 Task: Send an email with the signature Bethany Lewis with the subject Appointment reminder and the message Please let me know if this works for your schedule. from softage.1@softage.net to softage.2@softage.net and softage.3@softage.net with an attached document Research_paper.pdf
Action: Mouse moved to (347, 563)
Screenshot: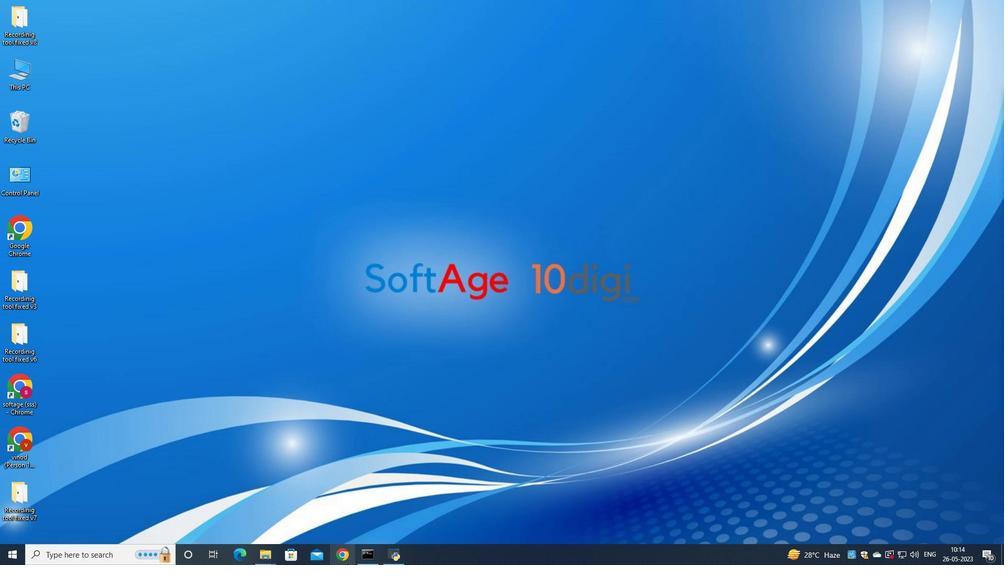 
Action: Mouse pressed left at (347, 563)
Screenshot: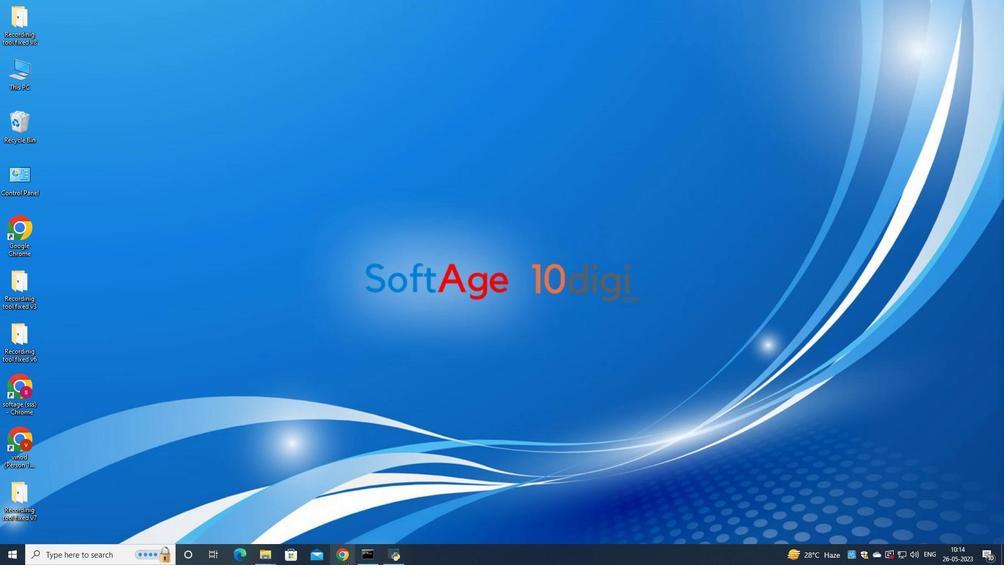 
Action: Mouse moved to (451, 338)
Screenshot: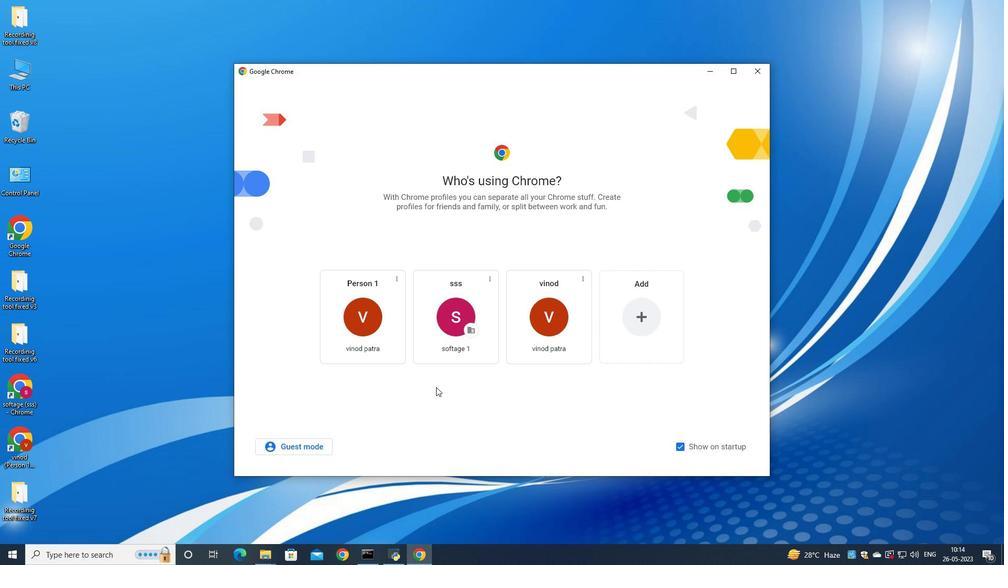
Action: Mouse pressed left at (451, 338)
Screenshot: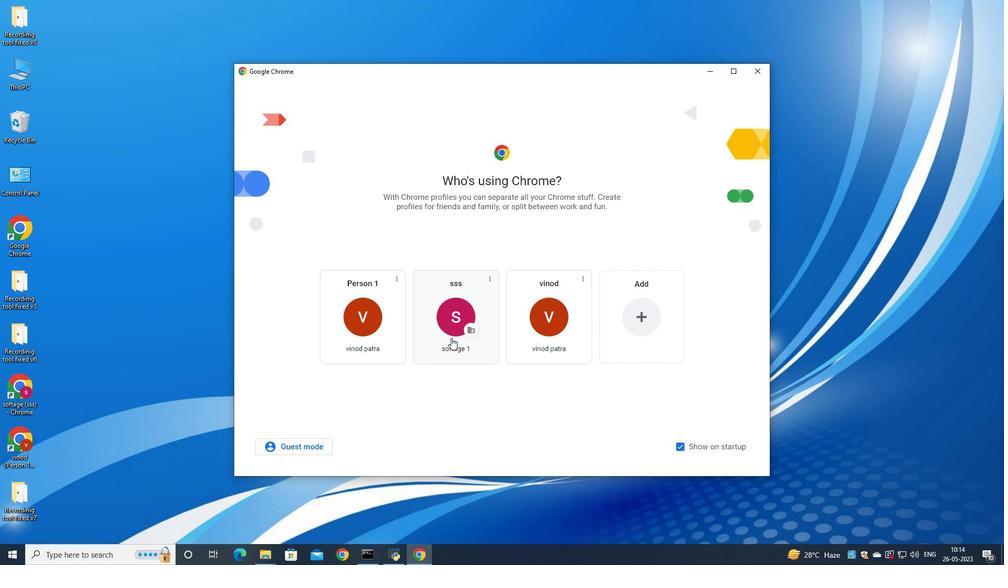 
Action: Mouse moved to (904, 57)
Screenshot: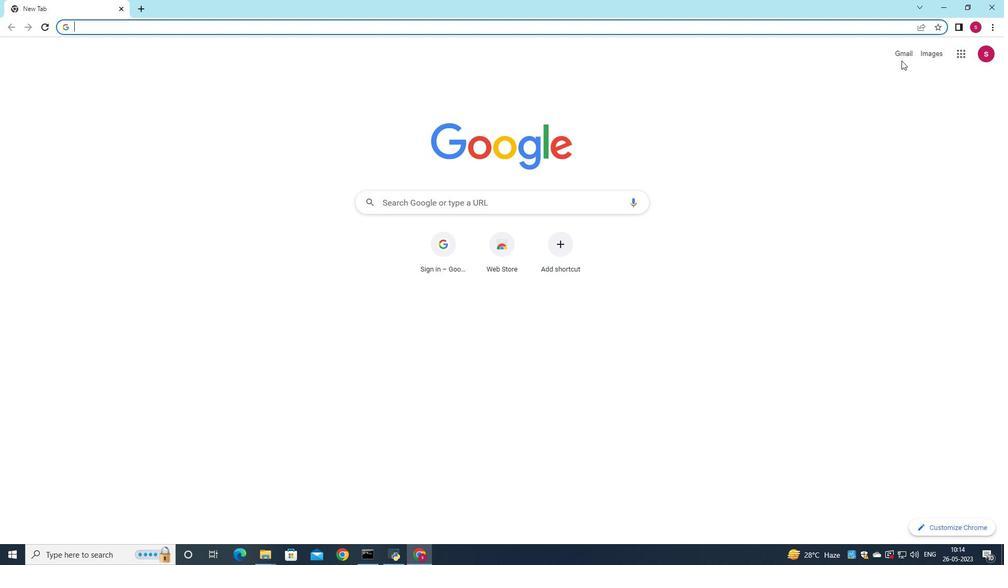 
Action: Mouse pressed left at (904, 57)
Screenshot: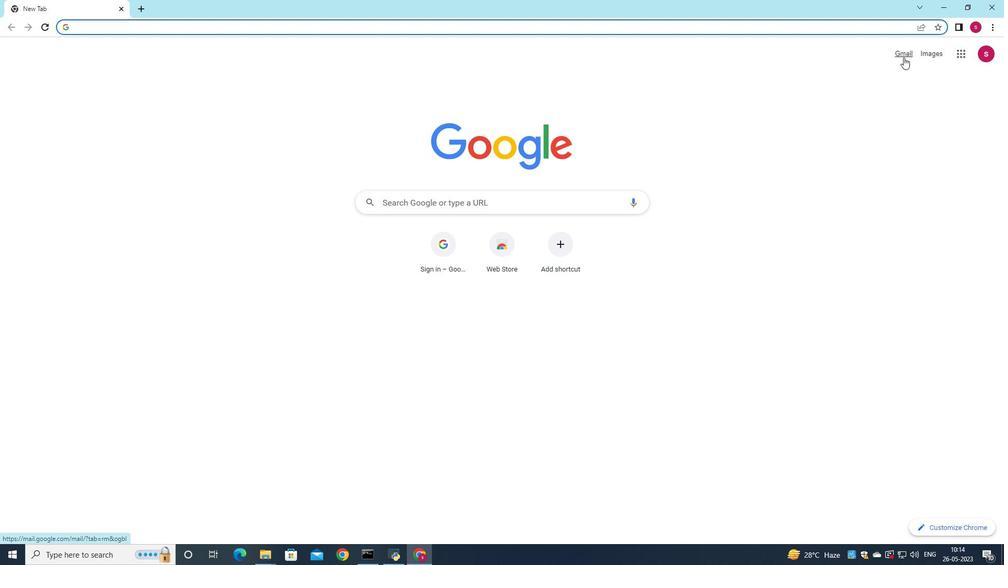 
Action: Mouse moved to (888, 75)
Screenshot: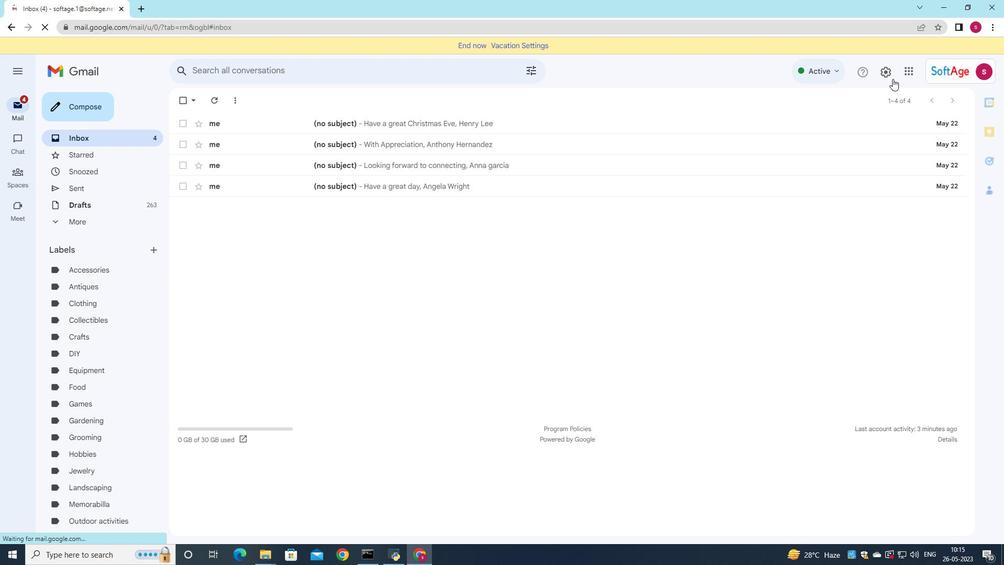 
Action: Mouse pressed left at (888, 75)
Screenshot: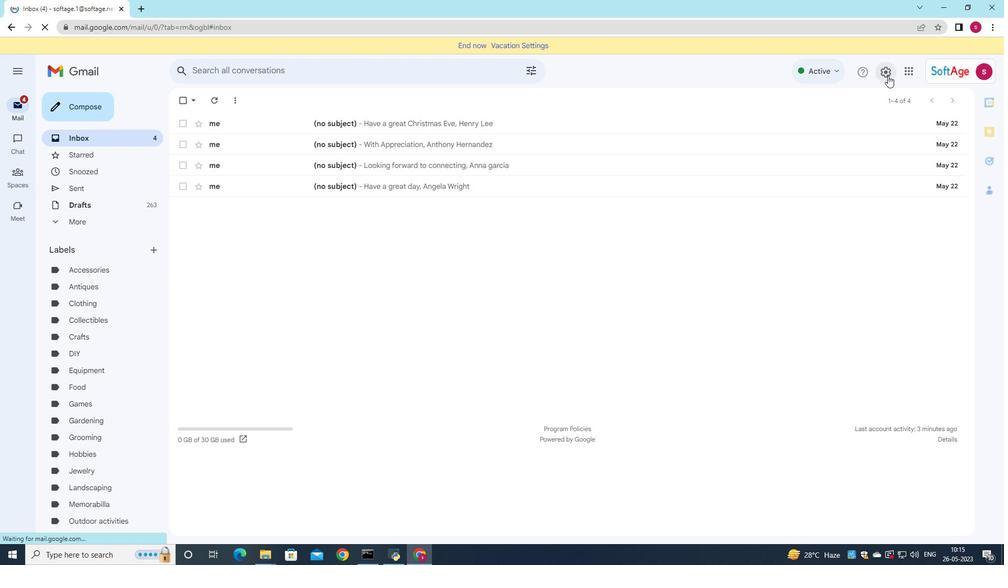 
Action: Mouse moved to (888, 130)
Screenshot: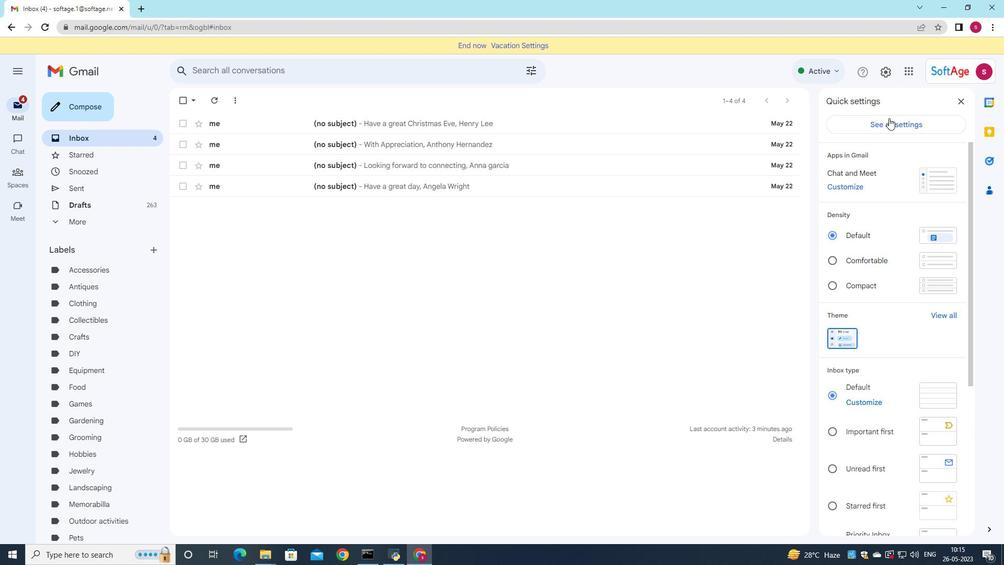 
Action: Mouse pressed left at (888, 130)
Screenshot: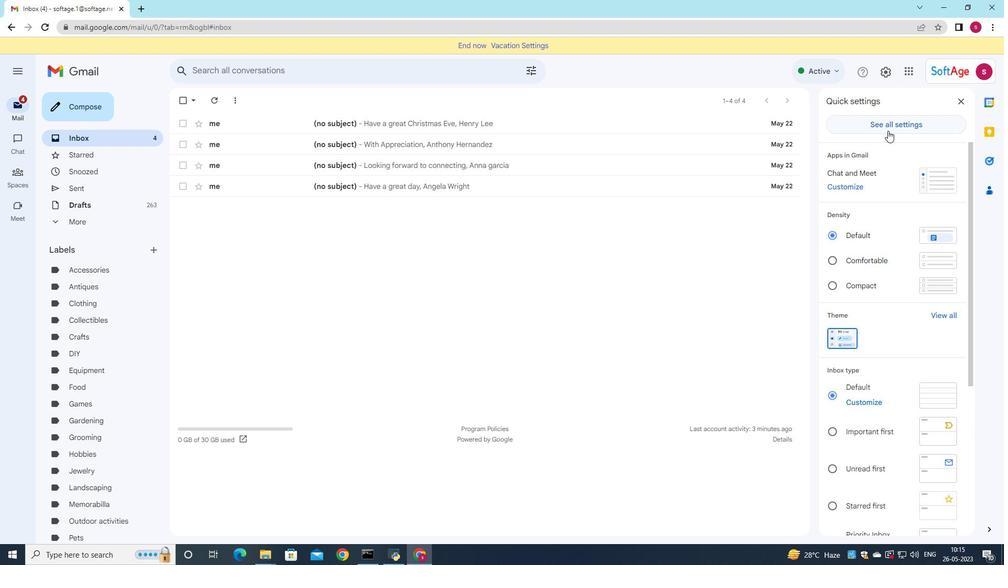 
Action: Mouse moved to (891, 120)
Screenshot: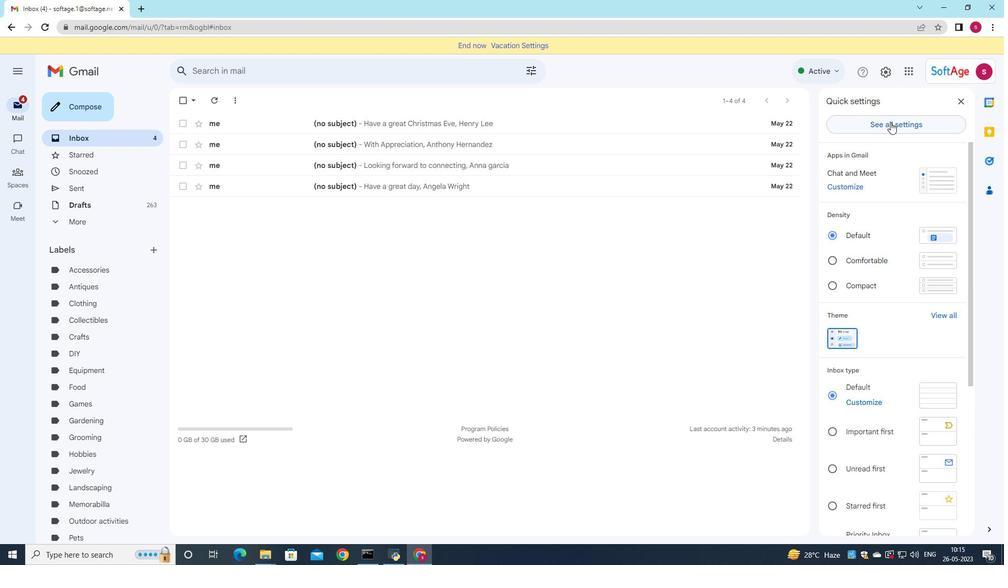 
Action: Mouse pressed left at (891, 120)
Screenshot: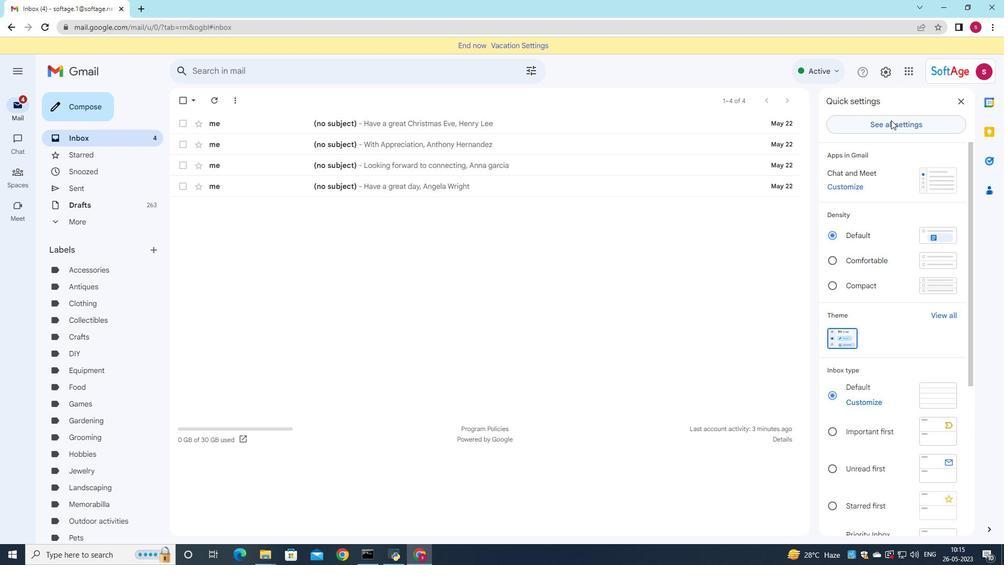 
Action: Mouse moved to (905, 123)
Screenshot: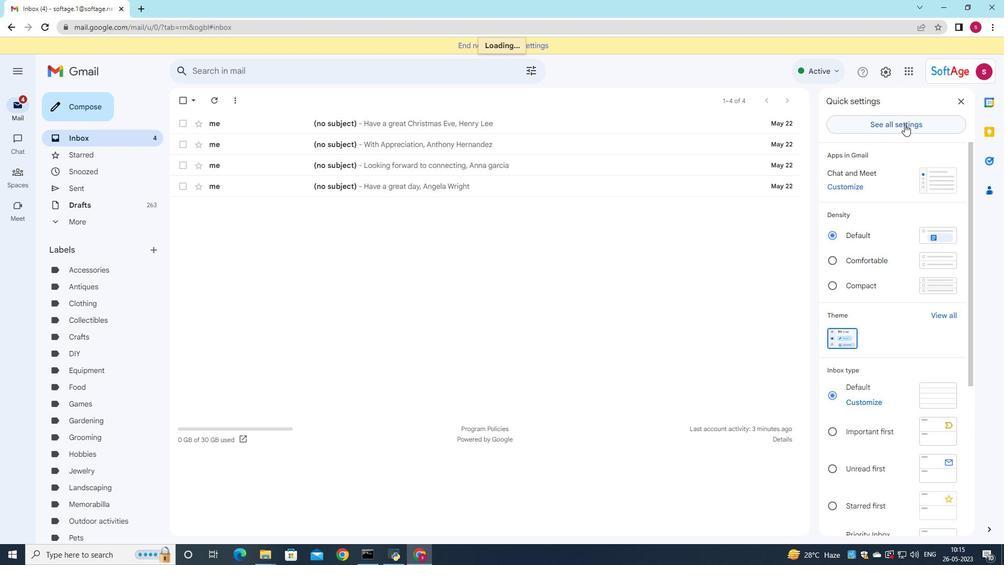
Action: Mouse pressed left at (905, 123)
Screenshot: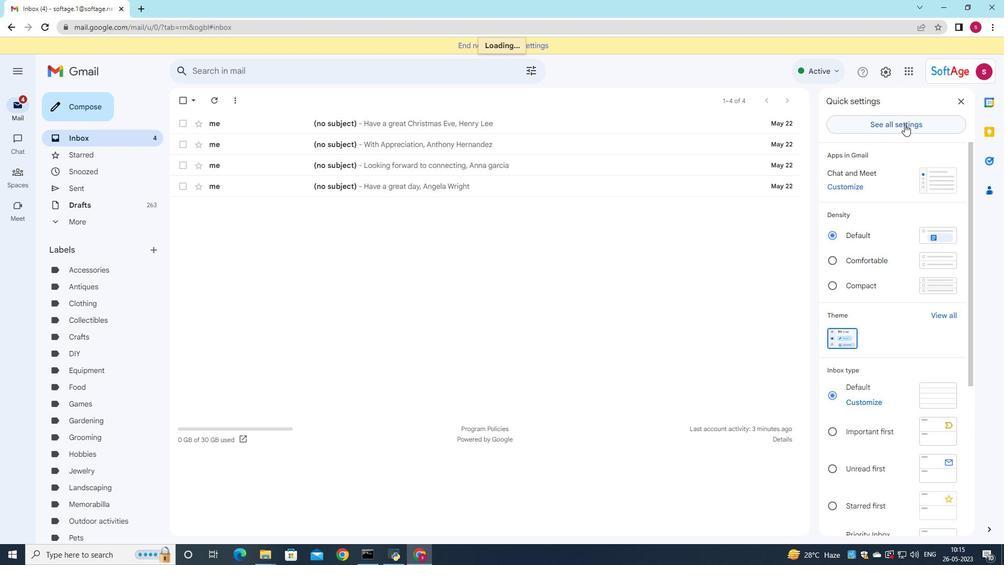 
Action: Mouse pressed left at (905, 123)
Screenshot: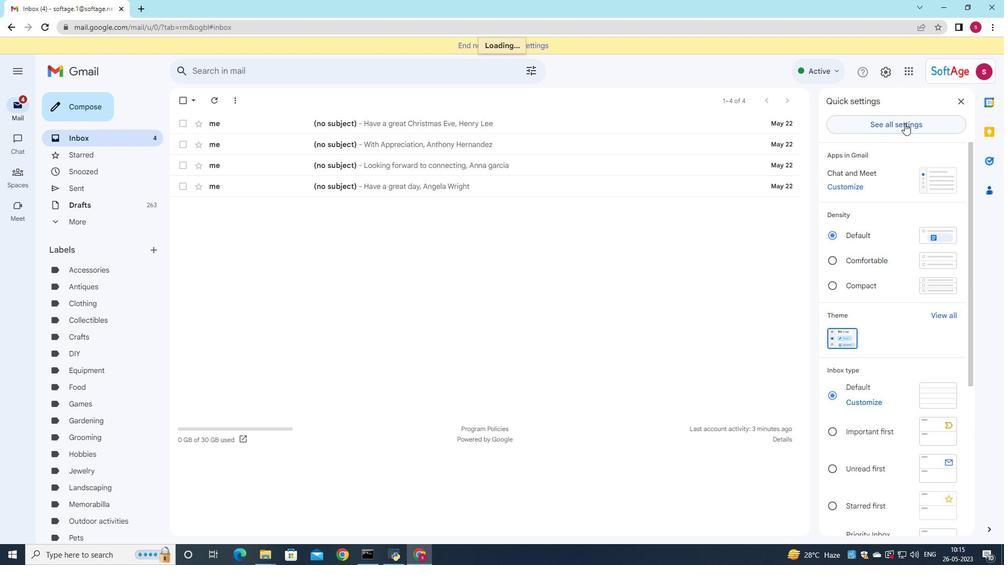 
Action: Mouse pressed left at (905, 123)
Screenshot: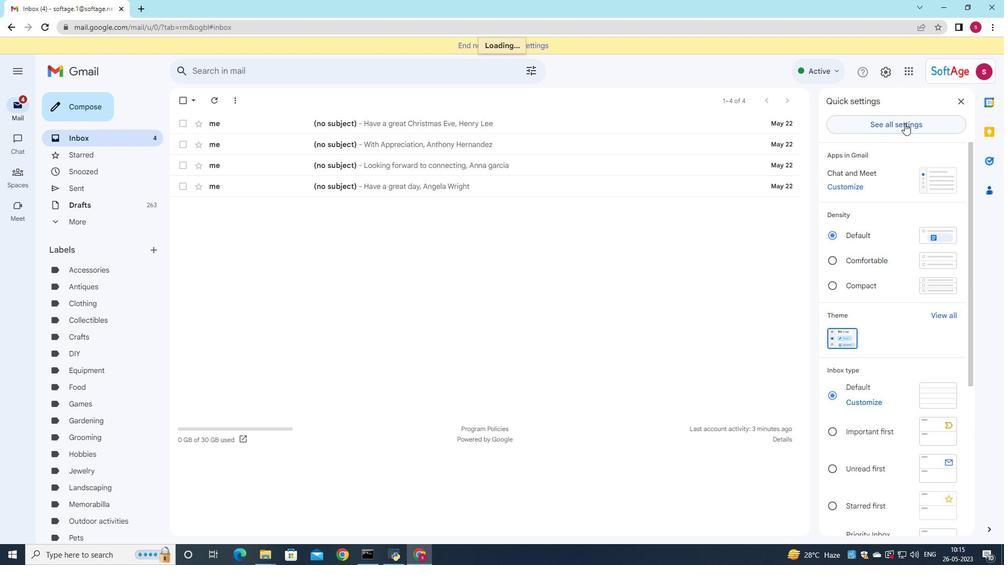 
Action: Mouse moved to (882, 124)
Screenshot: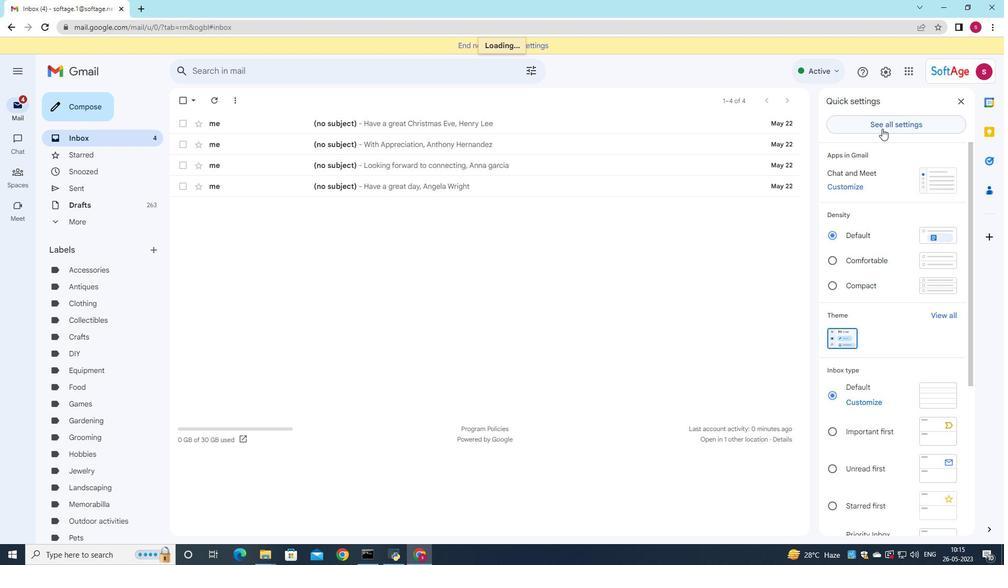 
Action: Mouse pressed left at (882, 124)
Screenshot: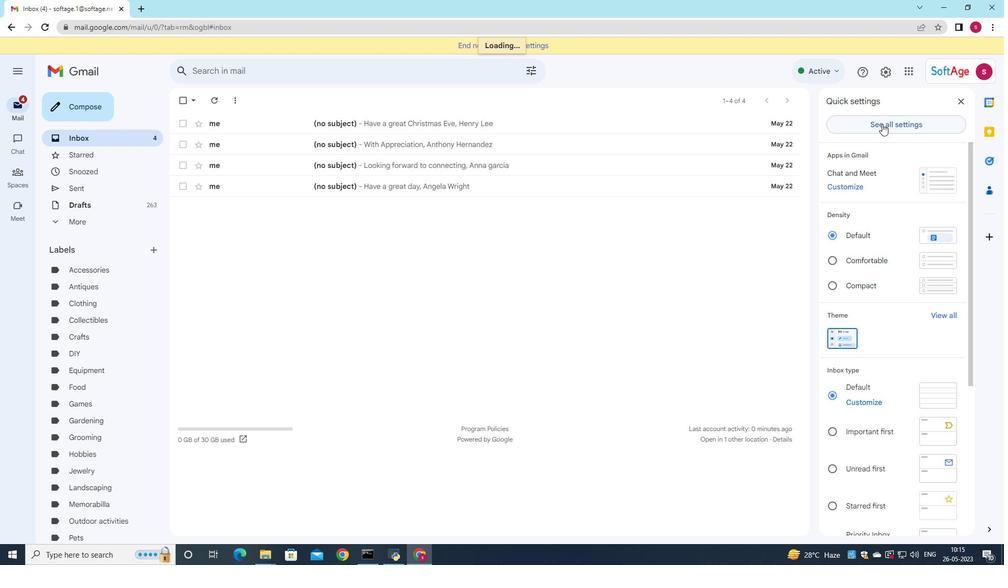 
Action: Mouse pressed left at (882, 124)
Screenshot: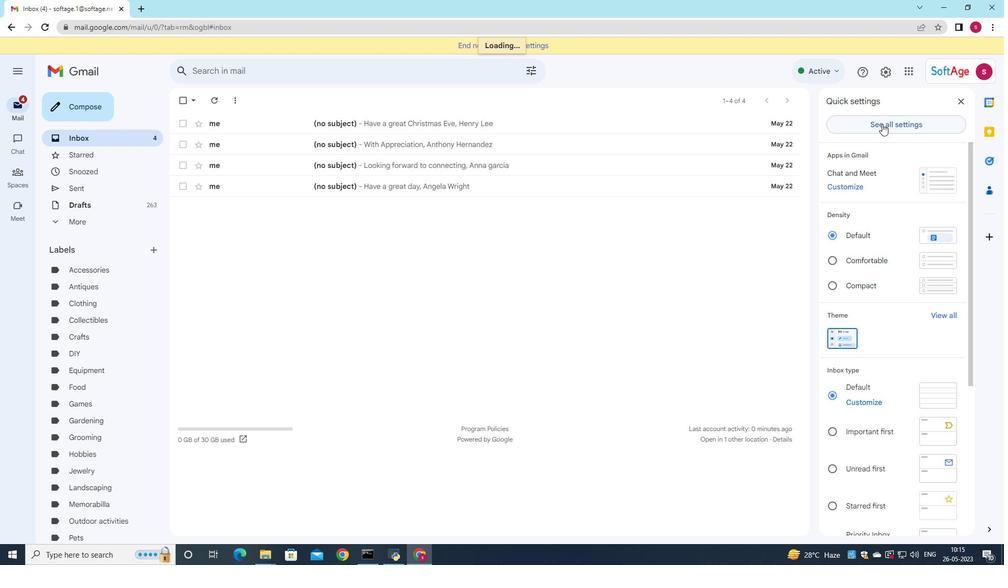 
Action: Mouse pressed left at (882, 124)
Screenshot: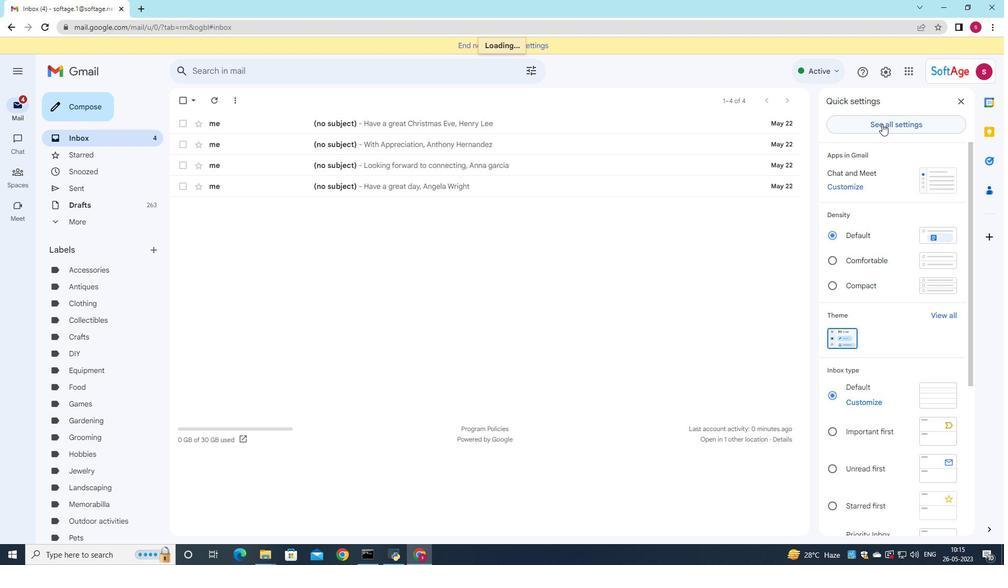 
Action: Mouse moved to (883, 121)
Screenshot: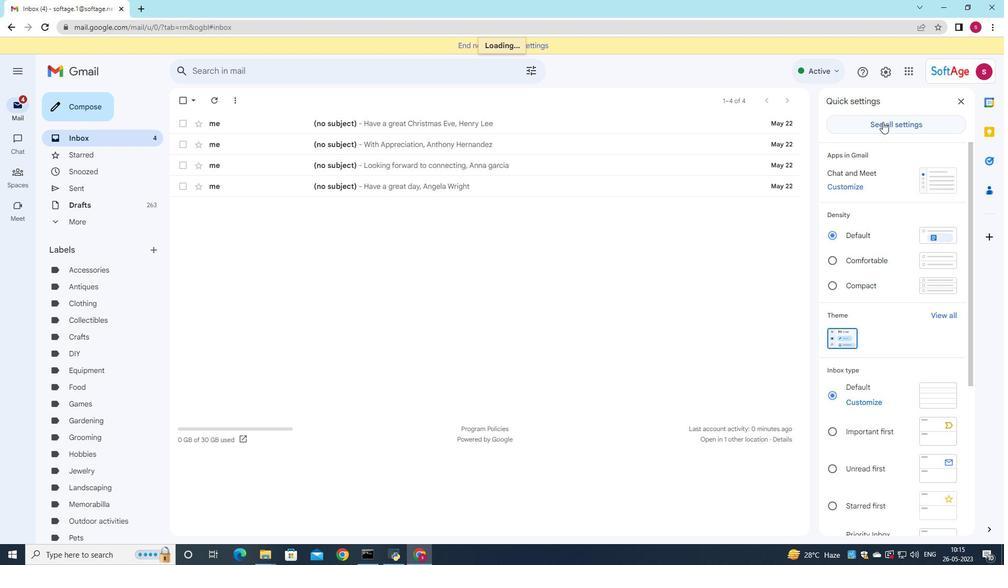 
Action: Mouse pressed left at (883, 121)
Screenshot: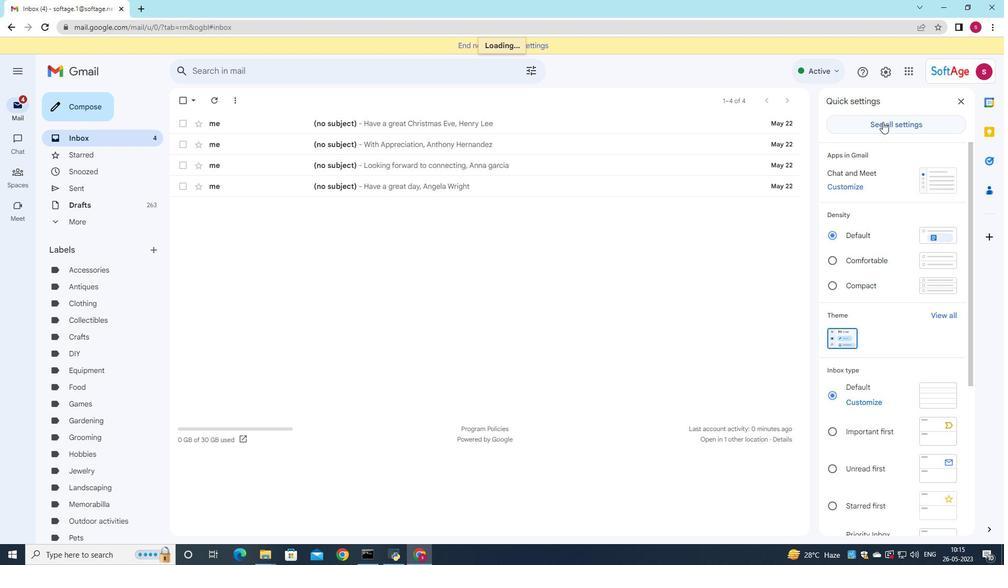 
Action: Mouse pressed left at (883, 121)
Screenshot: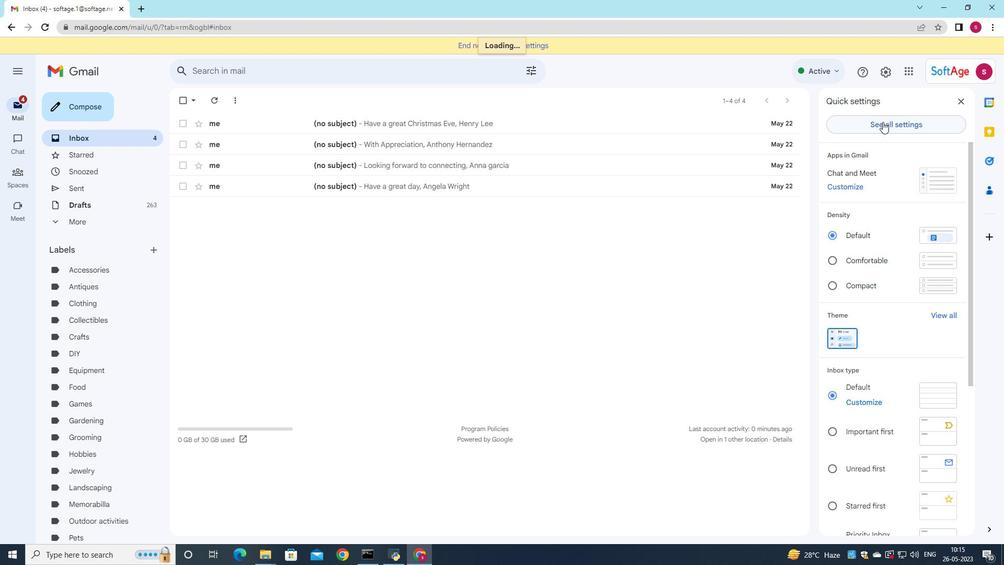 
Action: Mouse moved to (660, 223)
Screenshot: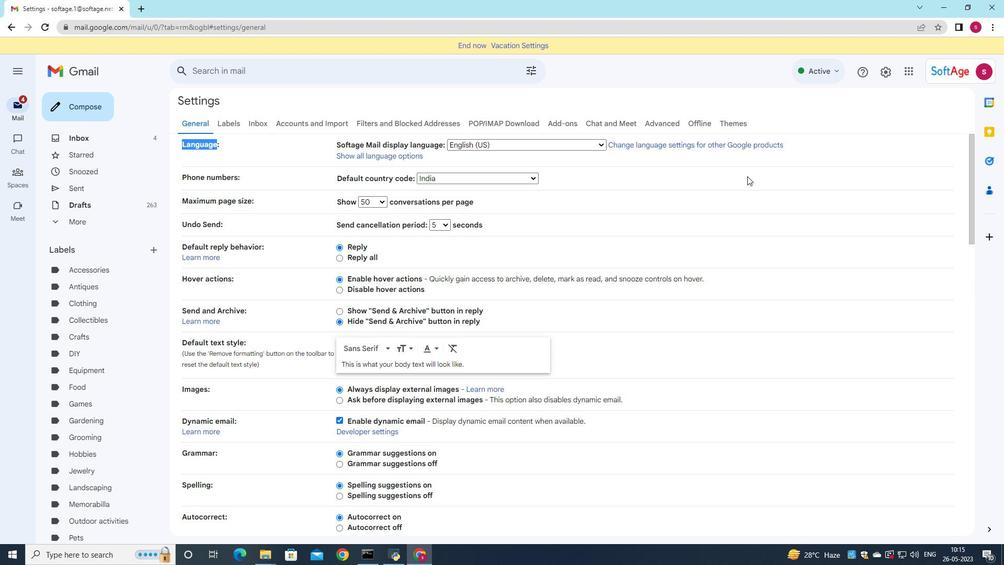 
Action: Mouse scrolled (660, 223) with delta (0, 0)
Screenshot: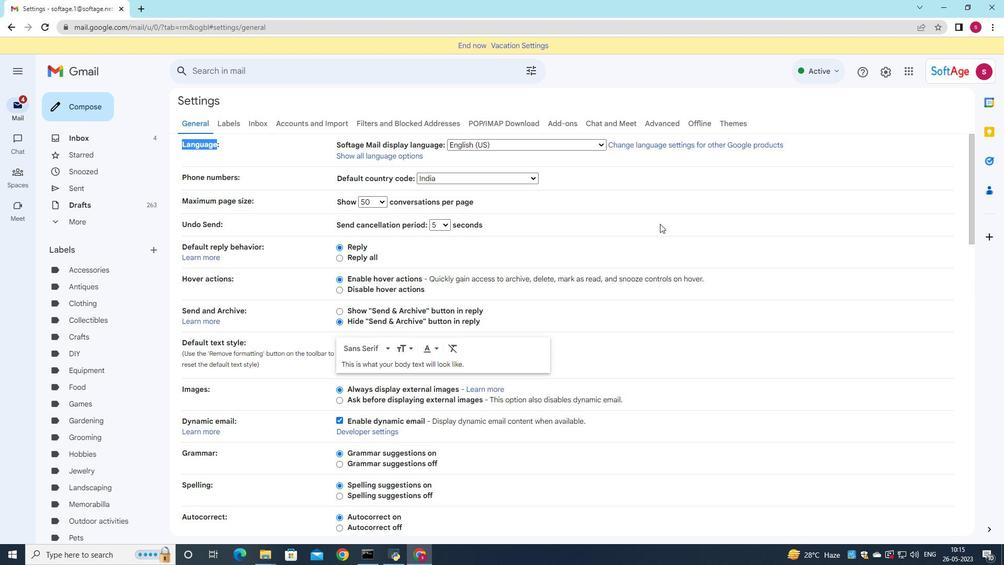 
Action: Mouse scrolled (660, 223) with delta (0, 0)
Screenshot: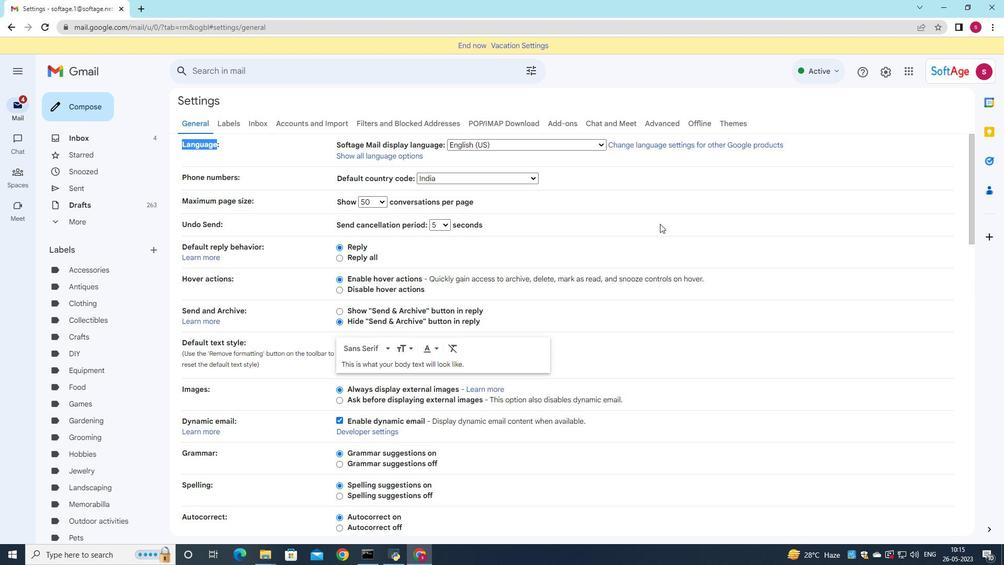 
Action: Mouse scrolled (660, 223) with delta (0, 0)
Screenshot: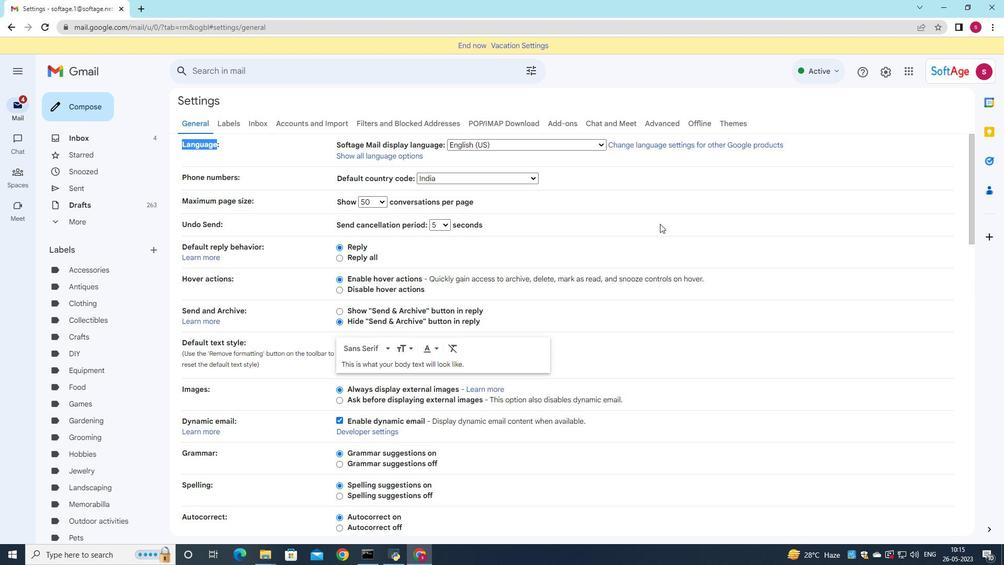
Action: Mouse moved to (487, 308)
Screenshot: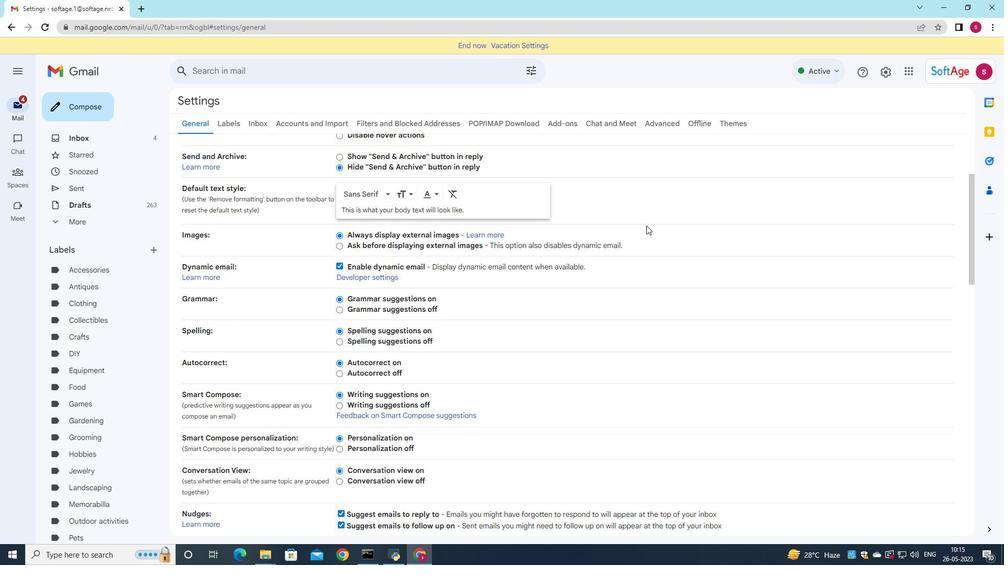 
Action: Mouse scrolled (487, 307) with delta (0, 0)
Screenshot: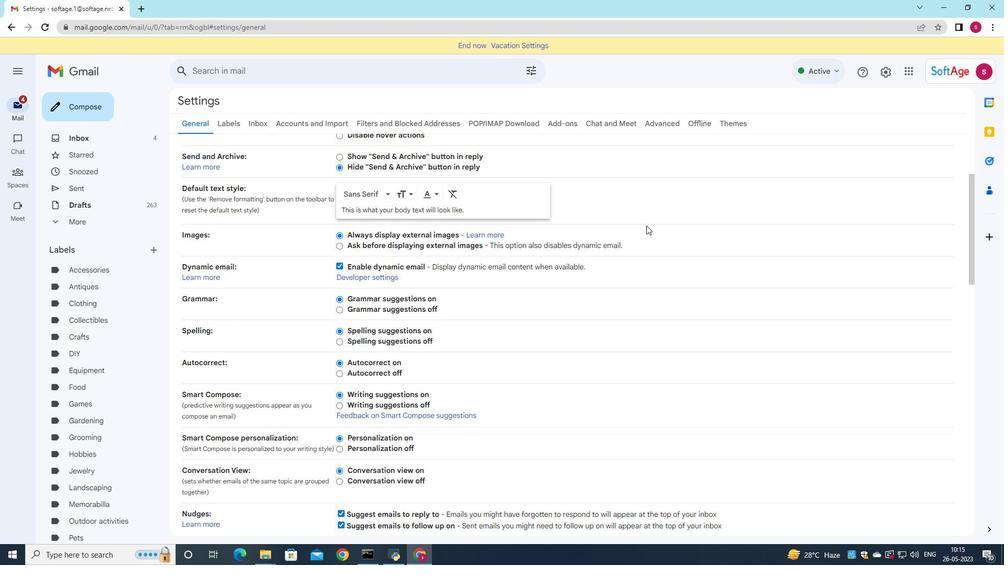 
Action: Mouse moved to (431, 345)
Screenshot: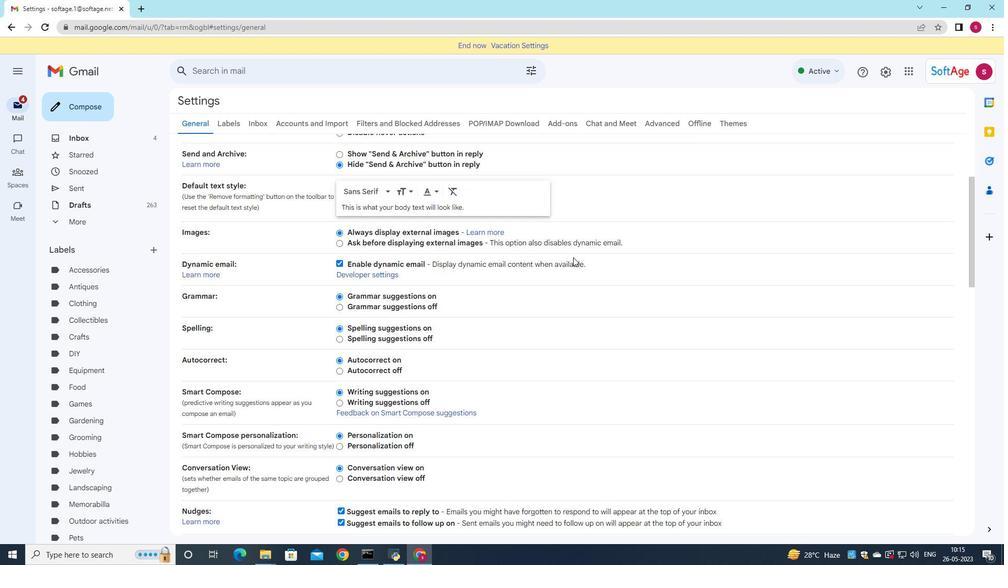 
Action: Mouse scrolled (431, 344) with delta (0, 0)
Screenshot: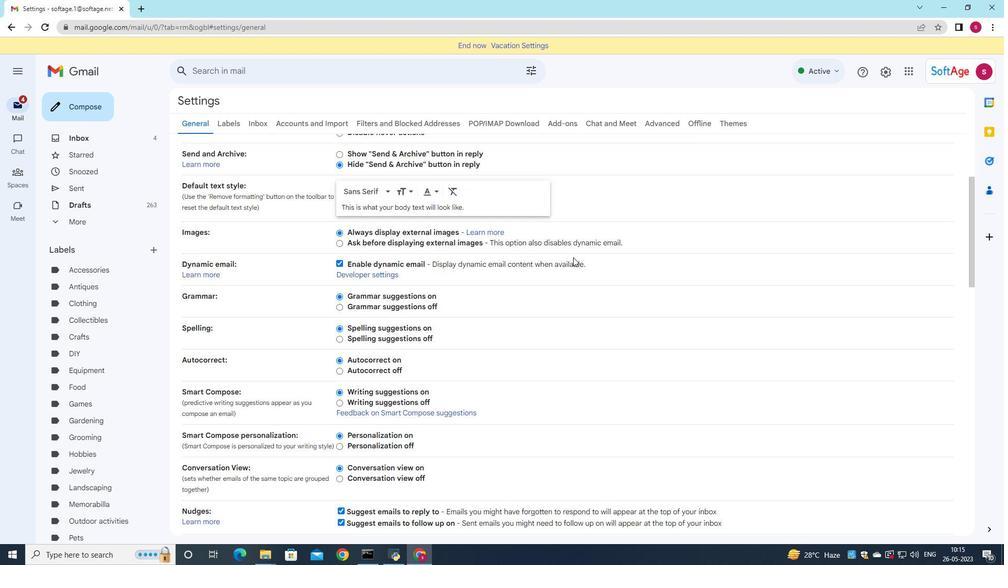 
Action: Mouse moved to (387, 379)
Screenshot: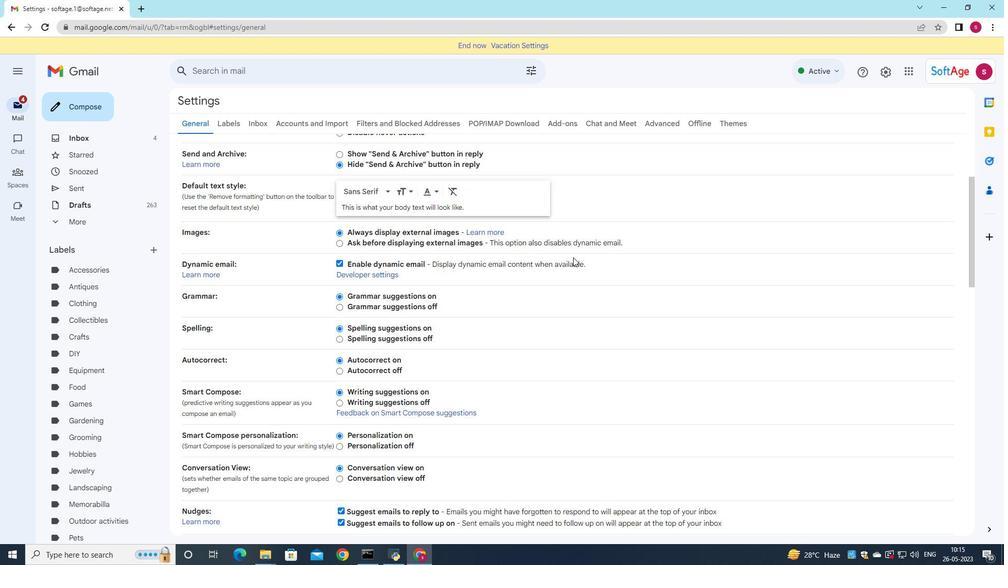 
Action: Mouse scrolled (387, 378) with delta (0, 0)
Screenshot: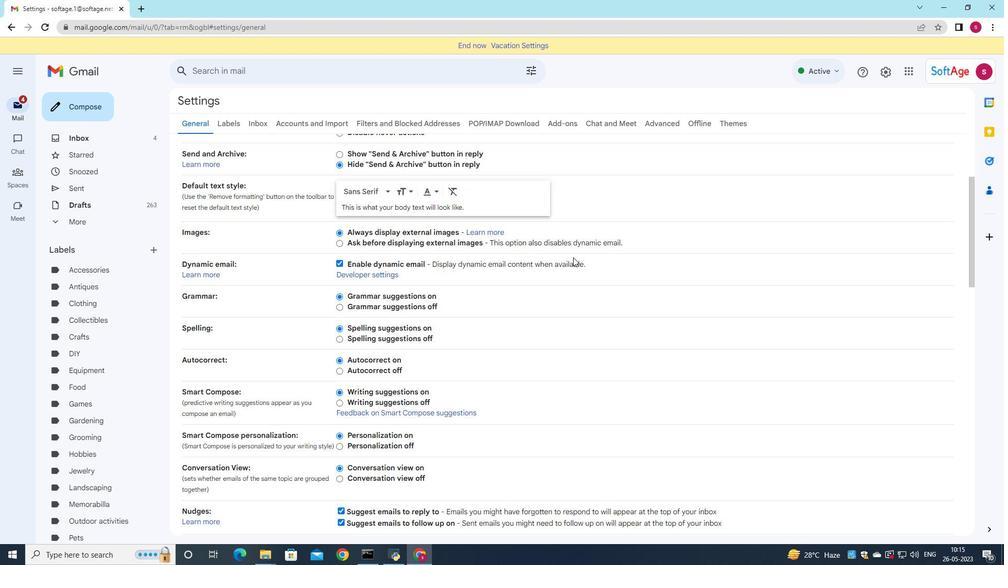 
Action: Mouse moved to (368, 389)
Screenshot: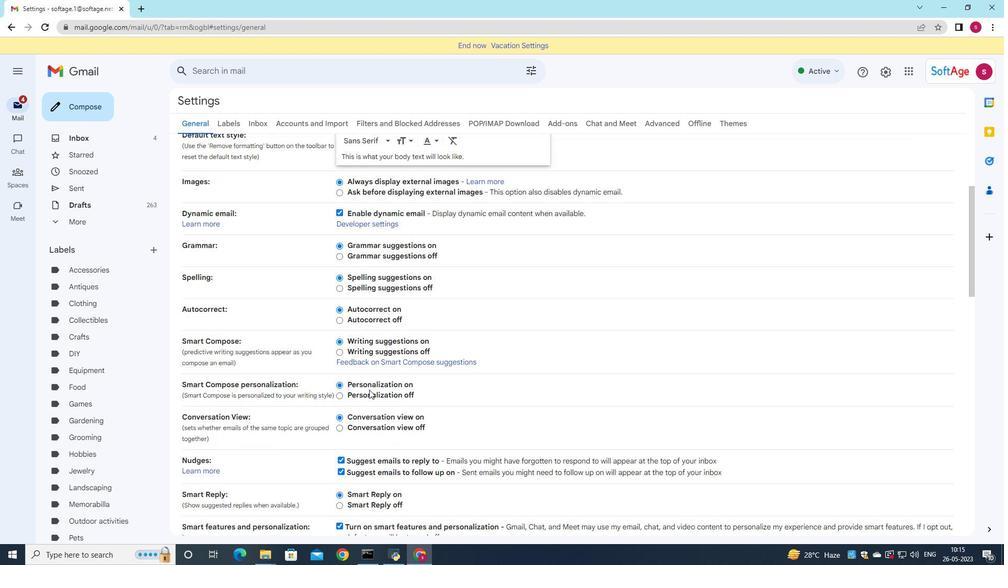 
Action: Mouse scrolled (368, 389) with delta (0, 0)
Screenshot: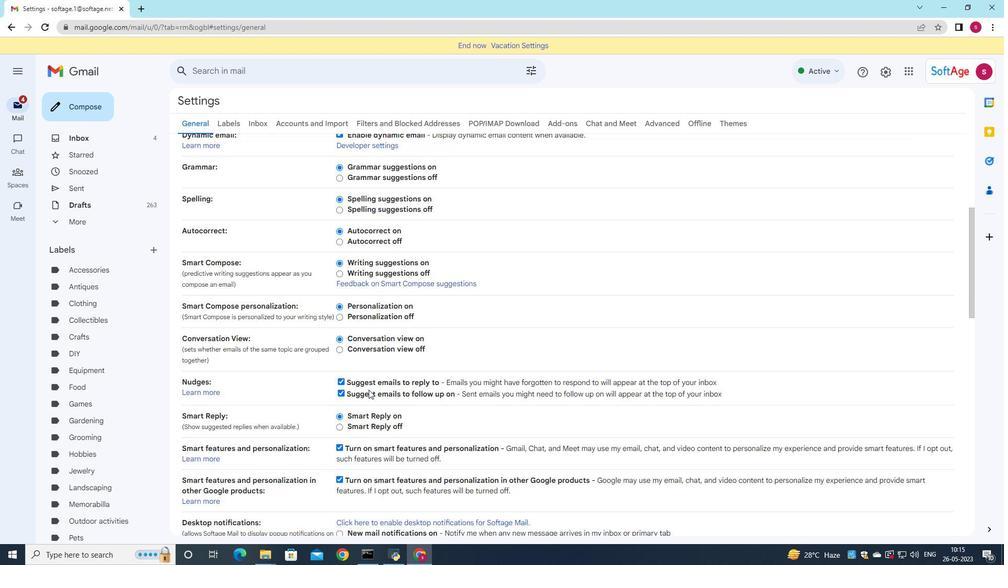 
Action: Mouse scrolled (368, 389) with delta (0, 0)
Screenshot: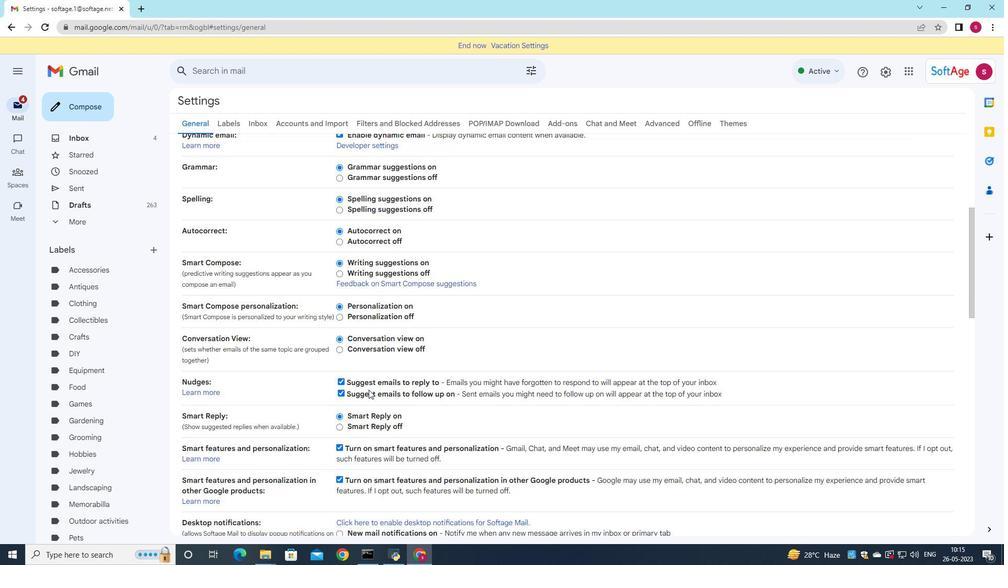 
Action: Mouse scrolled (368, 389) with delta (0, 0)
Screenshot: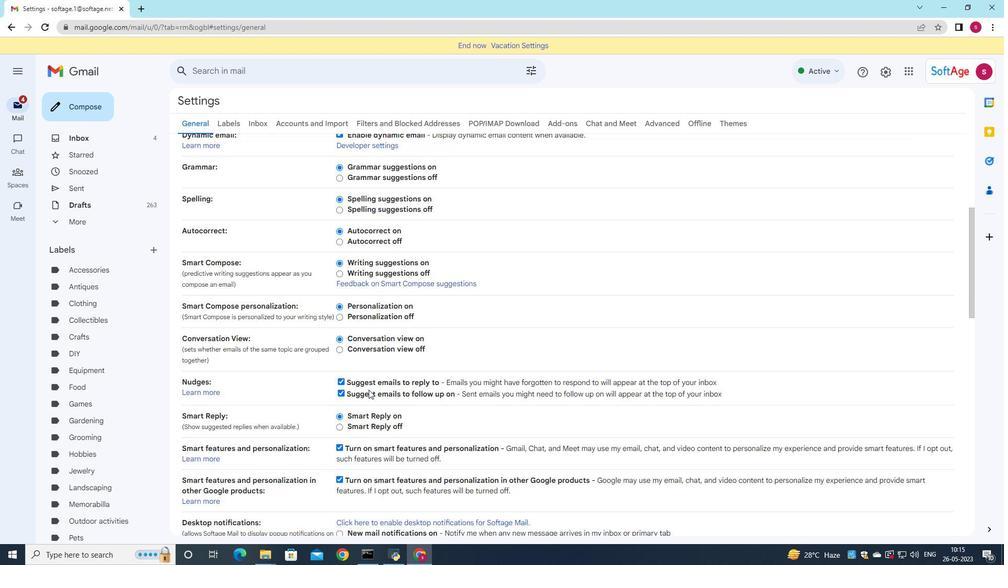 
Action: Mouse scrolled (368, 389) with delta (0, 0)
Screenshot: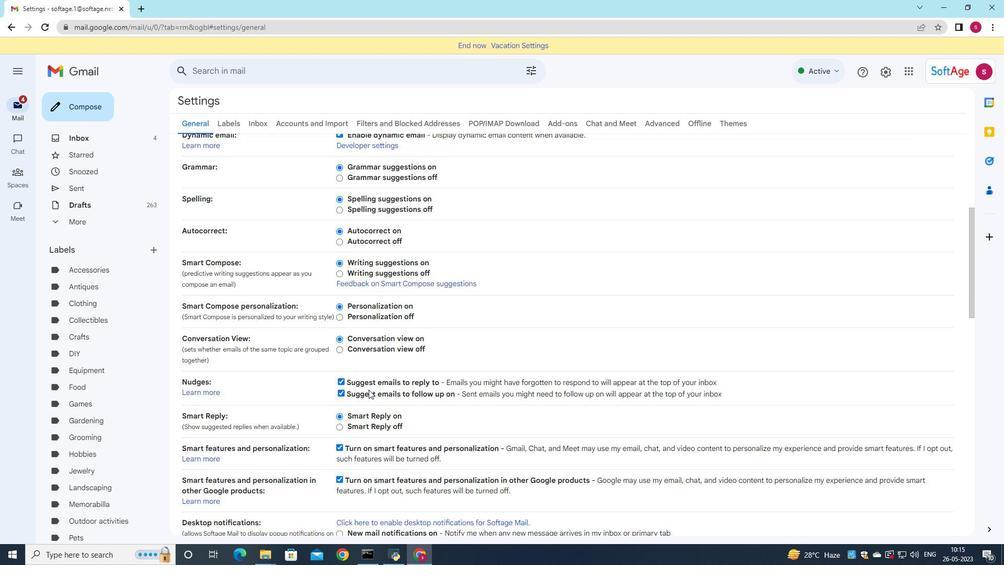 
Action: Mouse moved to (389, 381)
Screenshot: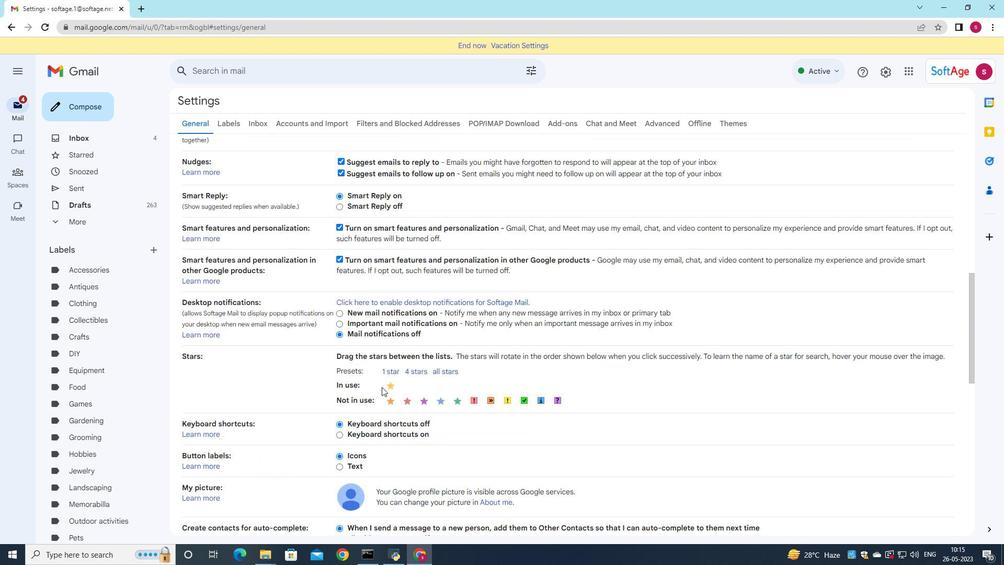 
Action: Mouse scrolled (389, 381) with delta (0, 0)
Screenshot: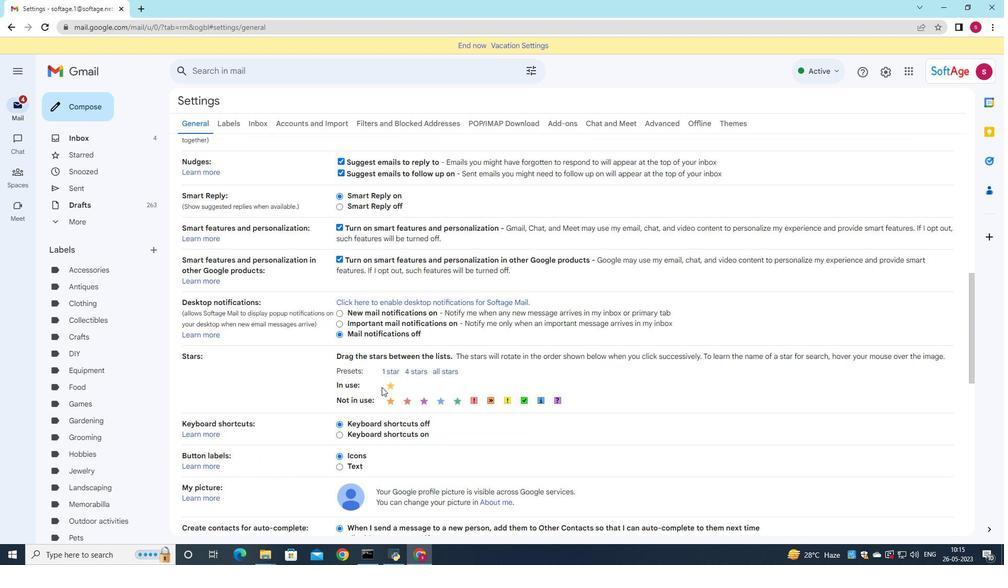 
Action: Mouse scrolled (389, 381) with delta (0, 0)
Screenshot: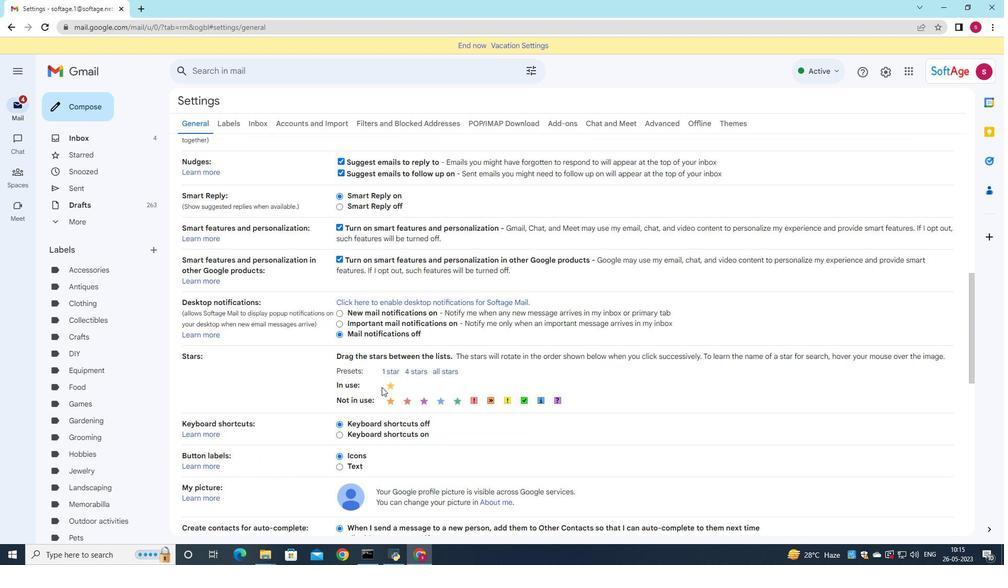 
Action: Mouse scrolled (389, 381) with delta (0, 0)
Screenshot: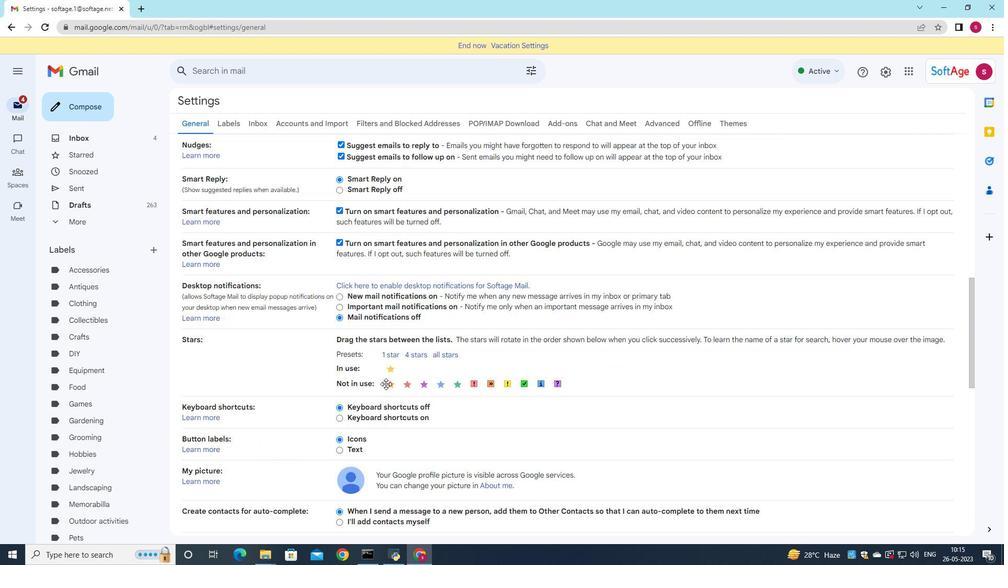 
Action: Mouse moved to (396, 395)
Screenshot: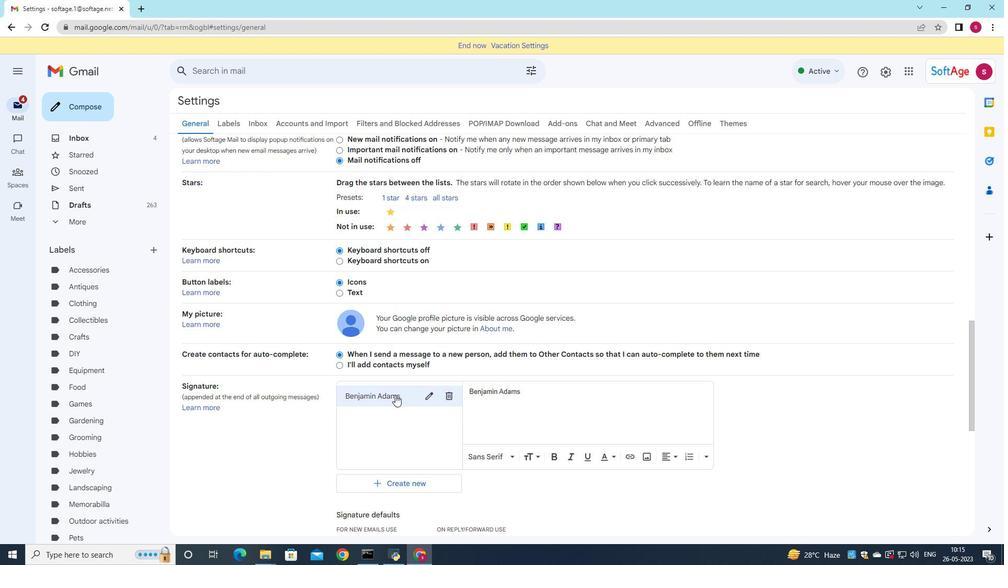 
Action: Mouse scrolled (396, 394) with delta (0, 0)
Screenshot: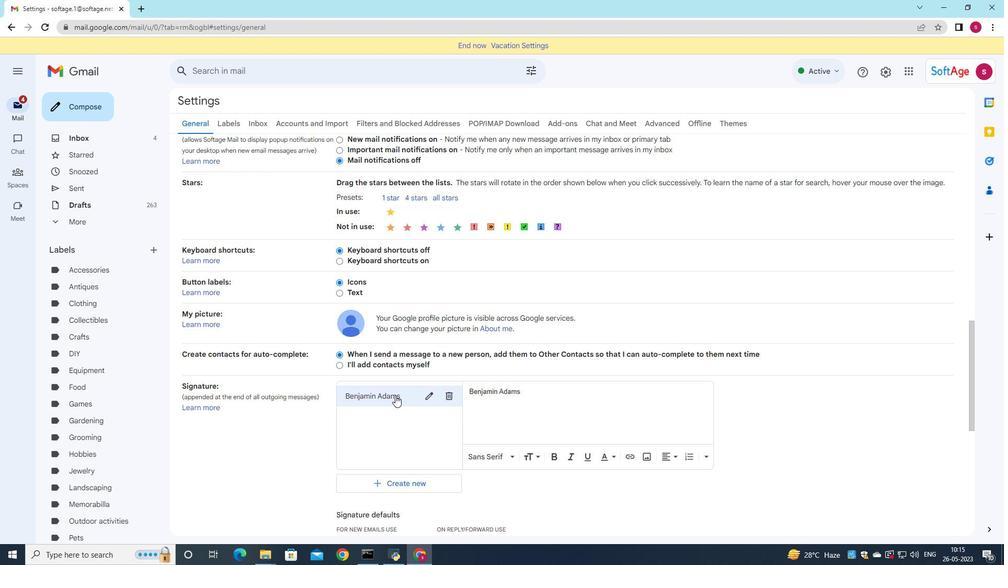 
Action: Mouse moved to (447, 341)
Screenshot: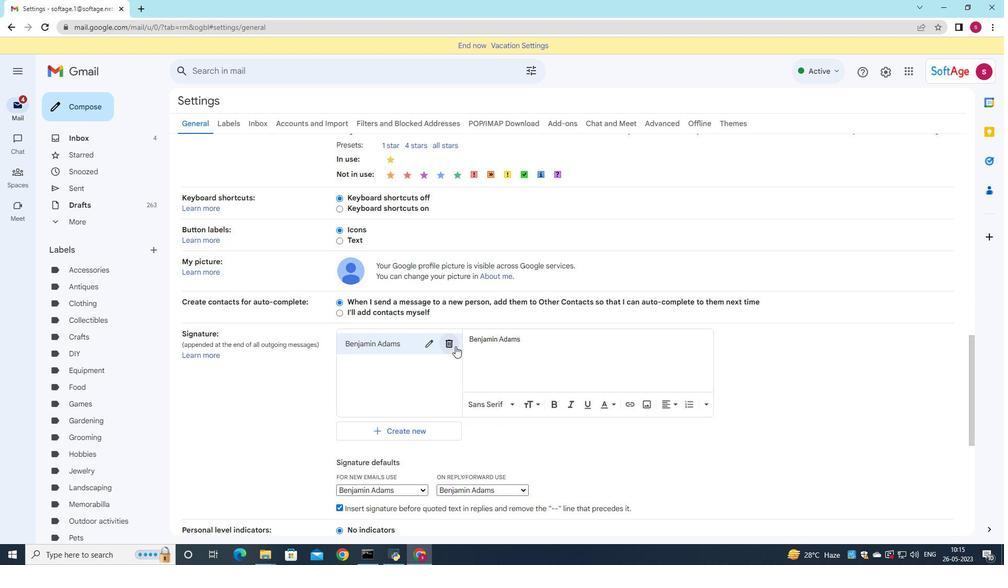 
Action: Mouse pressed left at (447, 341)
Screenshot: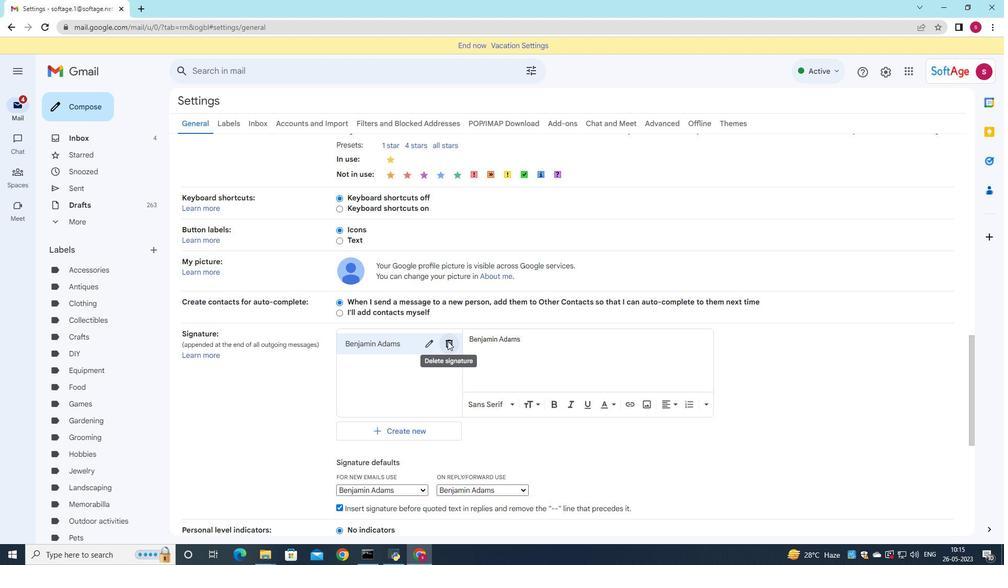 
Action: Mouse moved to (601, 305)
Screenshot: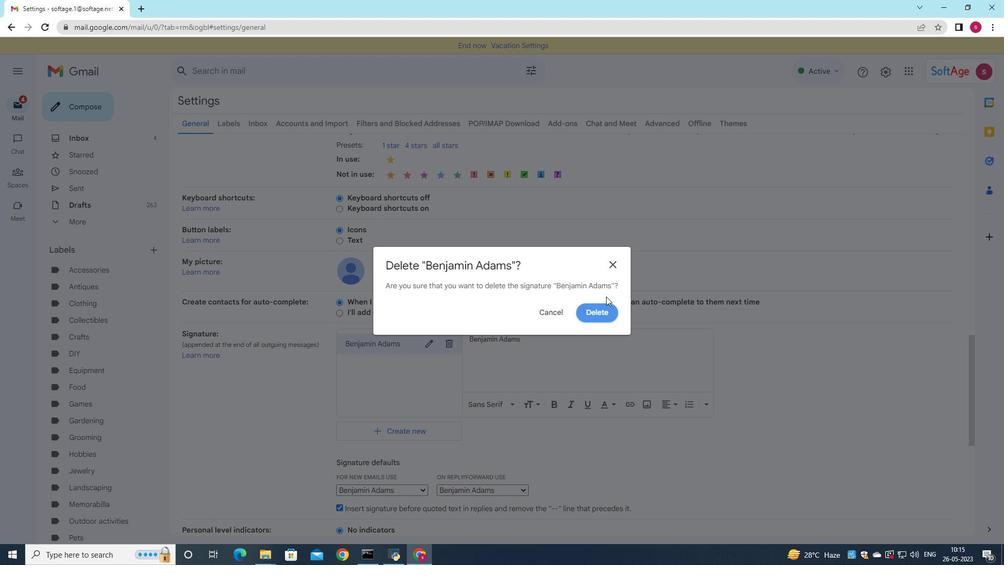 
Action: Mouse pressed left at (601, 305)
Screenshot: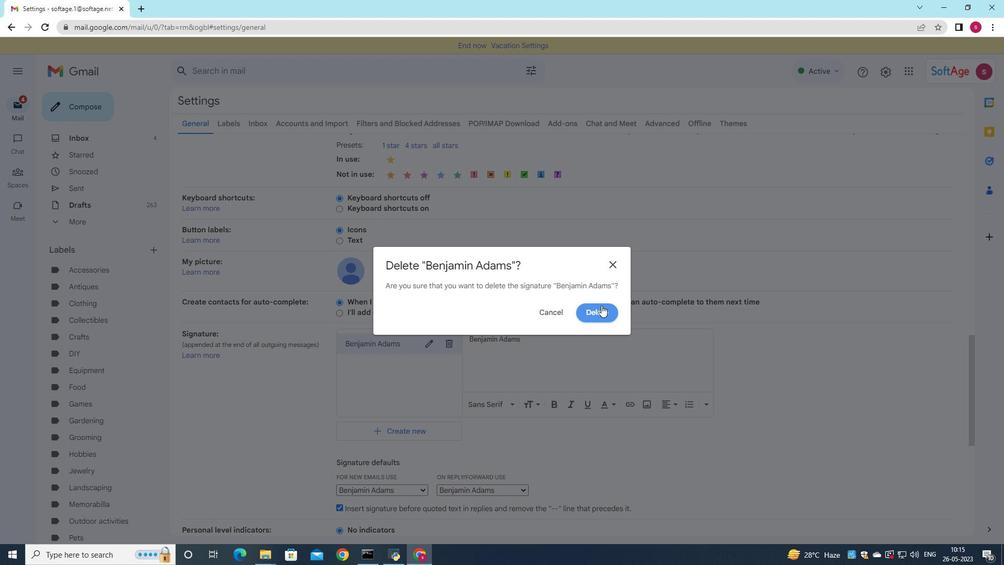 
Action: Mouse moved to (382, 355)
Screenshot: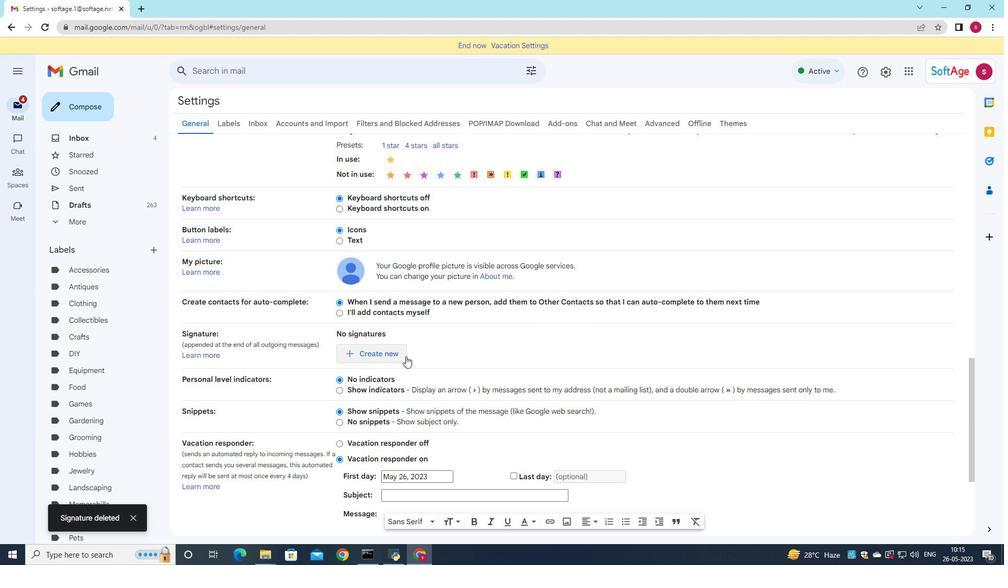 
Action: Mouse pressed left at (382, 355)
Screenshot: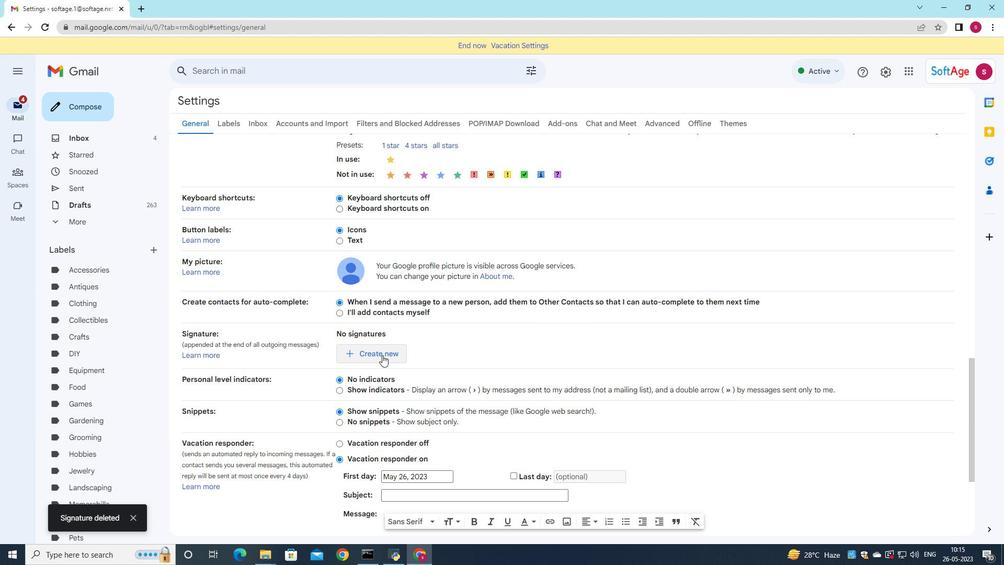 
Action: Mouse moved to (567, 297)
Screenshot: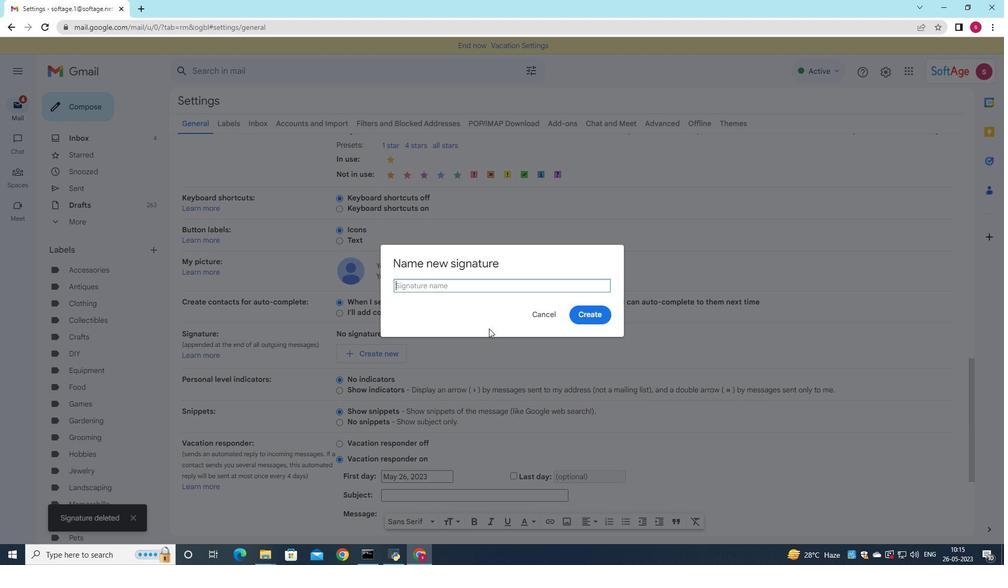 
Action: Key pressed <Key.shift>Bethany<Key.space><Key.shift>Lewuis<Key.backspace><Key.backspace><Key.backspace>is
Screenshot: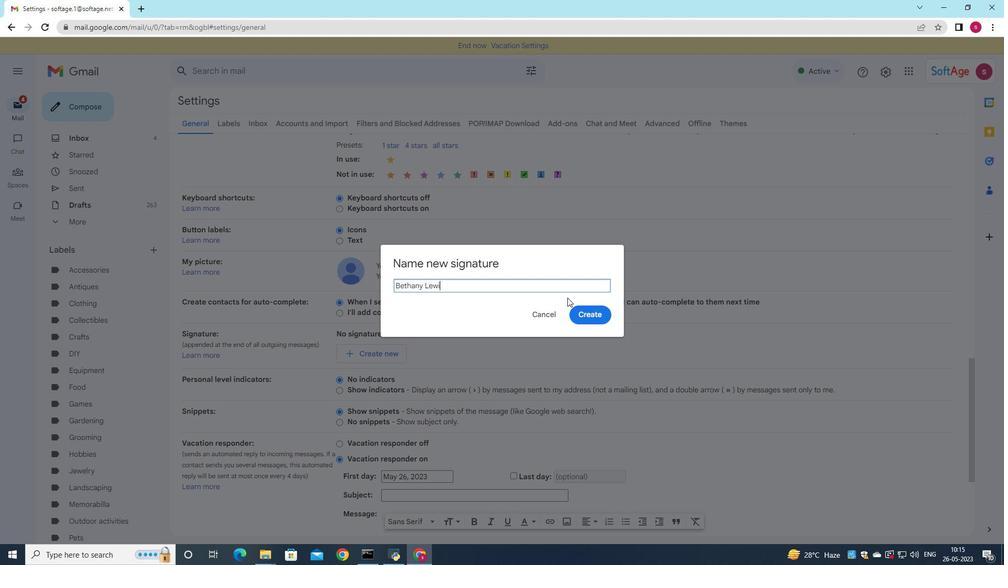 
Action: Mouse moved to (594, 308)
Screenshot: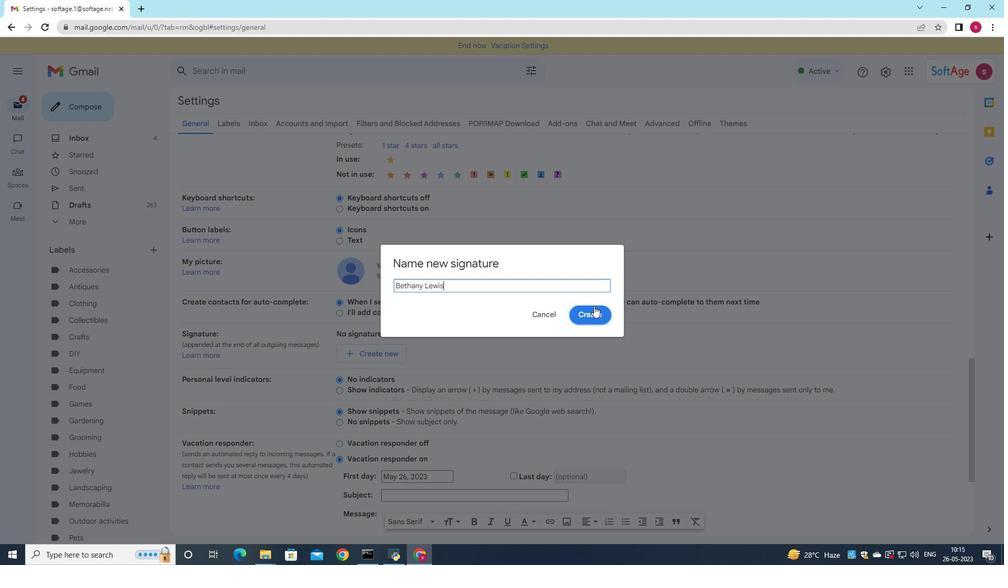 
Action: Mouse pressed left at (594, 308)
Screenshot: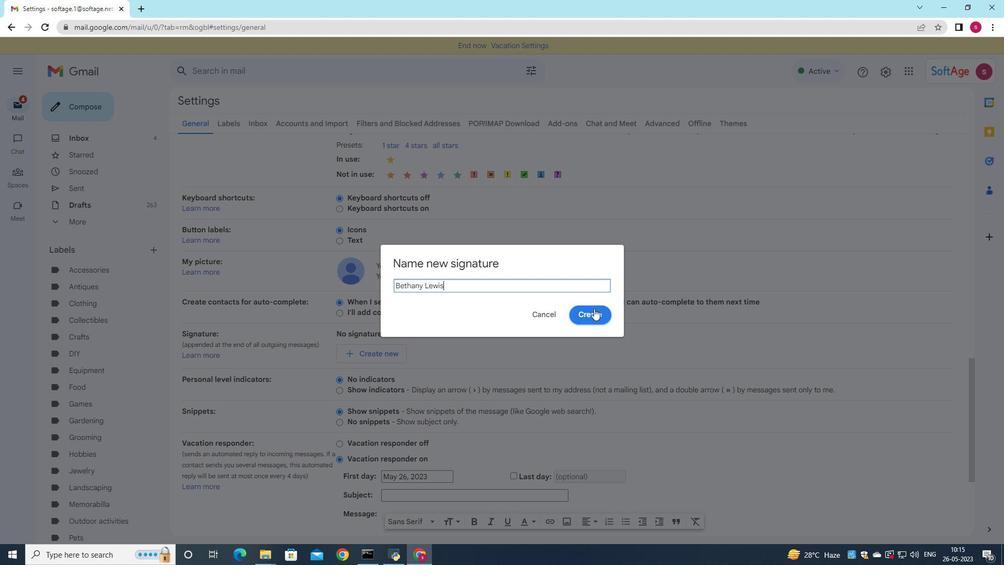 
Action: Mouse moved to (520, 350)
Screenshot: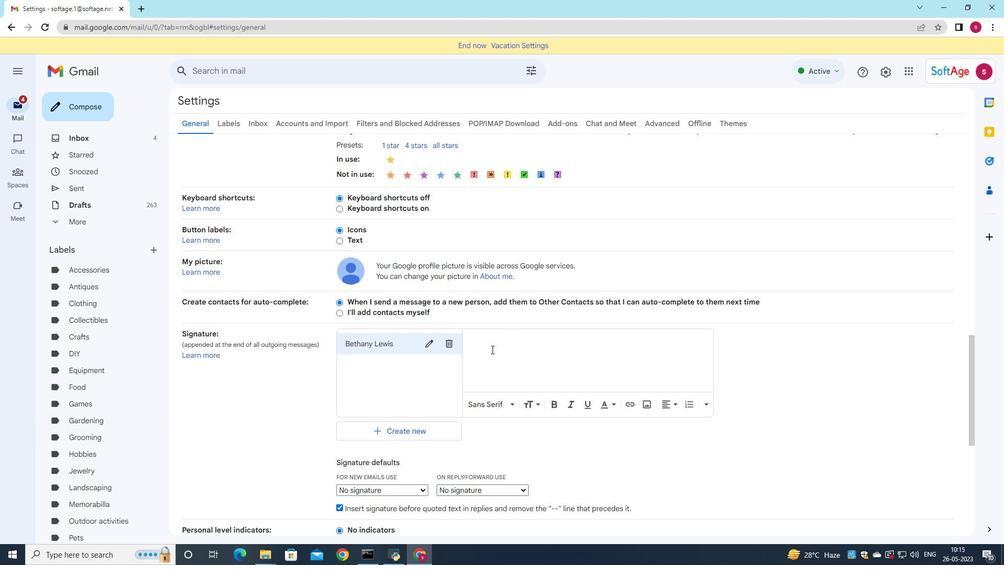 
Action: Mouse pressed left at (520, 350)
Screenshot: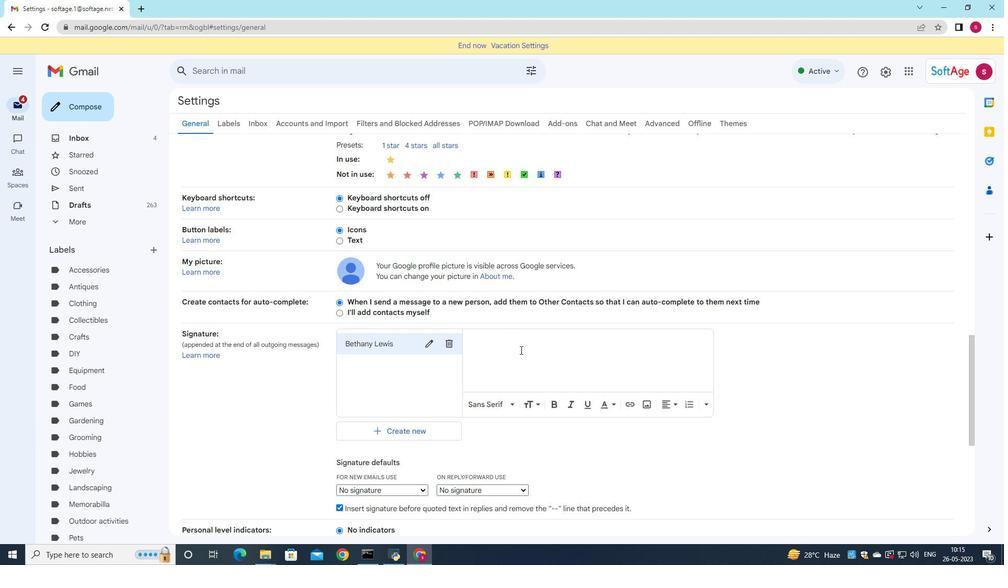 
Action: Key pressed <Key.shift>Bethany<Key.space><Key.shift>Lewis
Screenshot: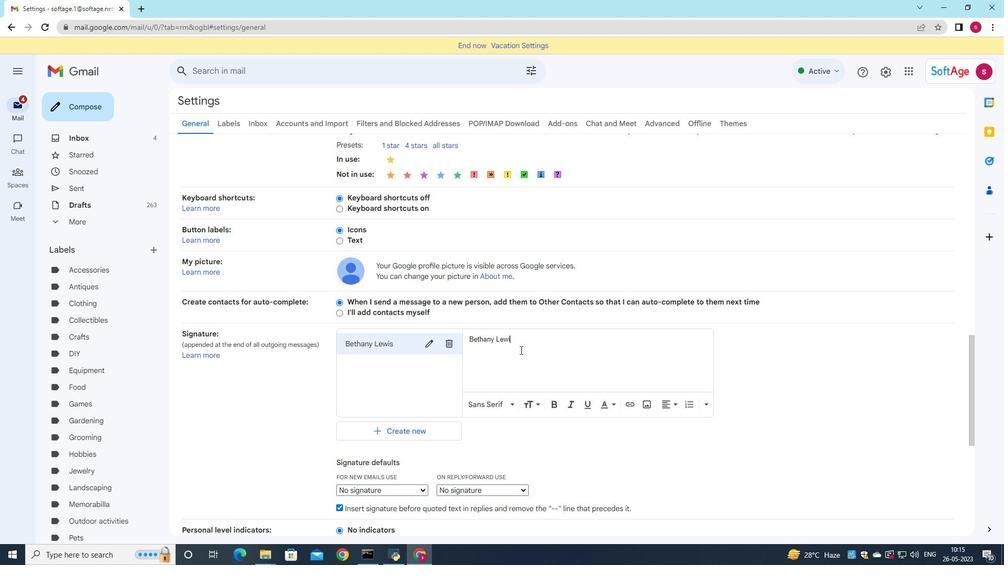 
Action: Mouse moved to (411, 433)
Screenshot: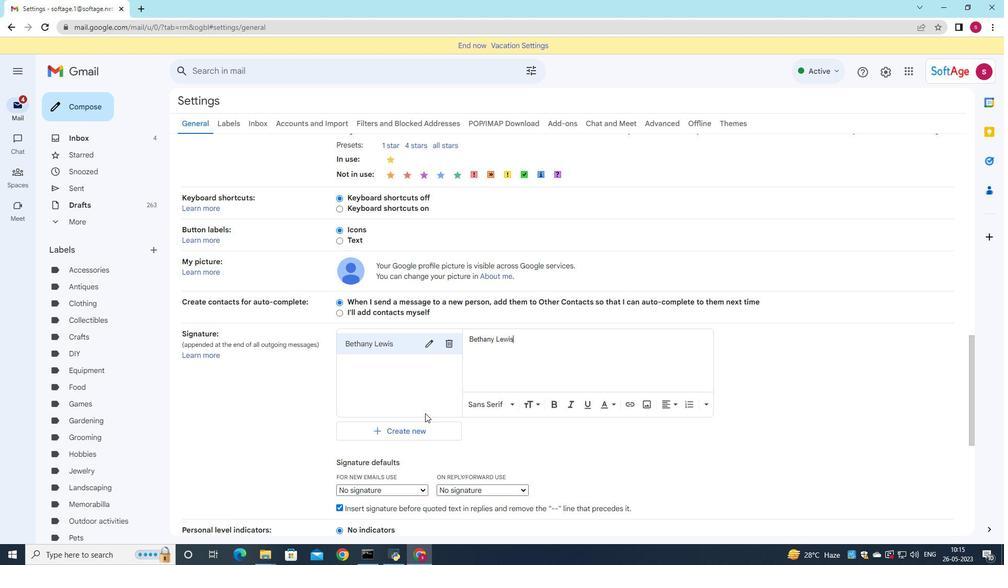 
Action: Mouse scrolled (419, 419) with delta (0, 0)
Screenshot: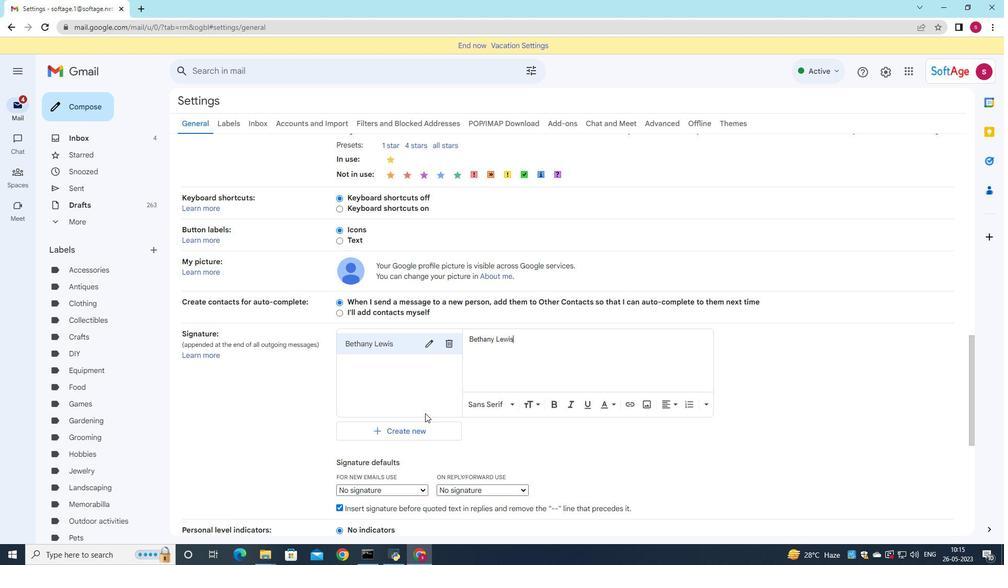 
Action: Mouse moved to (411, 434)
Screenshot: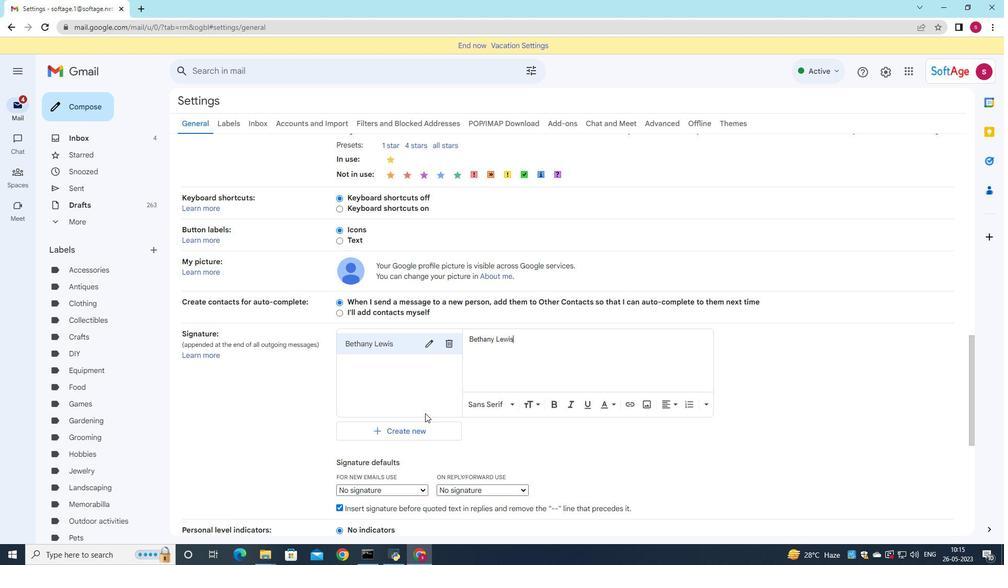 
Action: Mouse scrolled (411, 433) with delta (0, 0)
Screenshot: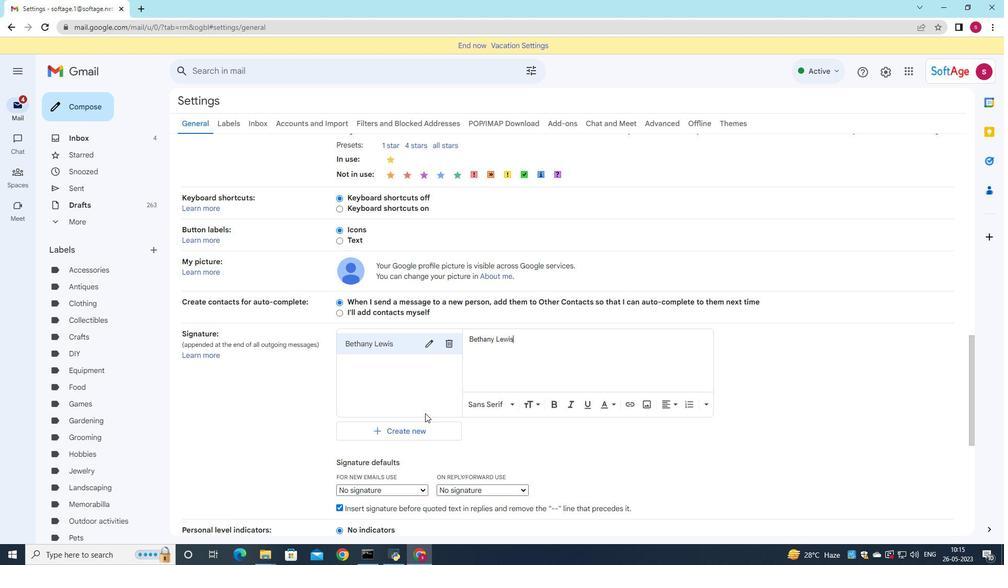 
Action: Mouse moved to (403, 382)
Screenshot: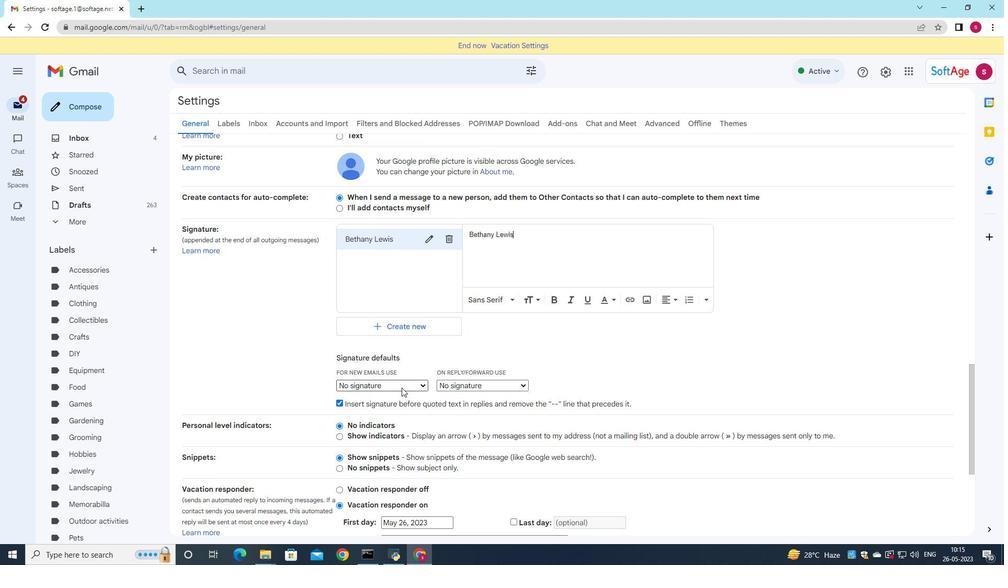 
Action: Mouse pressed left at (403, 382)
Screenshot: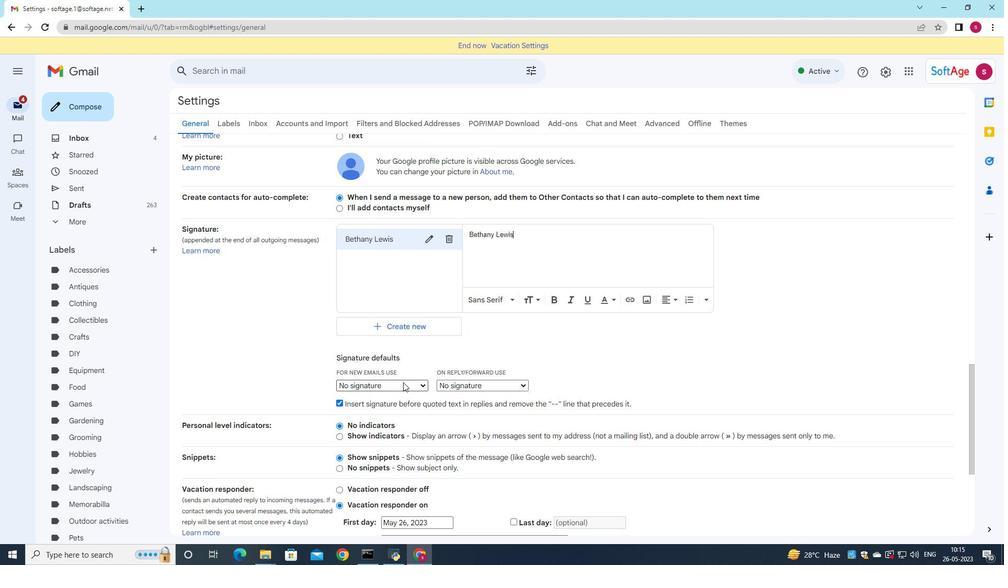 
Action: Mouse moved to (402, 409)
Screenshot: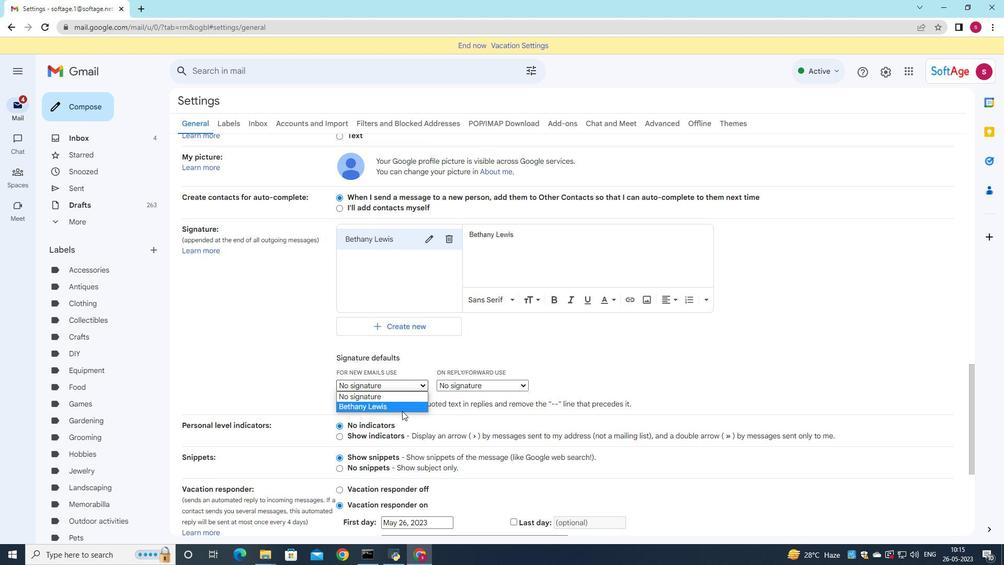 
Action: Mouse pressed left at (402, 409)
Screenshot: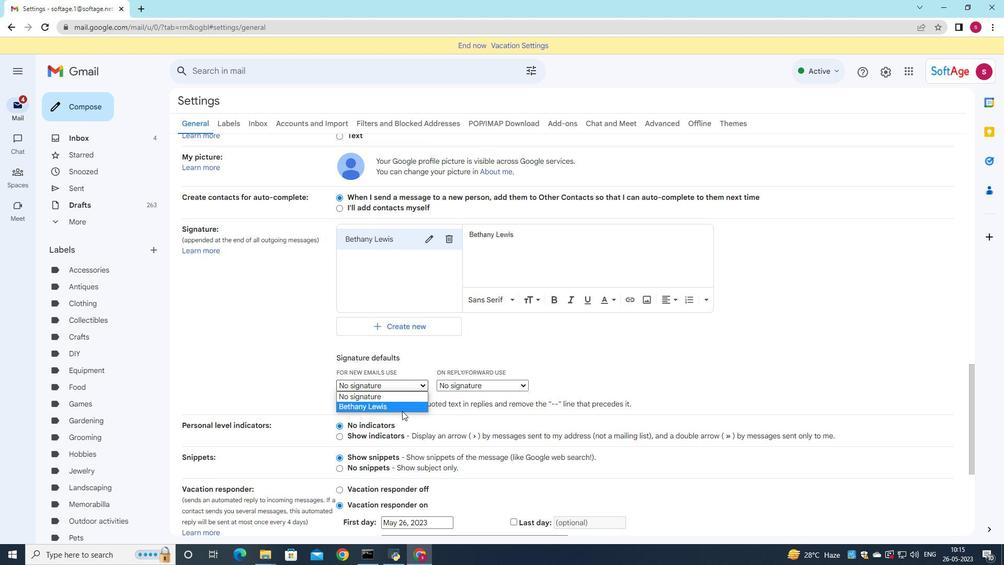 
Action: Mouse moved to (462, 386)
Screenshot: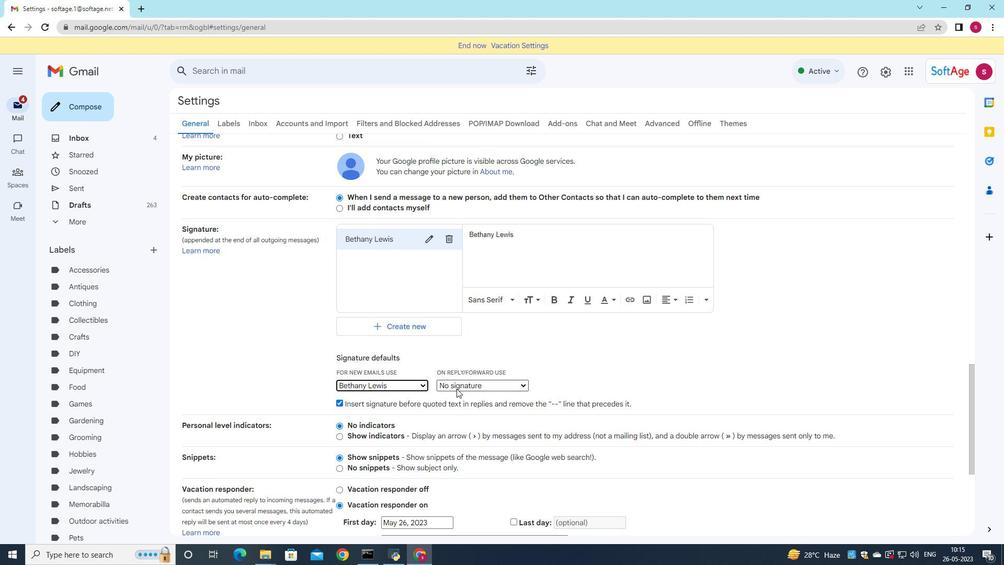 
Action: Mouse pressed left at (462, 386)
Screenshot: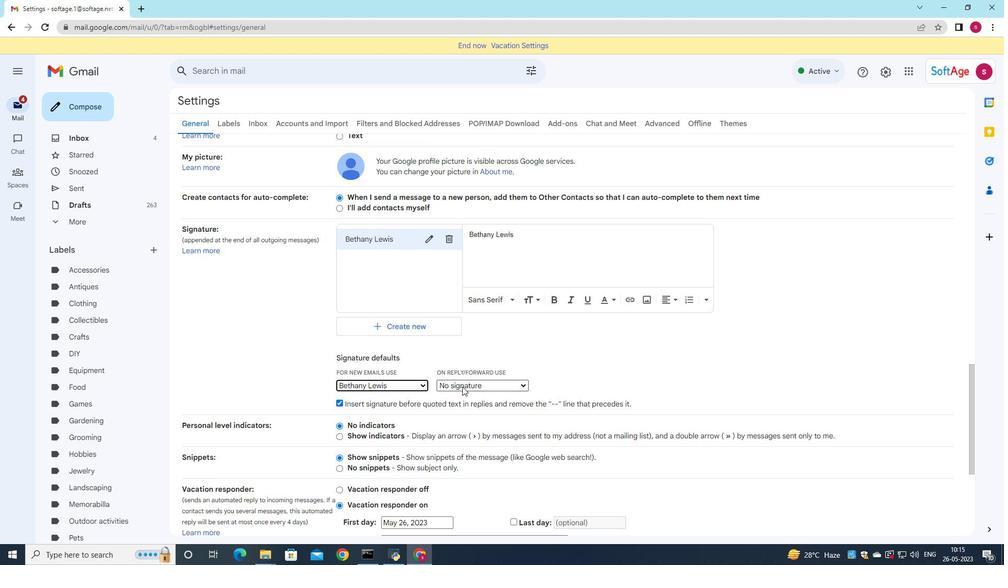 
Action: Mouse moved to (463, 405)
Screenshot: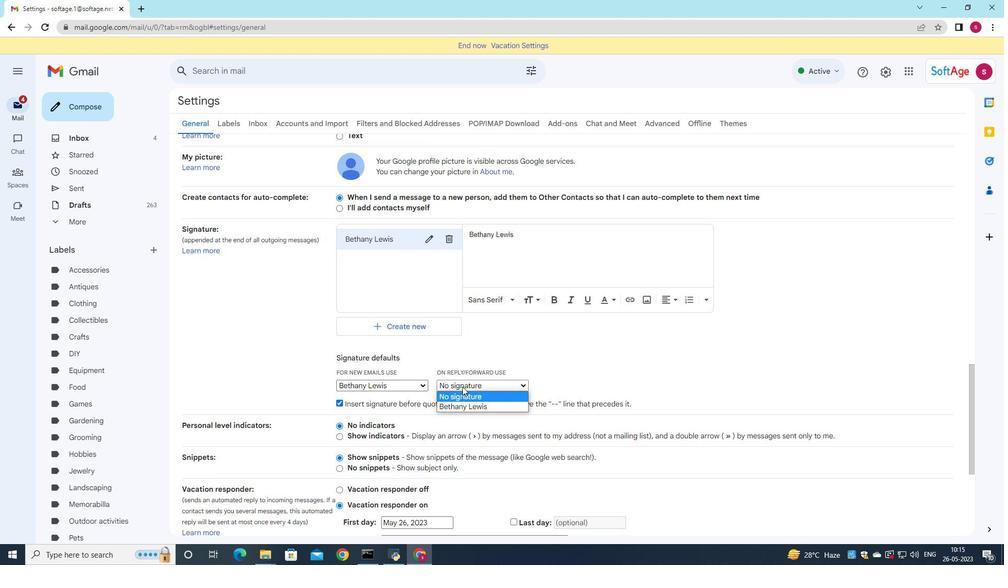 
Action: Mouse pressed left at (463, 405)
Screenshot: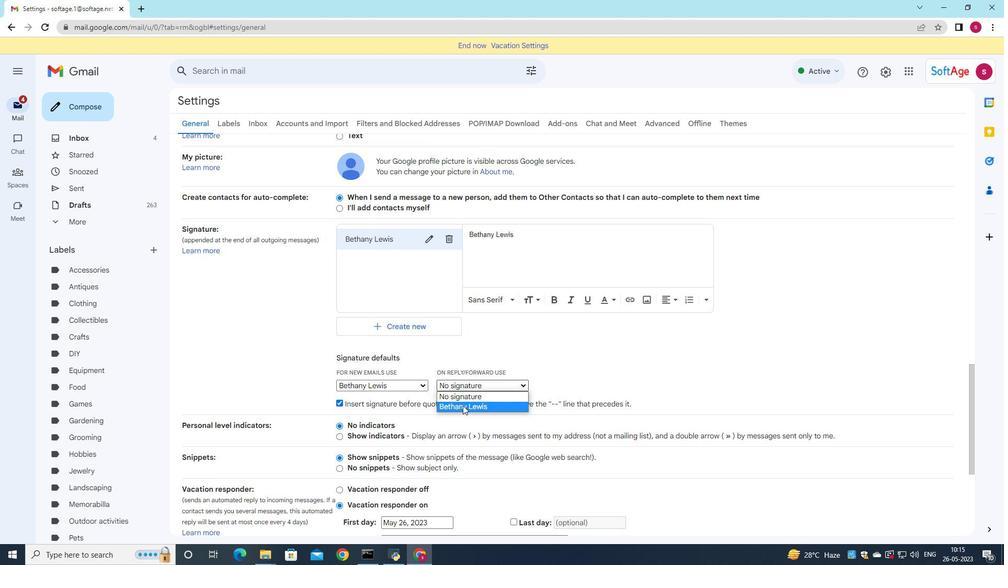 
Action: Mouse moved to (459, 390)
Screenshot: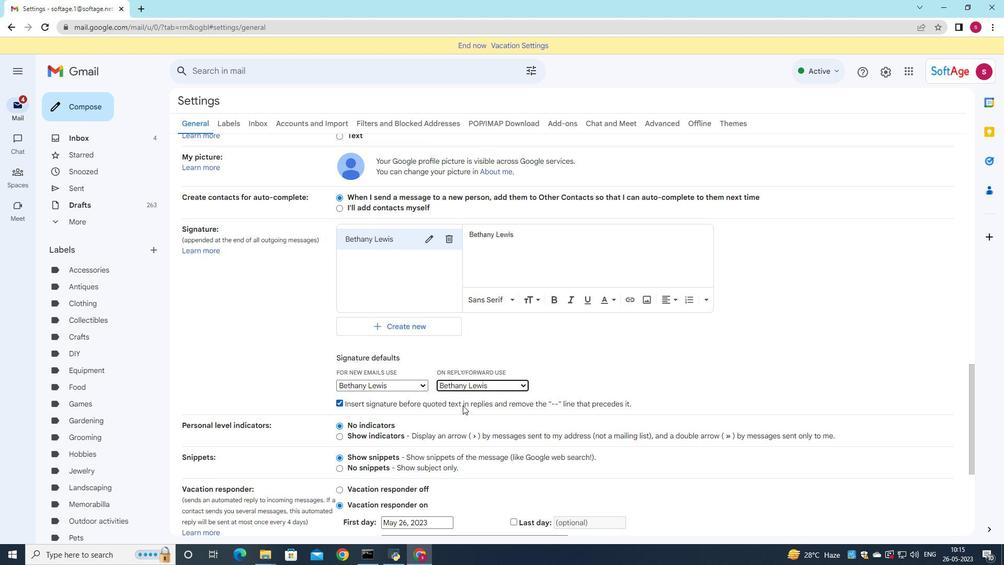 
Action: Mouse scrolled (459, 390) with delta (0, 0)
Screenshot: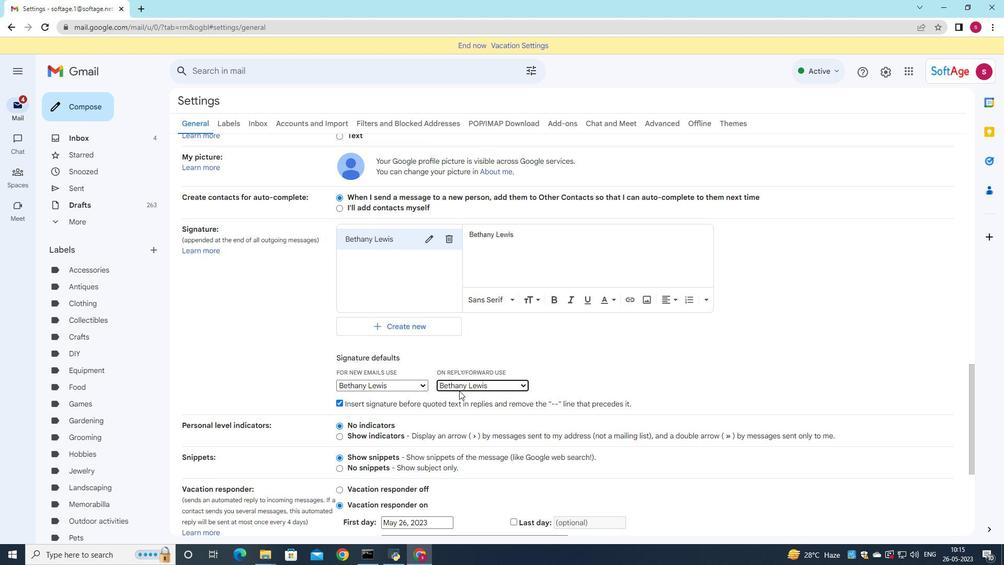 
Action: Mouse moved to (458, 390)
Screenshot: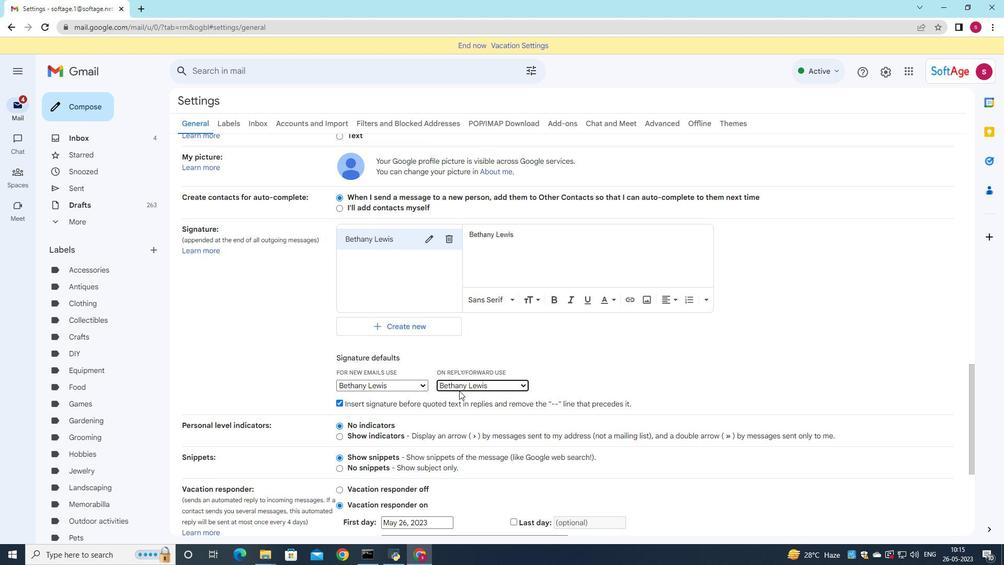 
Action: Mouse scrolled (458, 390) with delta (0, 0)
Screenshot: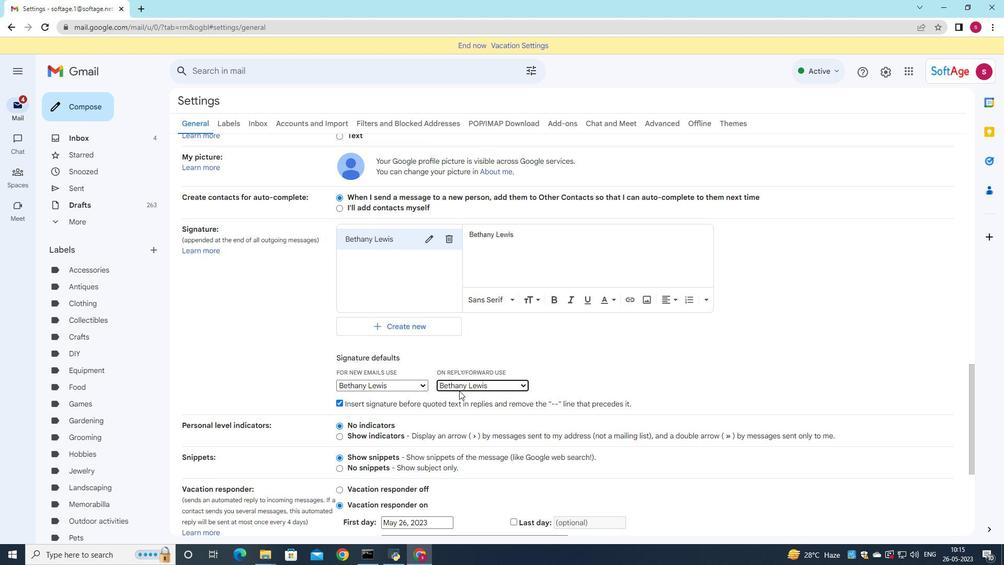 
Action: Mouse moved to (455, 392)
Screenshot: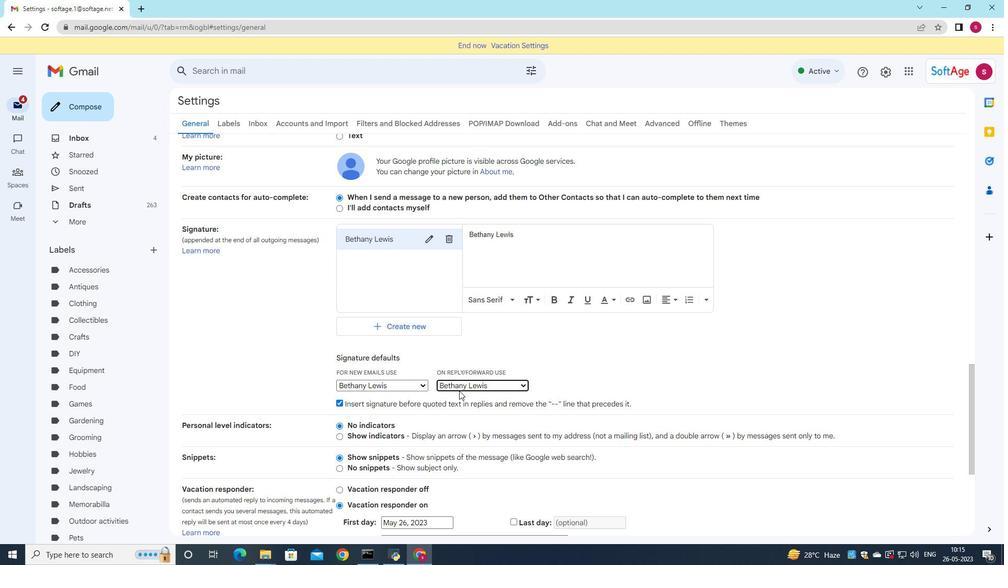 
Action: Mouse scrolled (455, 392) with delta (0, 0)
Screenshot: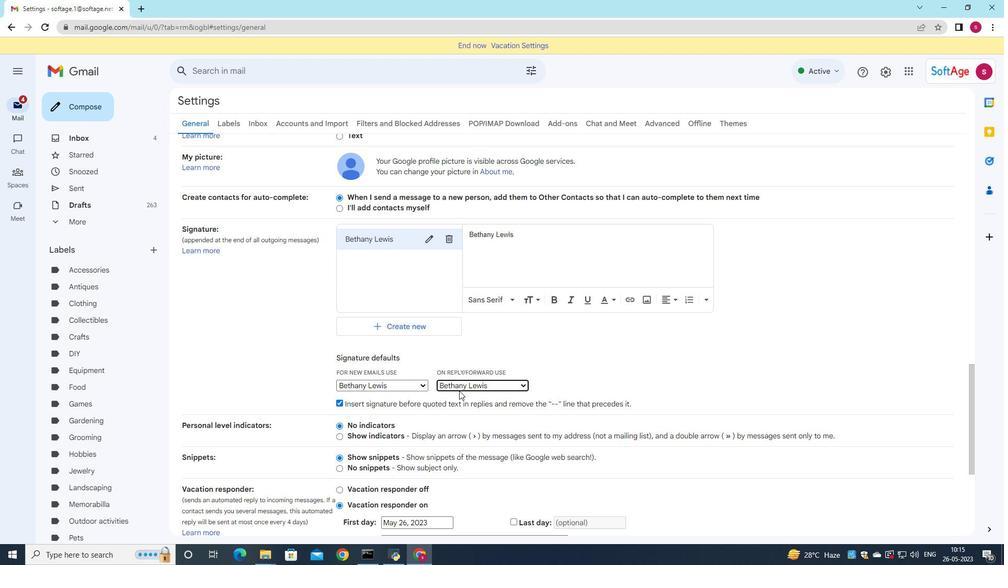 
Action: Mouse moved to (454, 393)
Screenshot: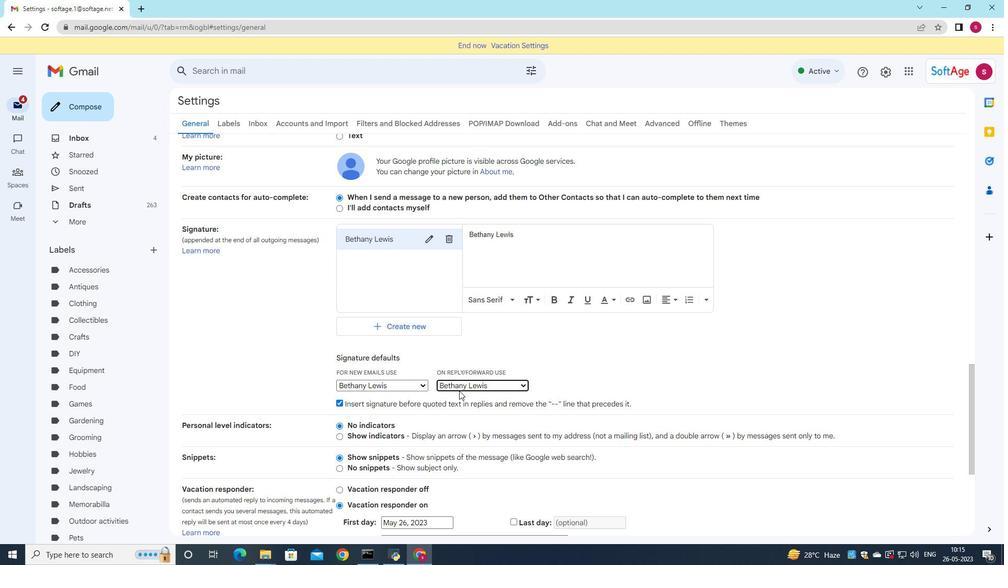 
Action: Mouse scrolled (454, 392) with delta (0, 0)
Screenshot: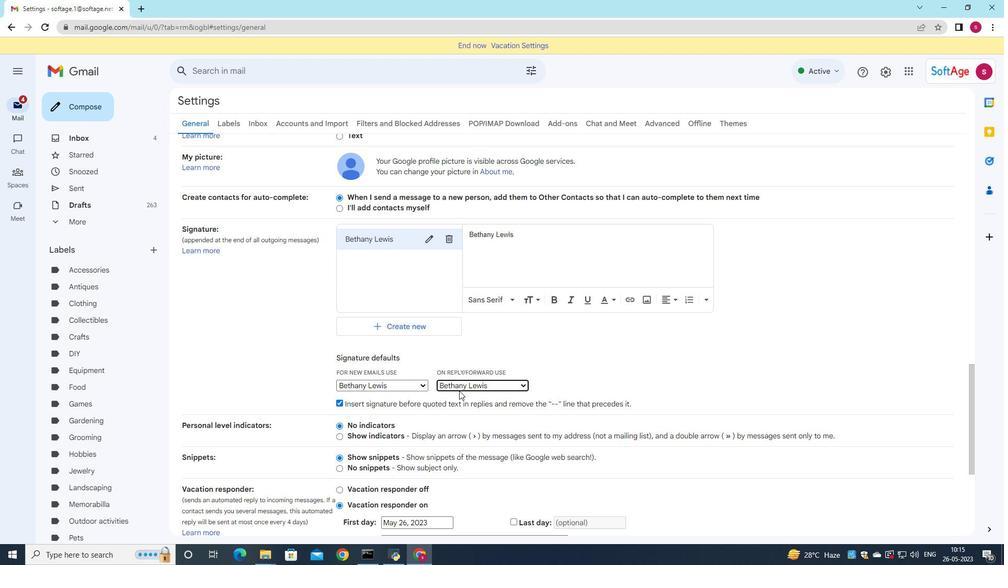 
Action: Mouse moved to (453, 394)
Screenshot: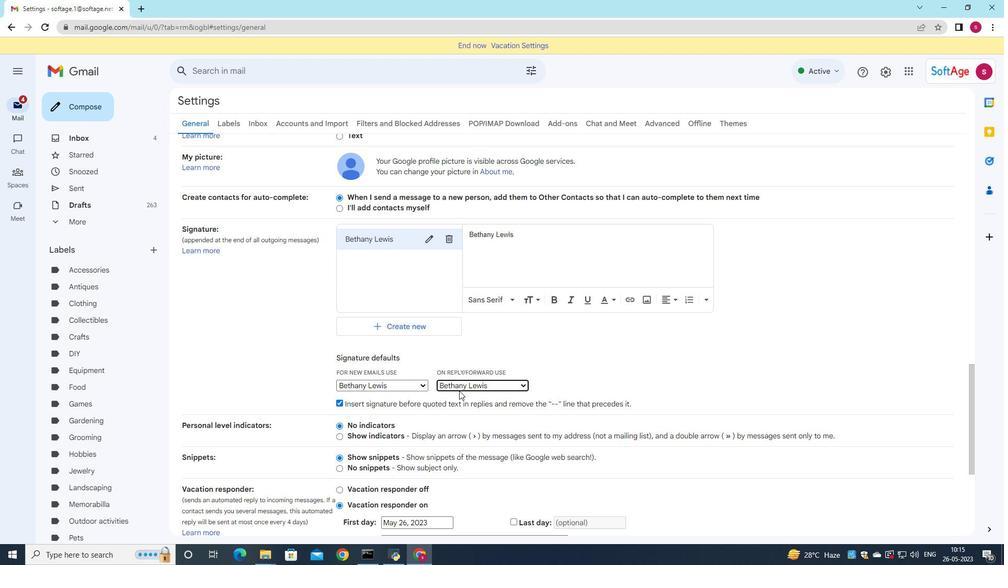 
Action: Mouse scrolled (453, 393) with delta (0, 0)
Screenshot: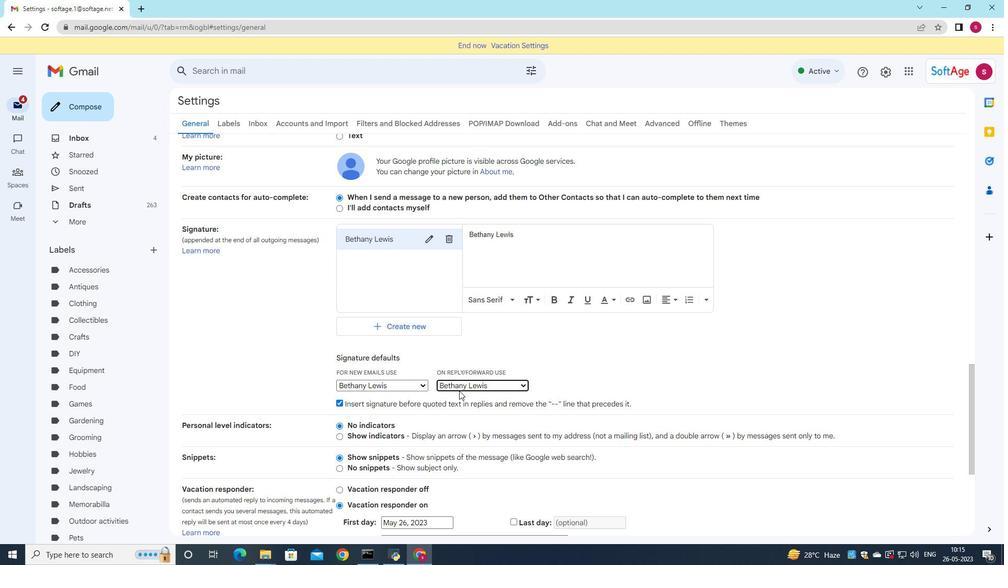 
Action: Mouse moved to (454, 422)
Screenshot: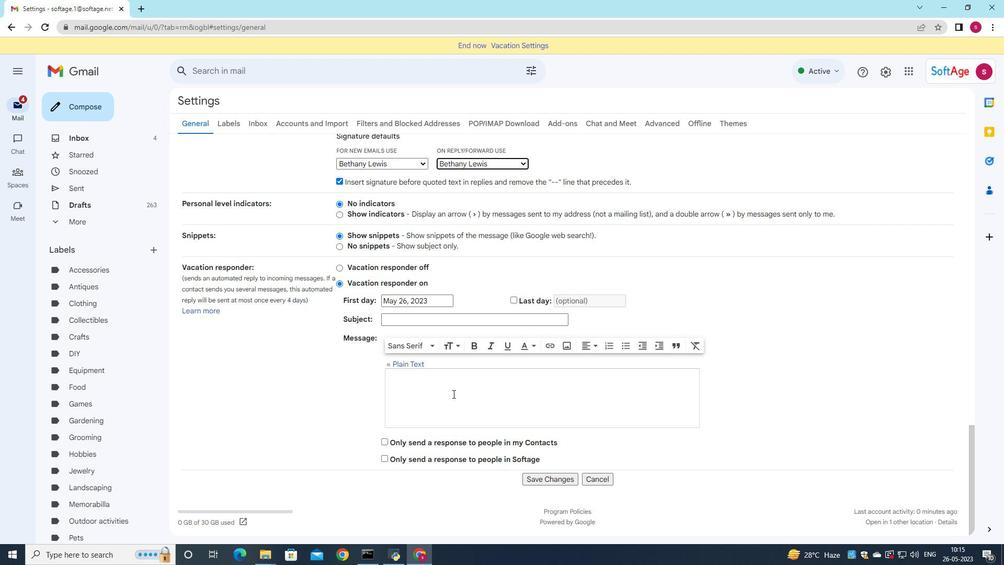 
Action: Mouse scrolled (454, 422) with delta (0, 0)
Screenshot: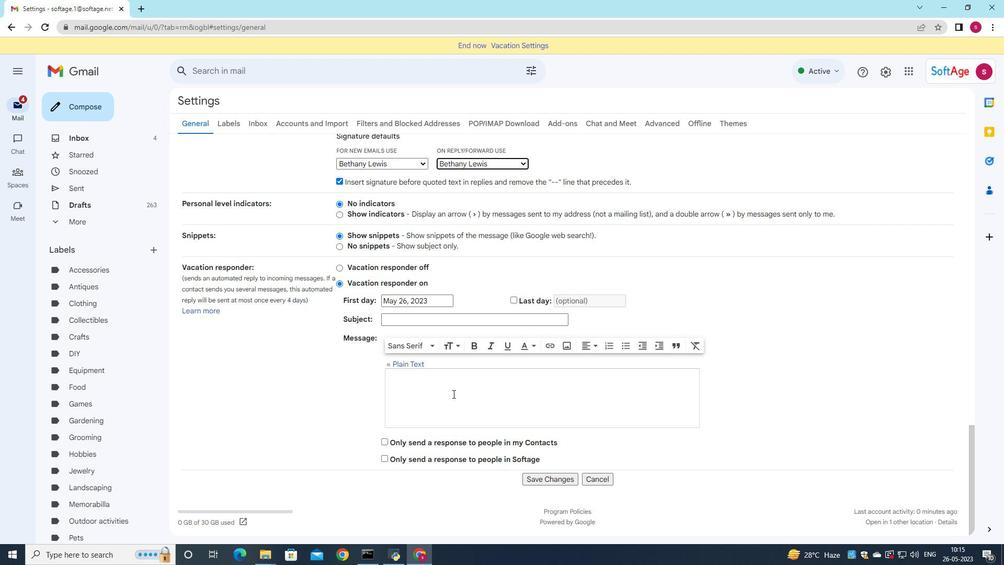 
Action: Mouse moved to (536, 482)
Screenshot: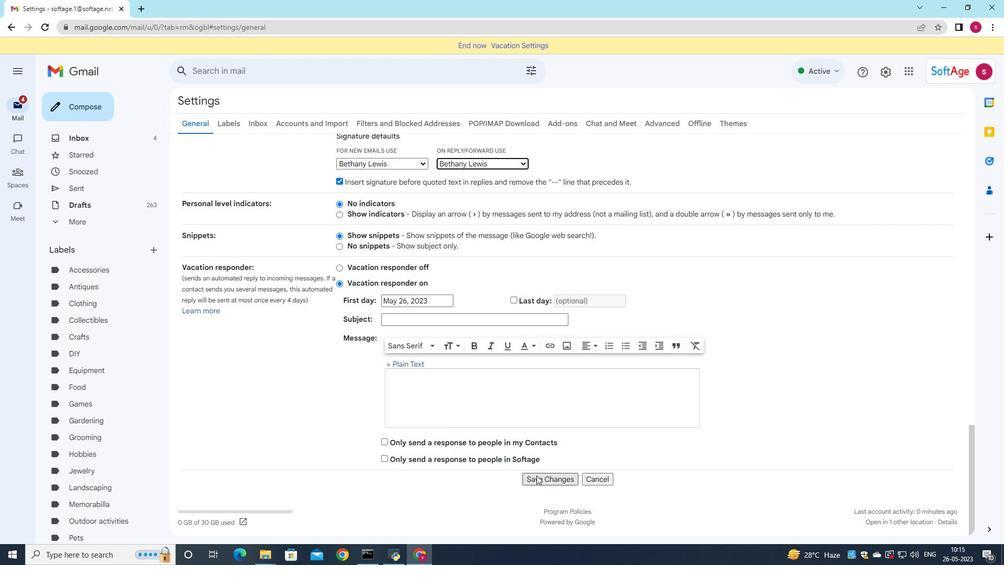 
Action: Mouse pressed left at (536, 482)
Screenshot: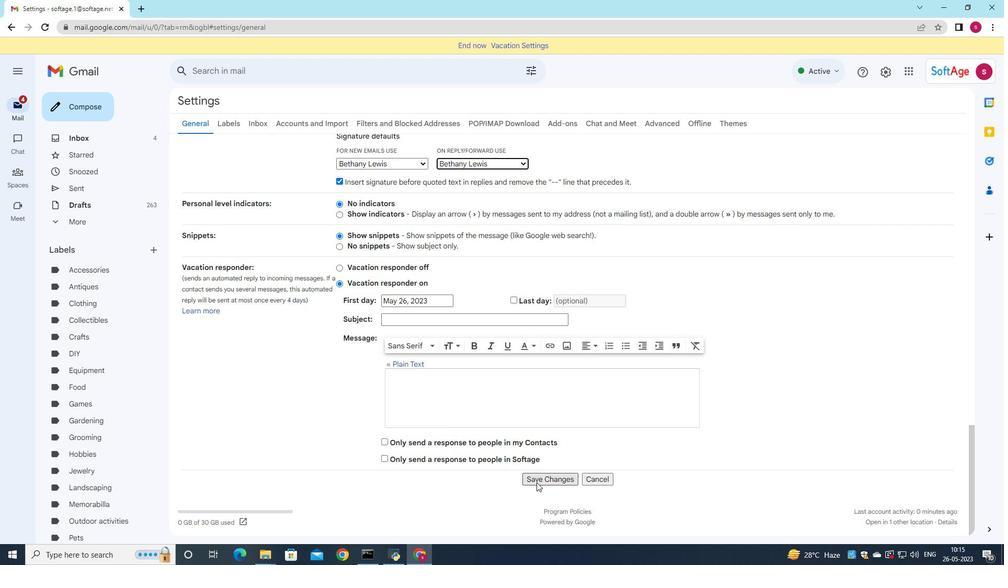 
Action: Mouse moved to (84, 103)
Screenshot: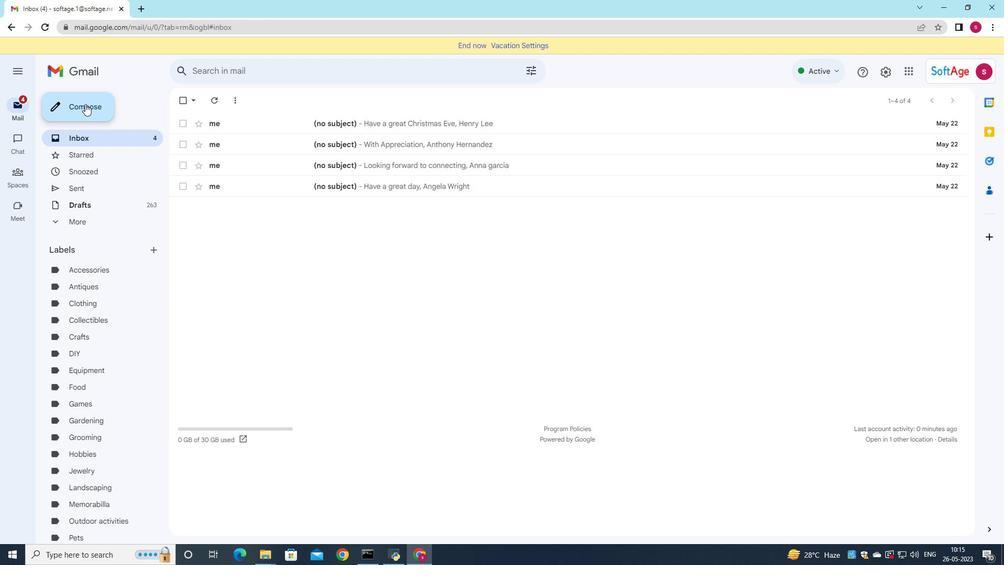 
Action: Mouse pressed left at (84, 103)
Screenshot: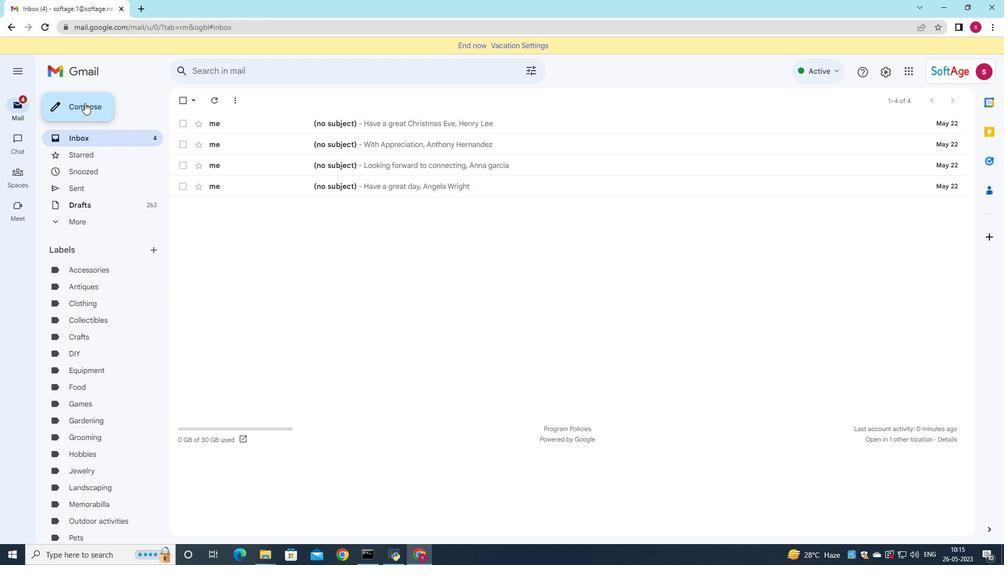 
Action: Mouse moved to (928, 267)
Screenshot: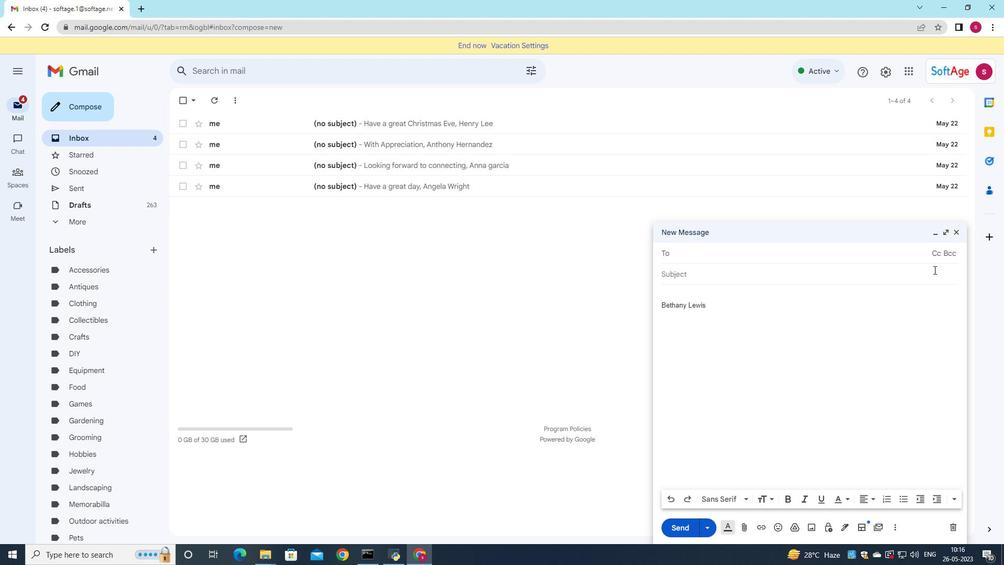 
Action: Key pressed soft
Screenshot: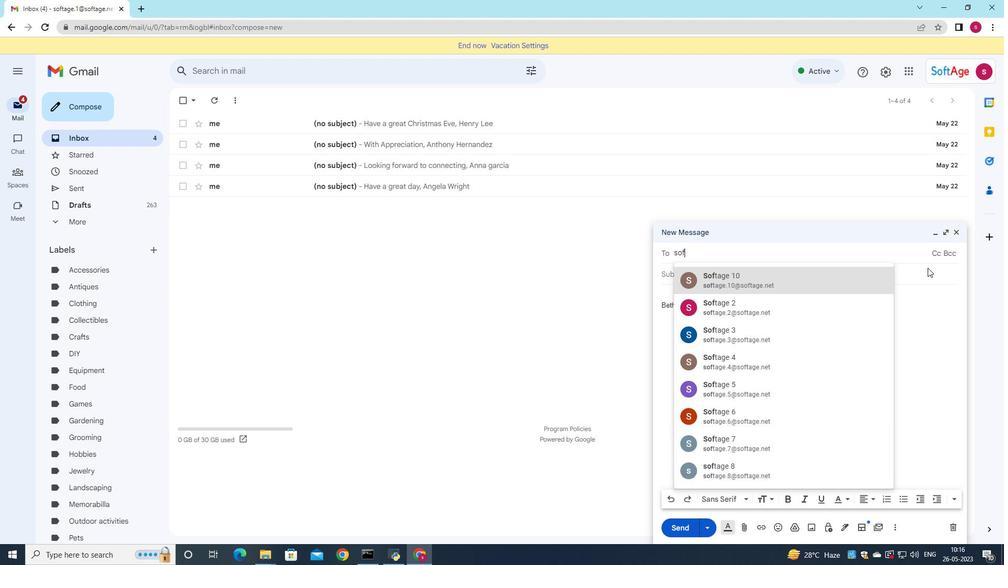 
Action: Mouse moved to (728, 305)
Screenshot: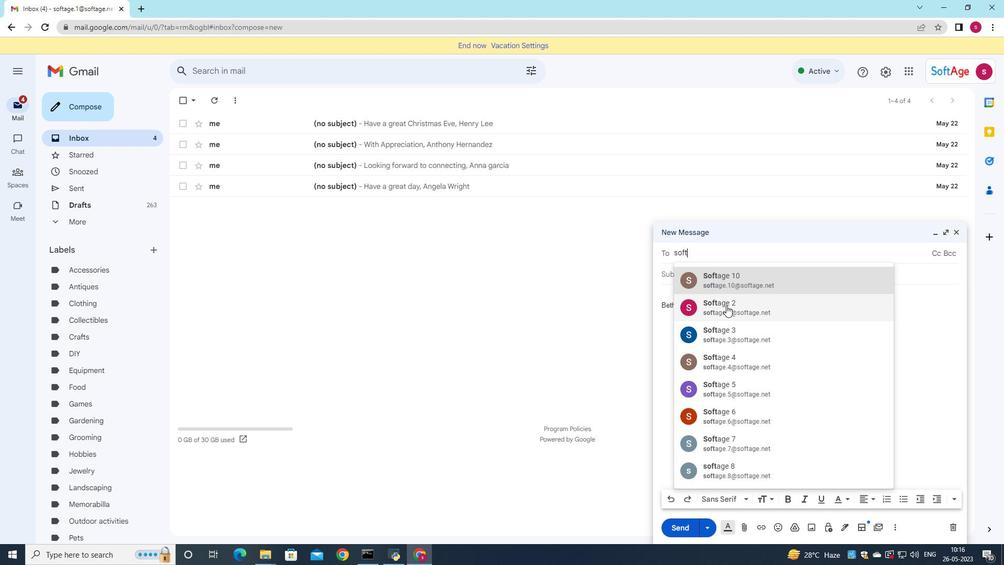 
Action: Mouse pressed left at (728, 305)
Screenshot: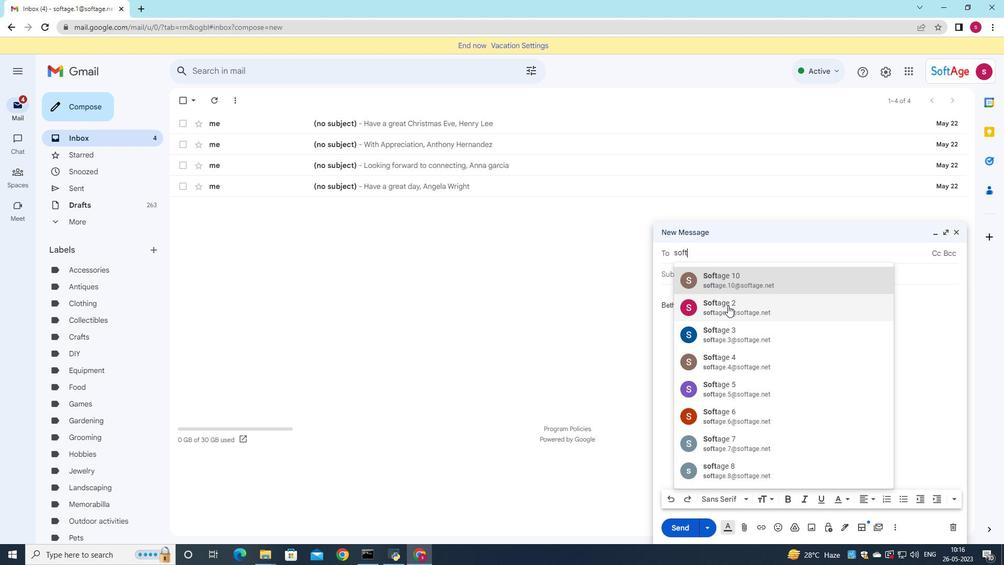 
Action: Mouse moved to (783, 279)
Screenshot: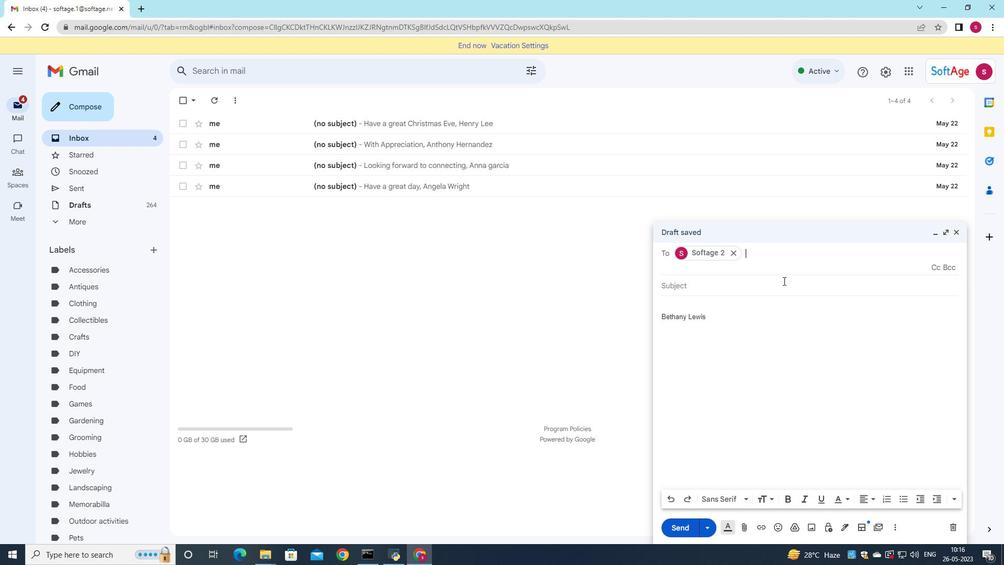 
Action: Key pressed soft
Screenshot: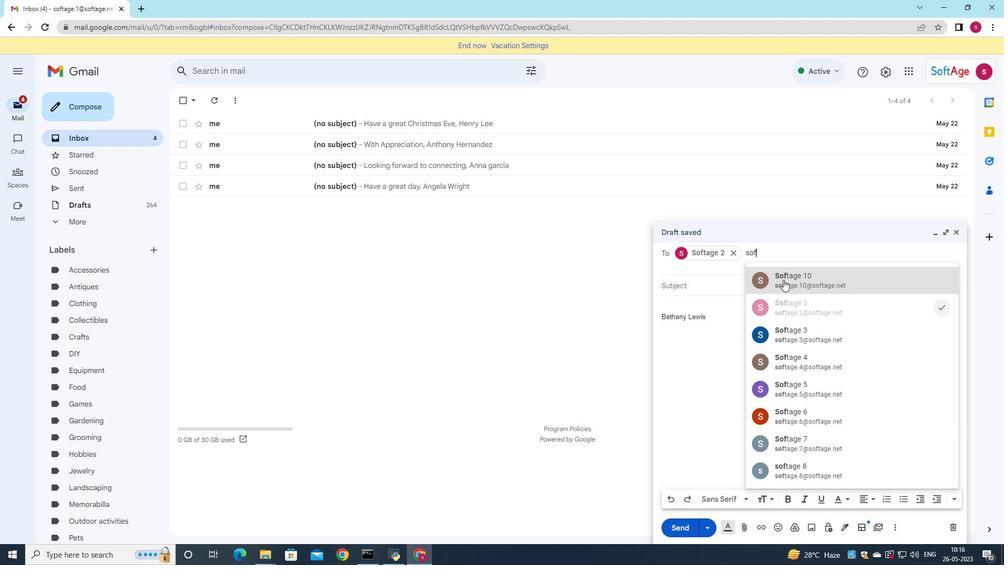 
Action: Mouse moved to (799, 333)
Screenshot: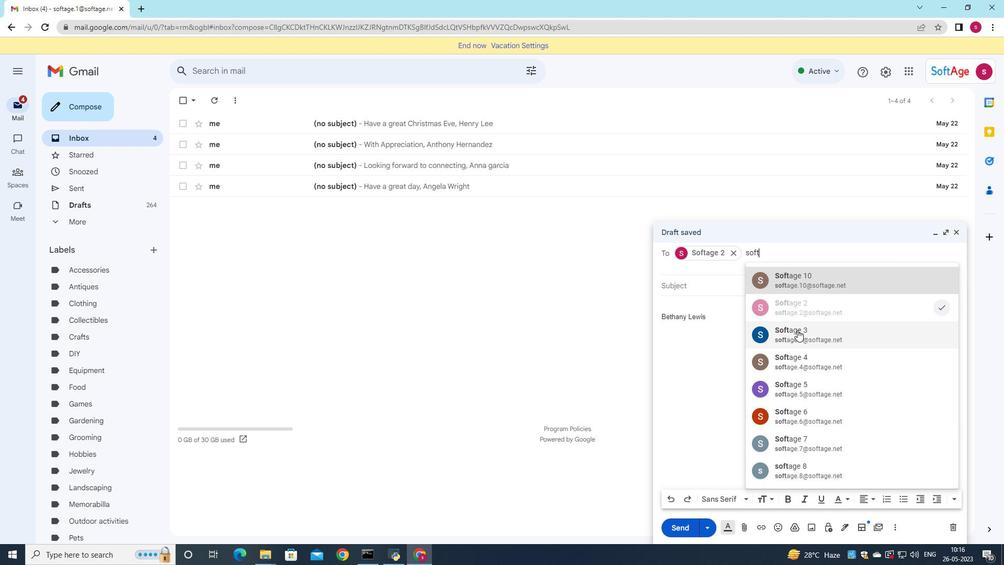 
Action: Mouse pressed left at (799, 333)
Screenshot: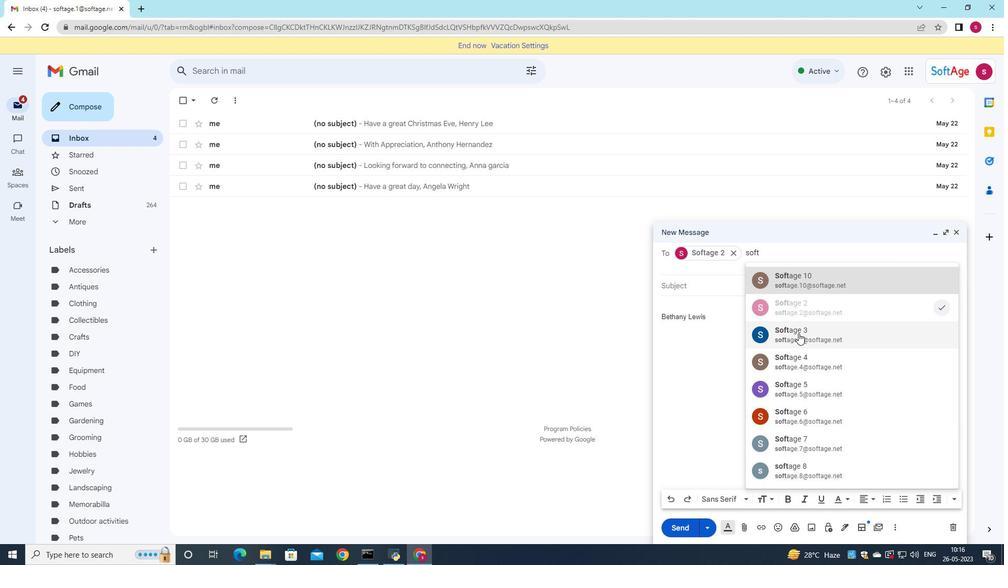 
Action: Mouse moved to (706, 288)
Screenshot: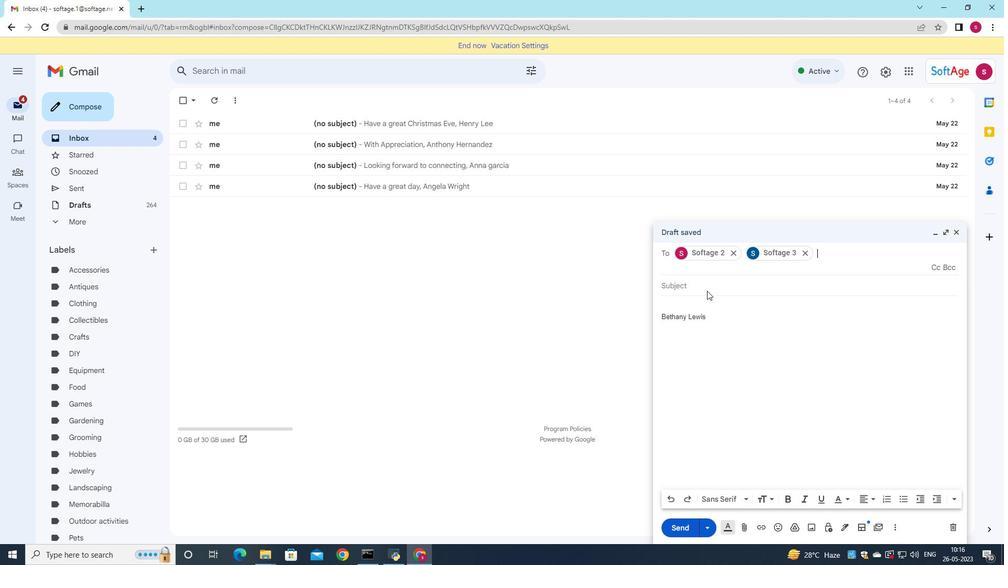 
Action: Mouse pressed left at (706, 288)
Screenshot: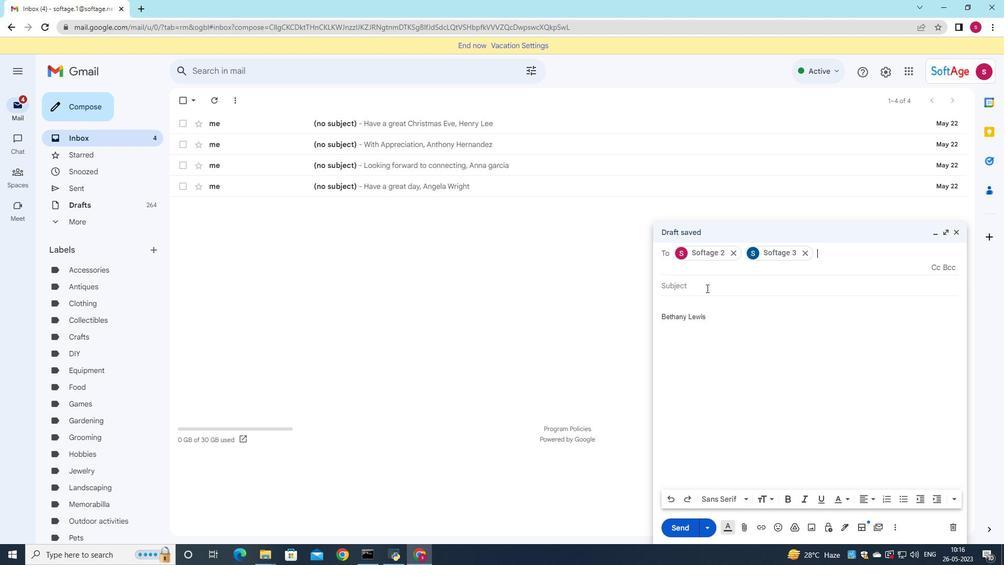 
Action: Key pressed <Key.shift>Appointment<Key.space><Key.shift>Reminder
Screenshot: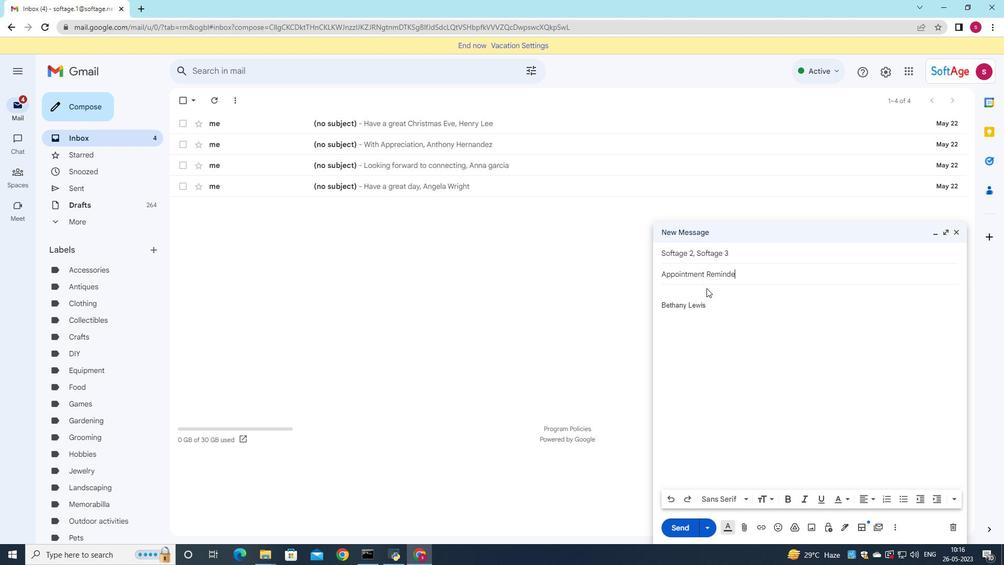 
Action: Mouse moved to (669, 293)
Screenshot: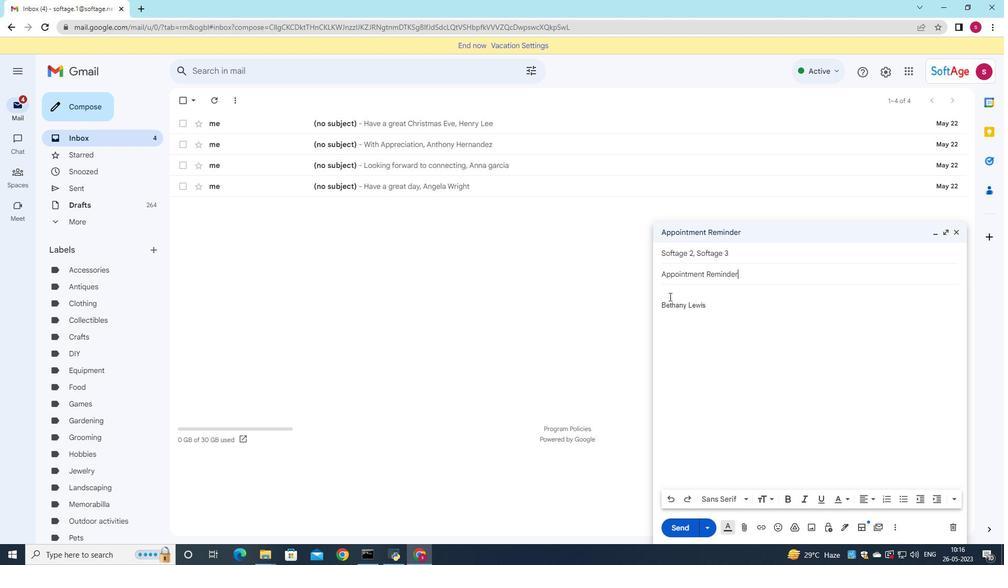 
Action: Mouse pressed left at (669, 293)
Screenshot: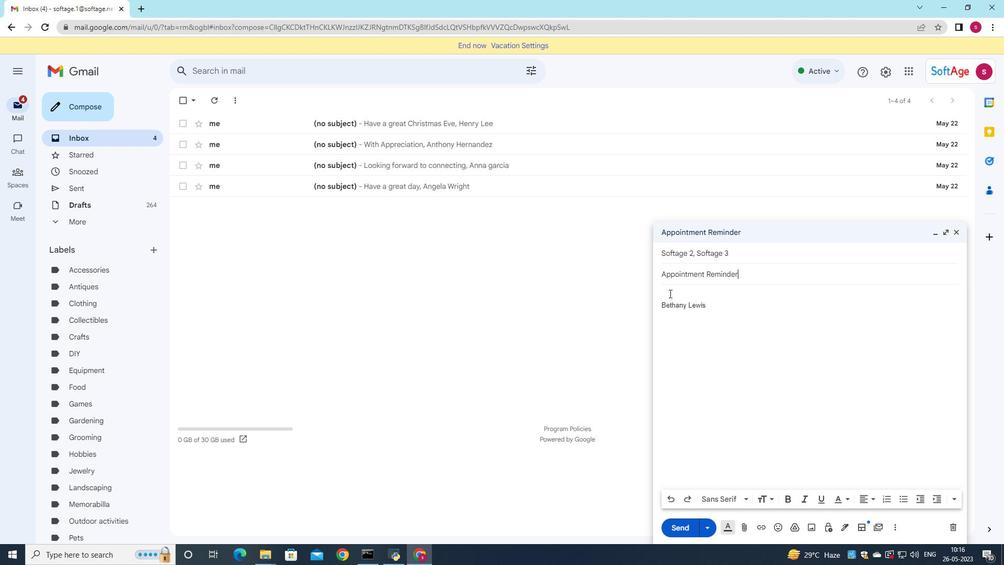 
Action: Key pressed <Key.shift>Please<Key.space>let<Key.space>me<Key.space>know<Key.space>if<Key.space>this<Key.space>works<Key.space>for<Key.space>your<Key.space>schedule
Screenshot: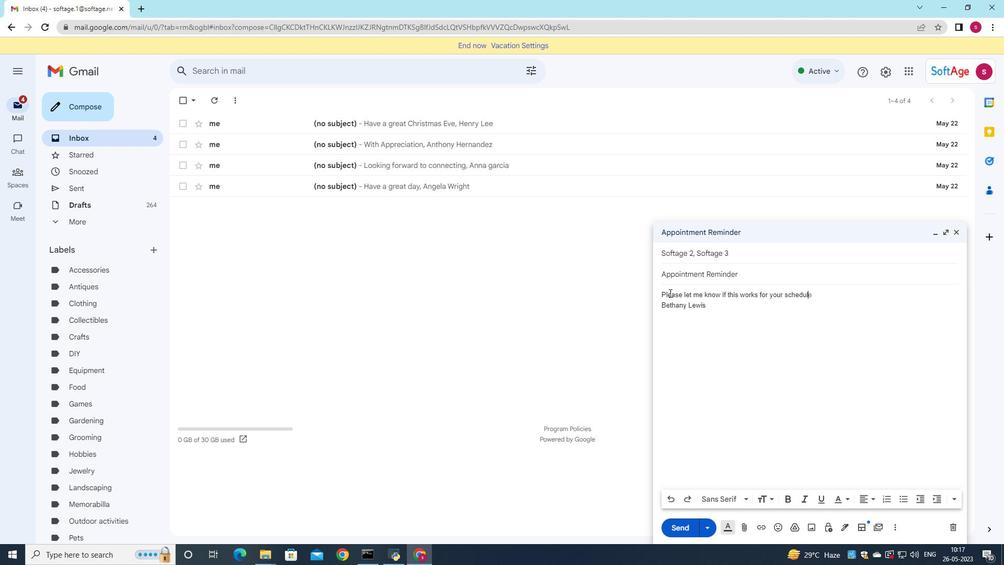 
Action: Mouse moved to (741, 528)
Screenshot: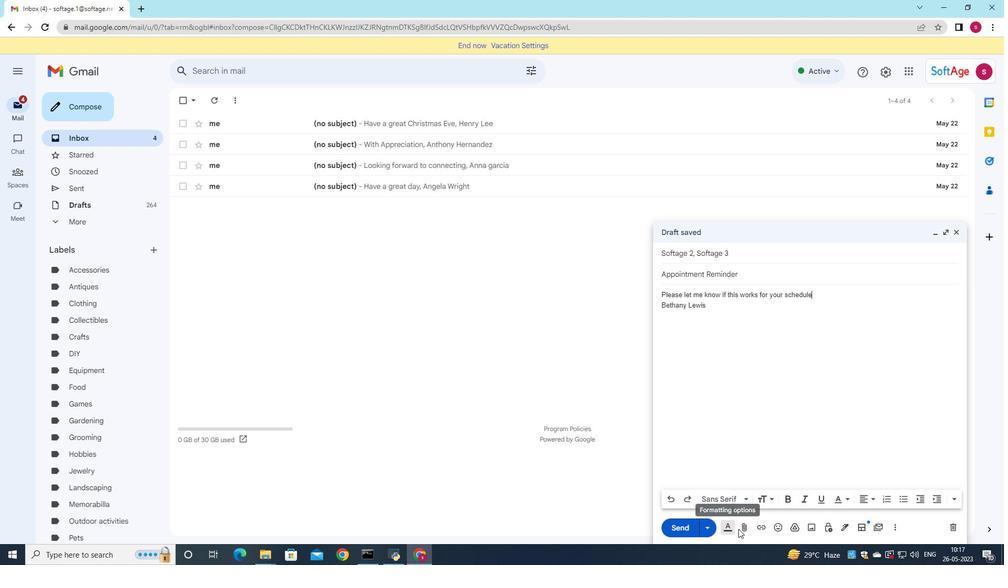 
Action: Mouse pressed left at (741, 528)
Screenshot: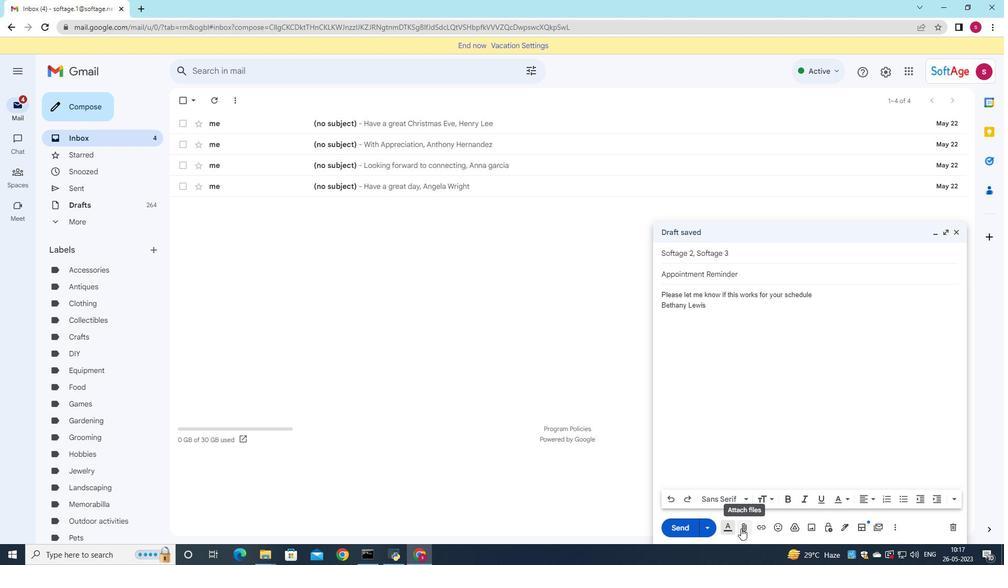 
Action: Mouse moved to (158, 79)
Screenshot: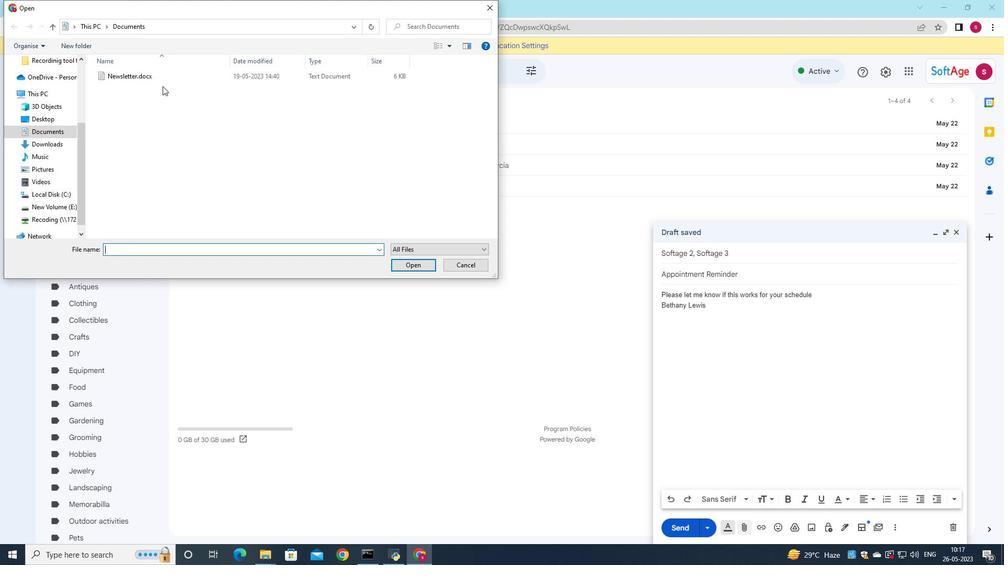 
Action: Mouse pressed left at (158, 79)
Screenshot: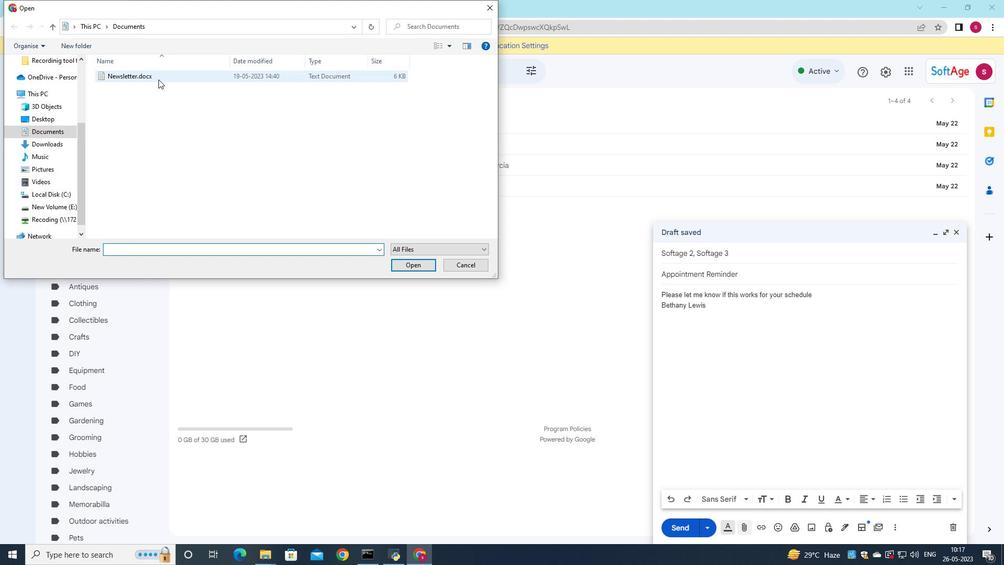 
Action: Mouse moved to (163, 77)
Screenshot: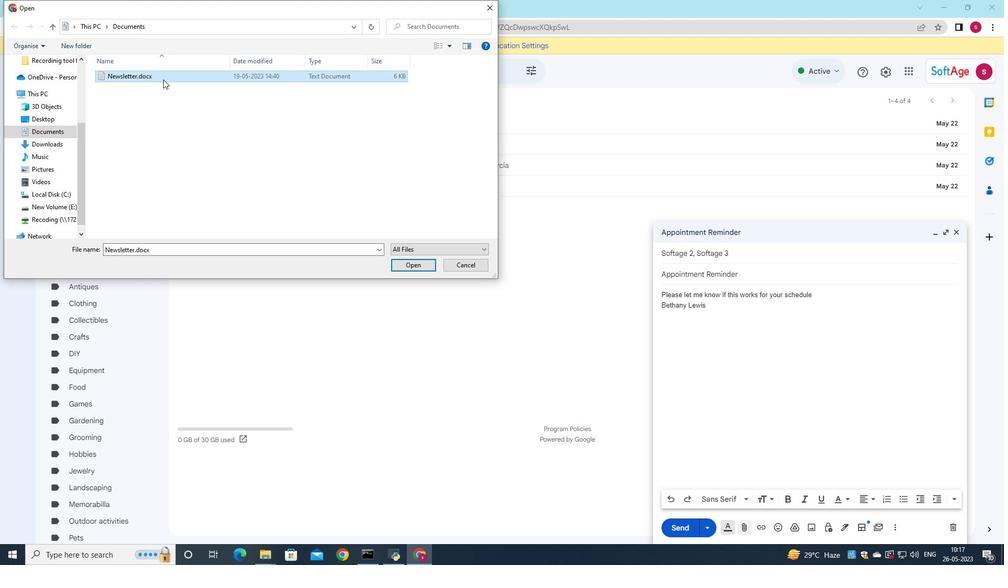 
Action: Mouse pressed left at (163, 77)
Screenshot: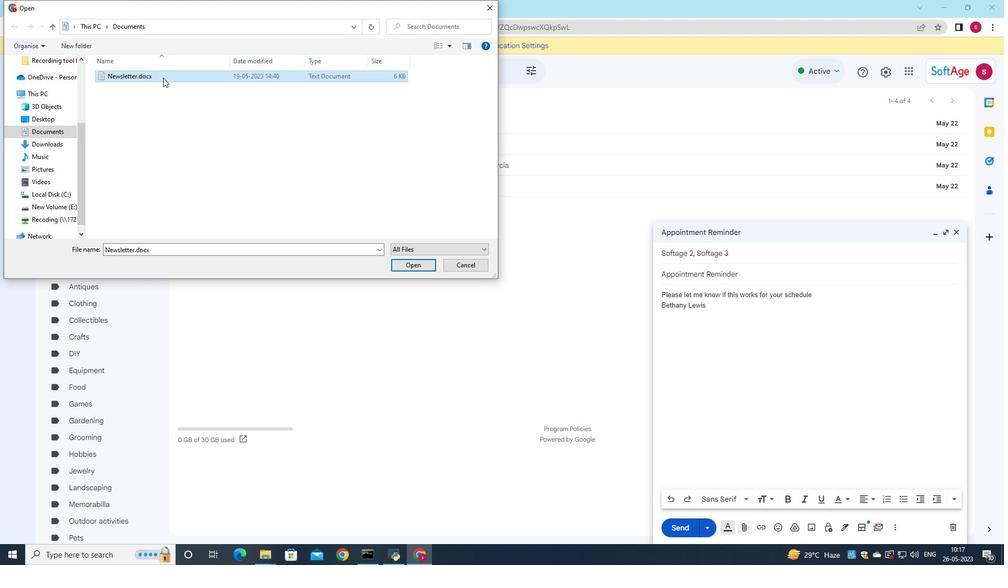 
Action: Mouse moved to (522, 230)
Screenshot: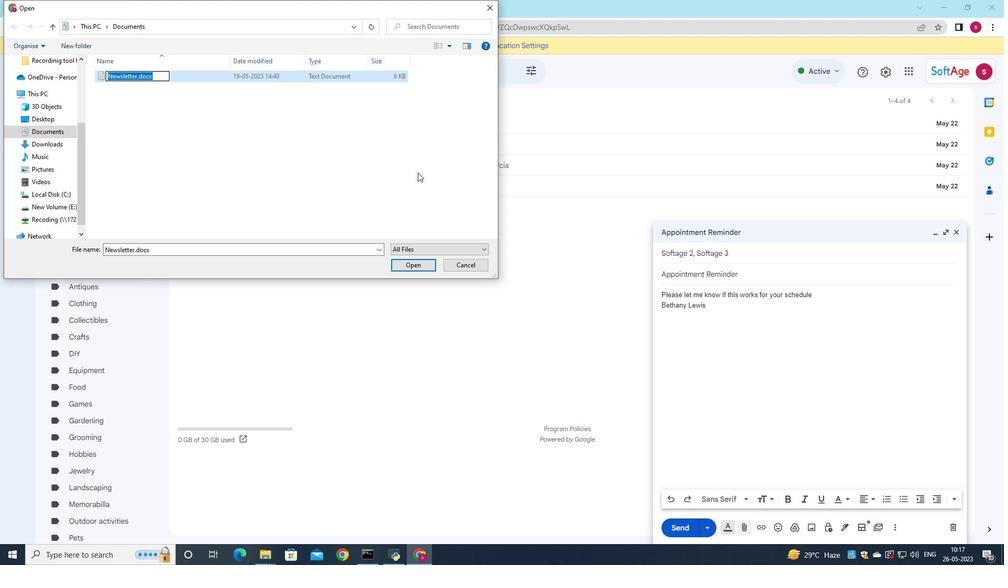 
Action: Key pressed <Key.shift><Key.shift><Key.shift><Key.shift><Key.shift><Key.shift>Research<Key.shift>_paper.pdf
Screenshot: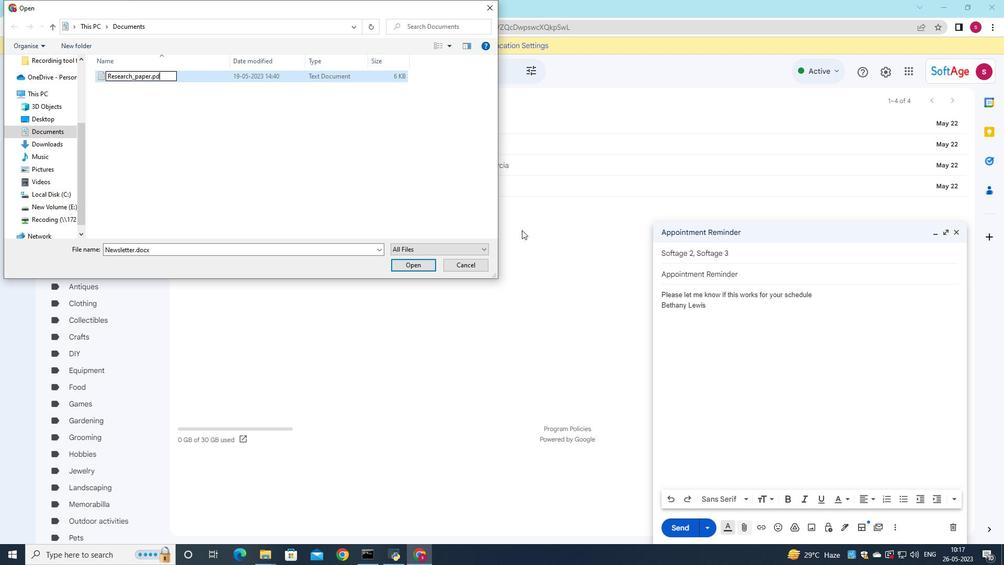 
Action: Mouse moved to (261, 79)
Screenshot: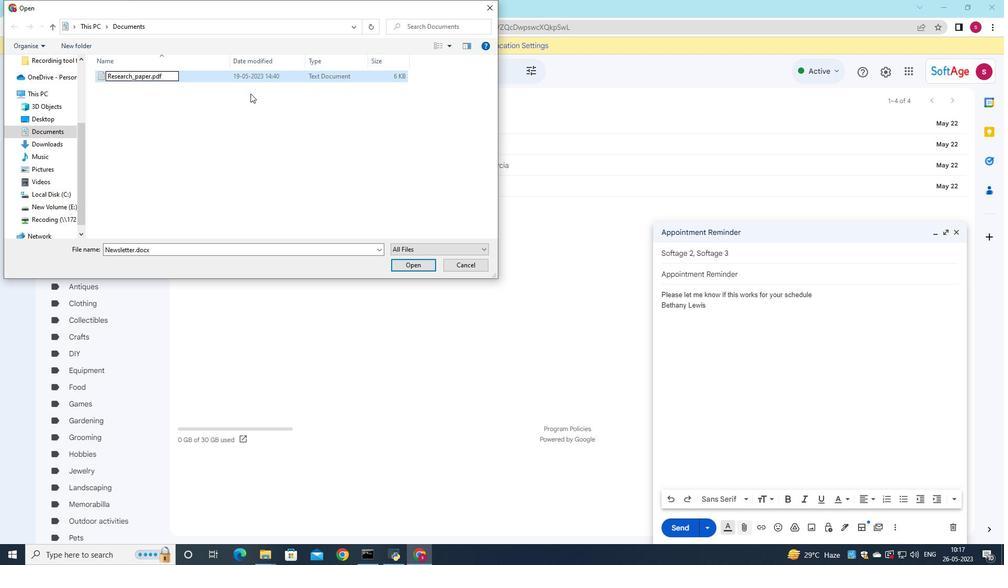 
Action: Mouse pressed left at (261, 79)
Screenshot: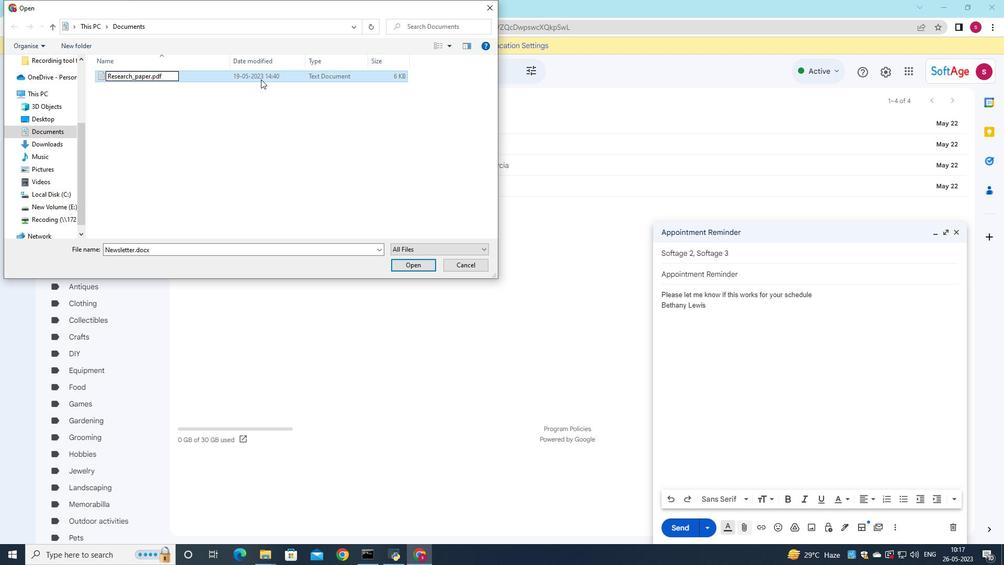 
Action: Mouse moved to (264, 74)
Screenshot: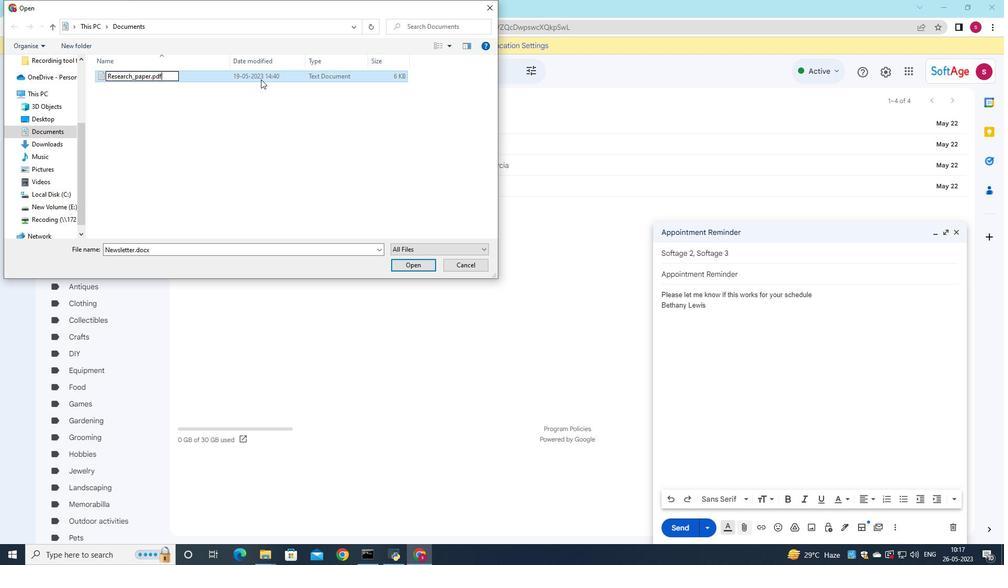 
Action: Mouse pressed left at (264, 74)
Screenshot: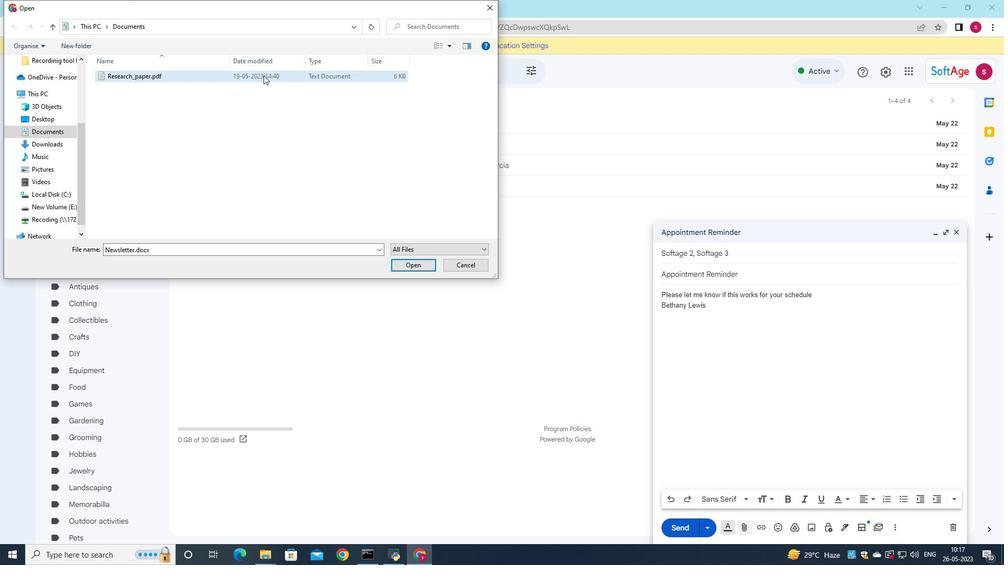 
Action: Mouse moved to (410, 262)
Screenshot: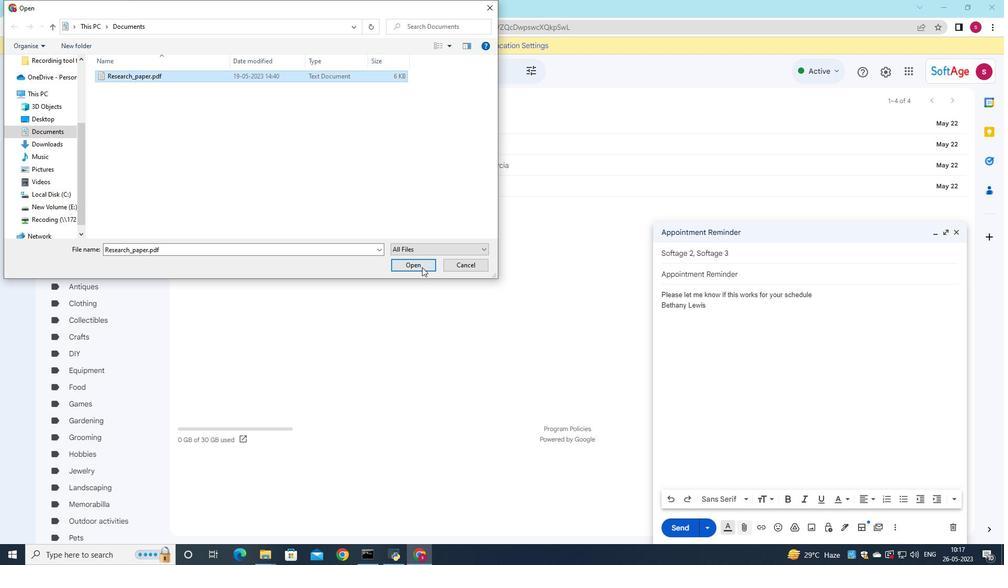 
Action: Mouse pressed left at (410, 262)
Screenshot: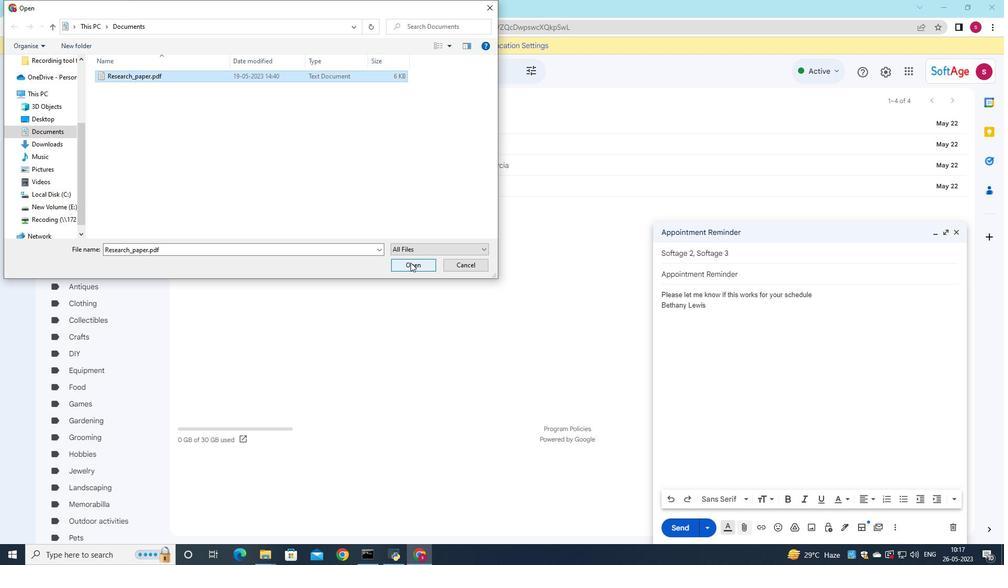 
Action: Mouse moved to (681, 525)
Screenshot: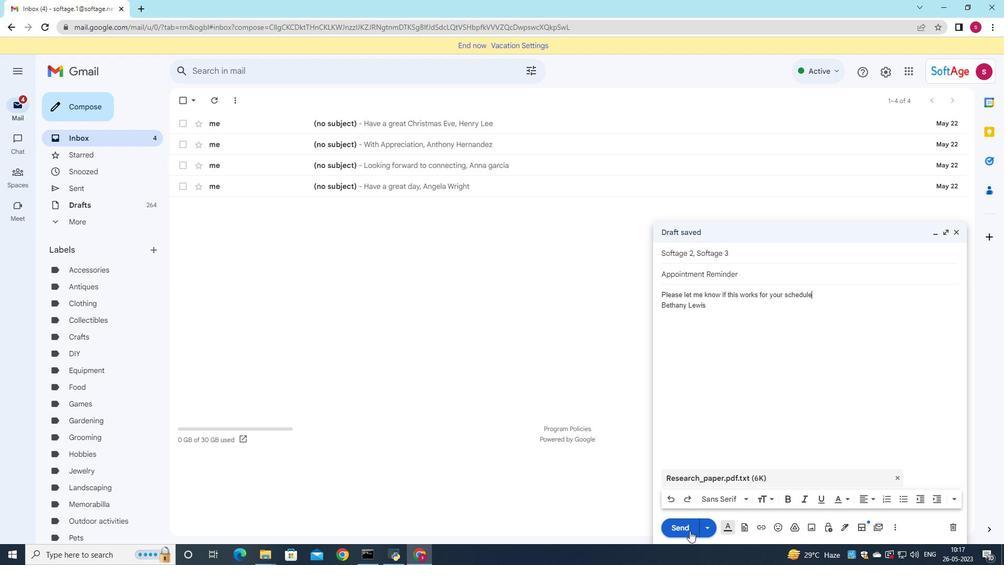 
Action: Mouse pressed left at (681, 525)
Screenshot: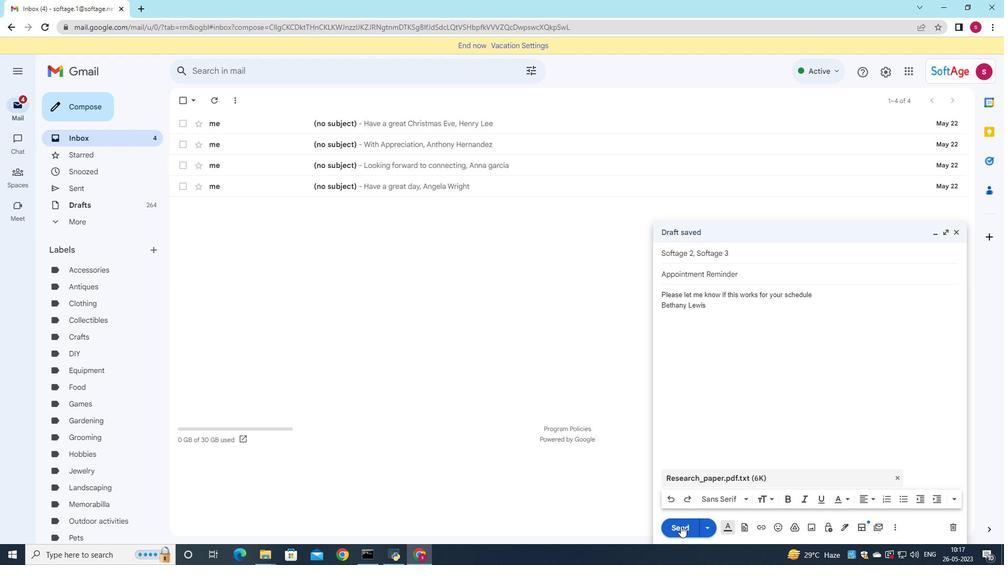 
Action: Mouse moved to (75, 187)
Screenshot: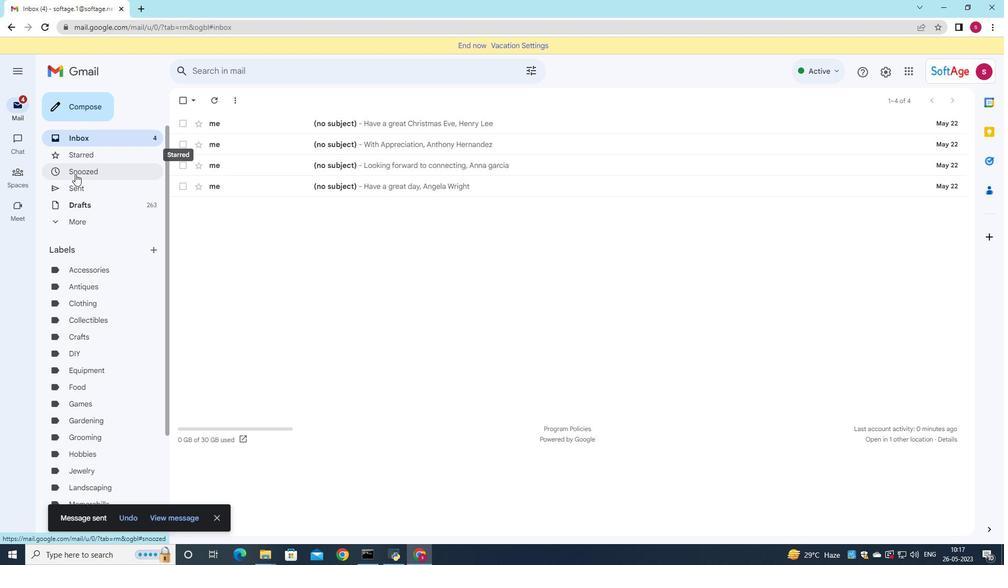 
Action: Mouse pressed left at (75, 187)
Screenshot: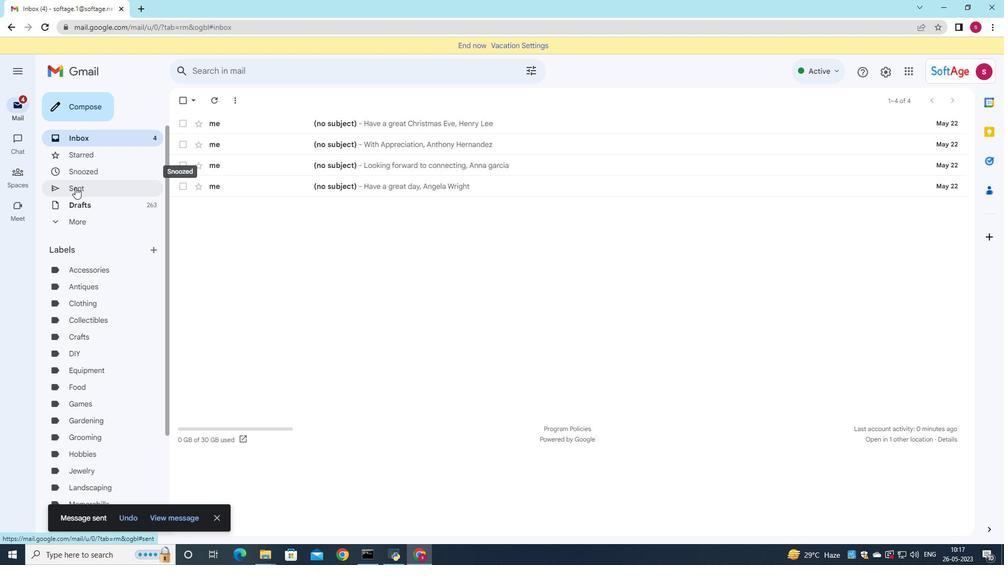 
Action: Mouse moved to (373, 152)
Screenshot: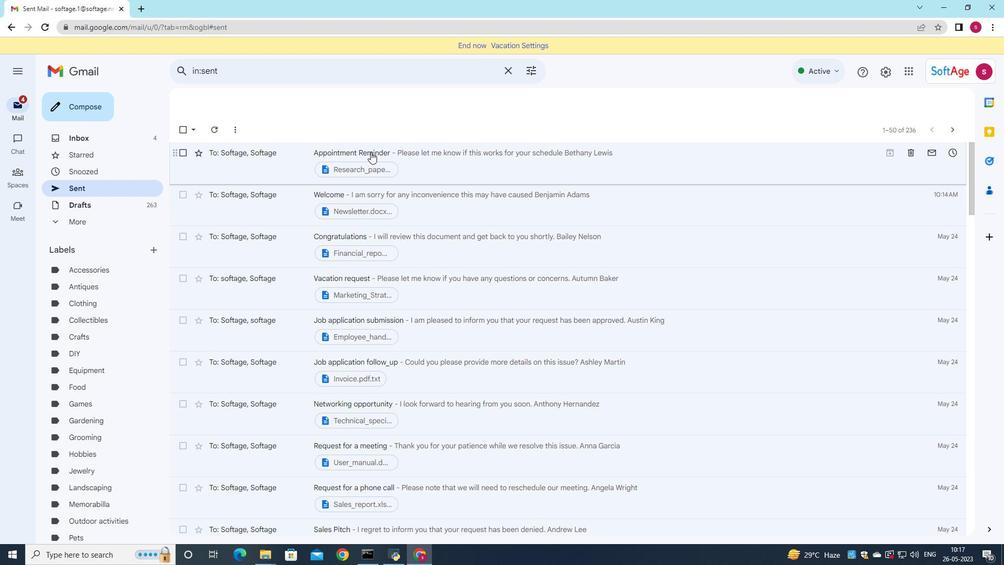 
Action: Mouse pressed left at (373, 152)
Screenshot: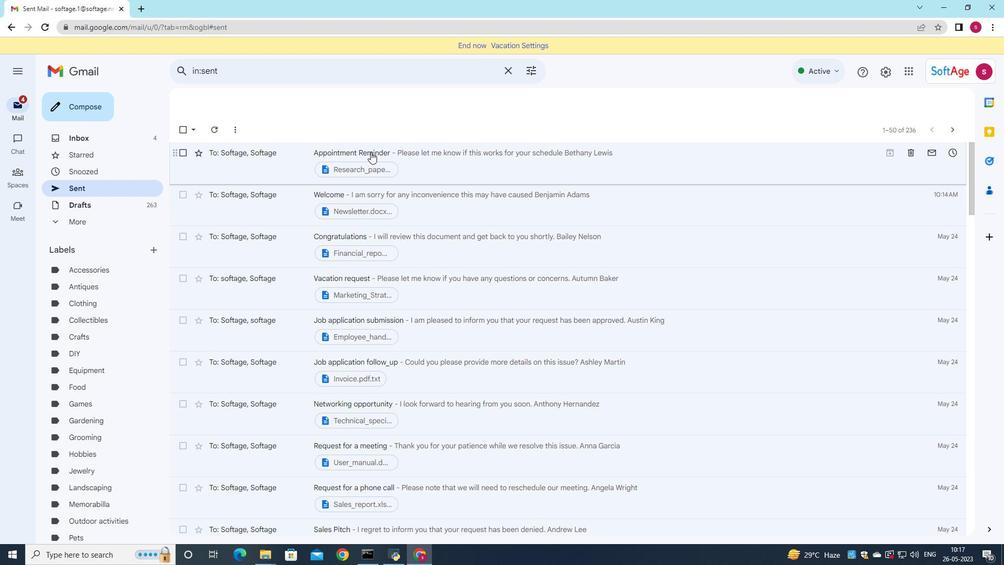 
Action: Mouse moved to (543, 175)
Screenshot: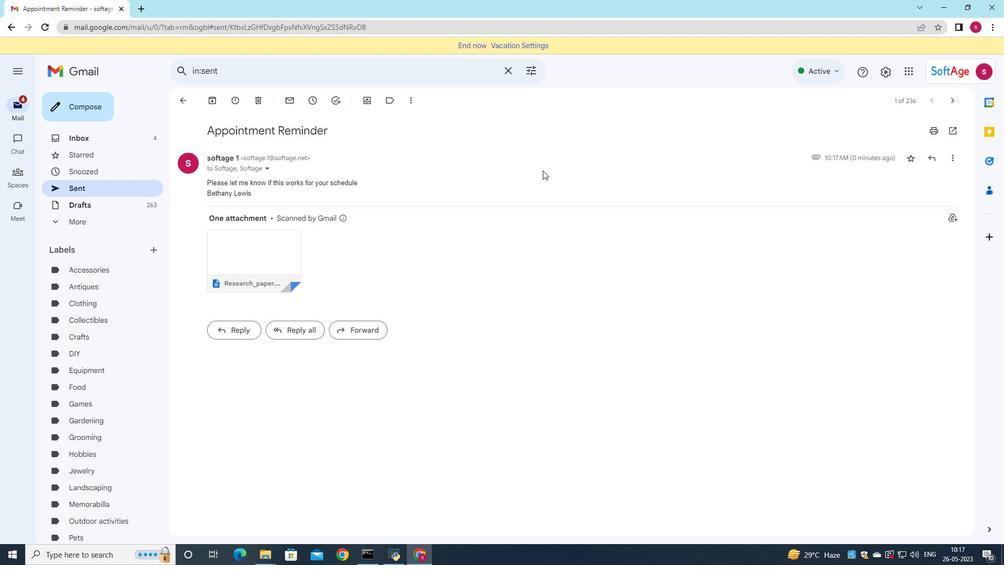 
